 Task: Find connections with filter location Kaimori with filter topic #Lifechangewith filter profile language French with filter current company Mercedes-Benz Research and Development India with filter school Saintgits College of Engineering (Autonomous) with filter industry Accessible Architecture and Design with filter service category Healthcare Consulting with filter keywords title Professor
Action: Mouse moved to (240, 282)
Screenshot: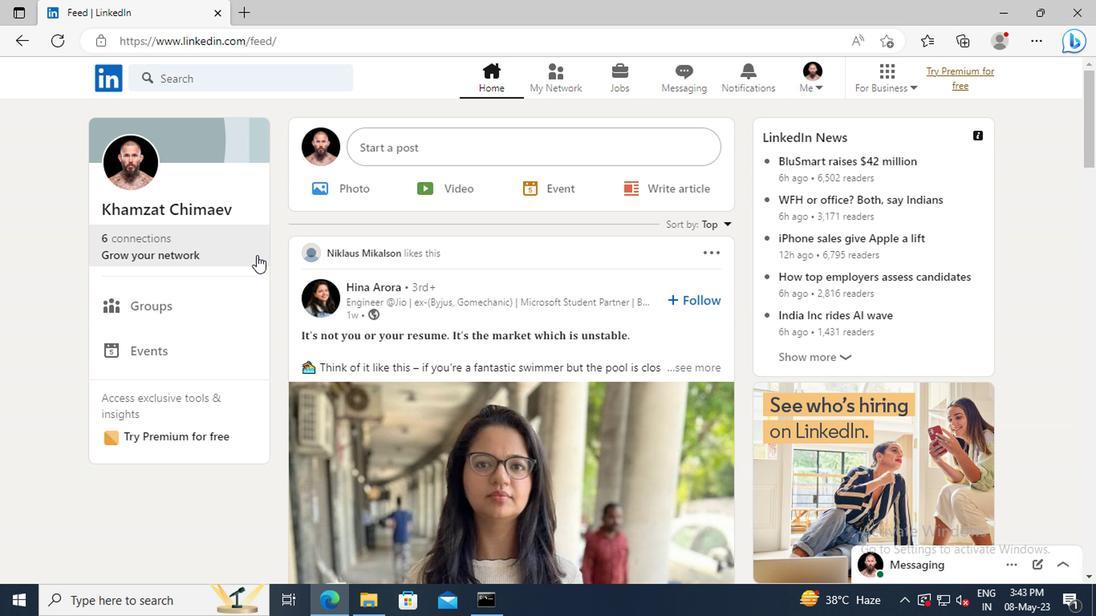 
Action: Mouse pressed left at (240, 282)
Screenshot: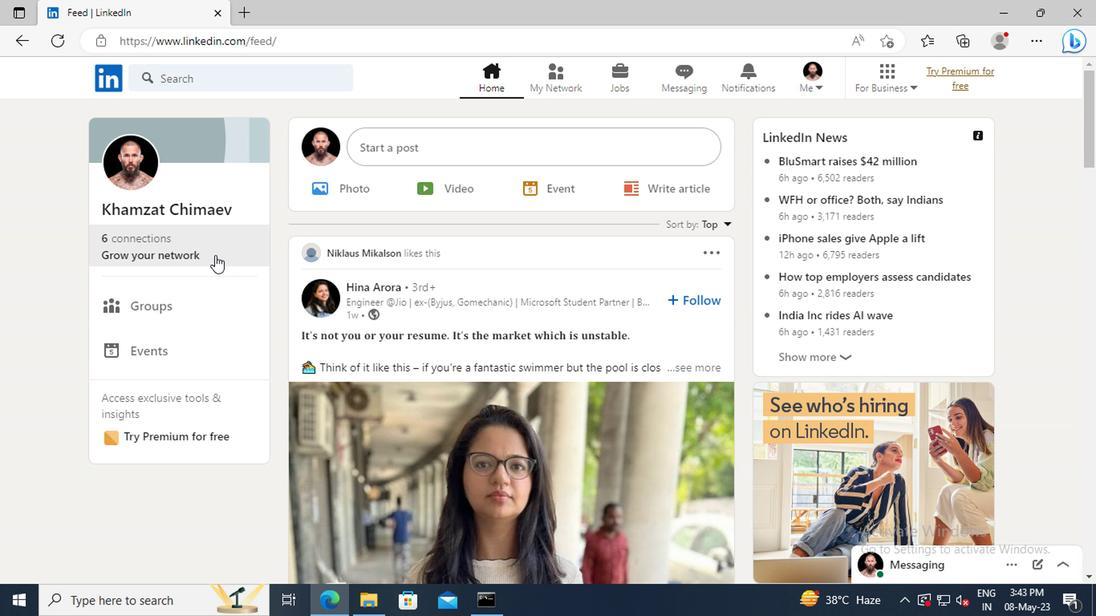 
Action: Mouse moved to (238, 227)
Screenshot: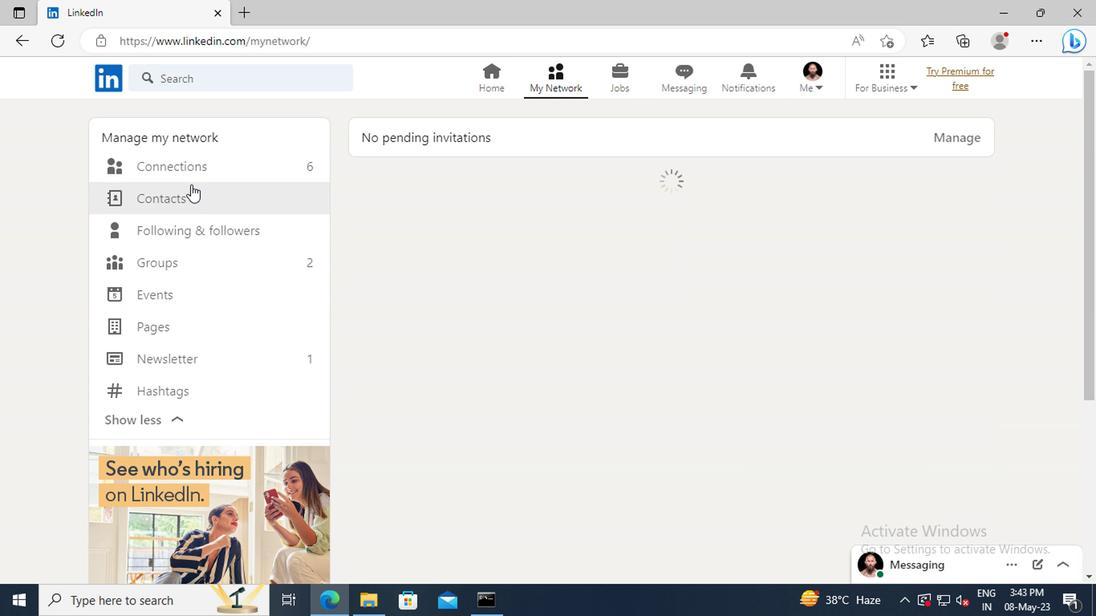 
Action: Mouse pressed left at (238, 227)
Screenshot: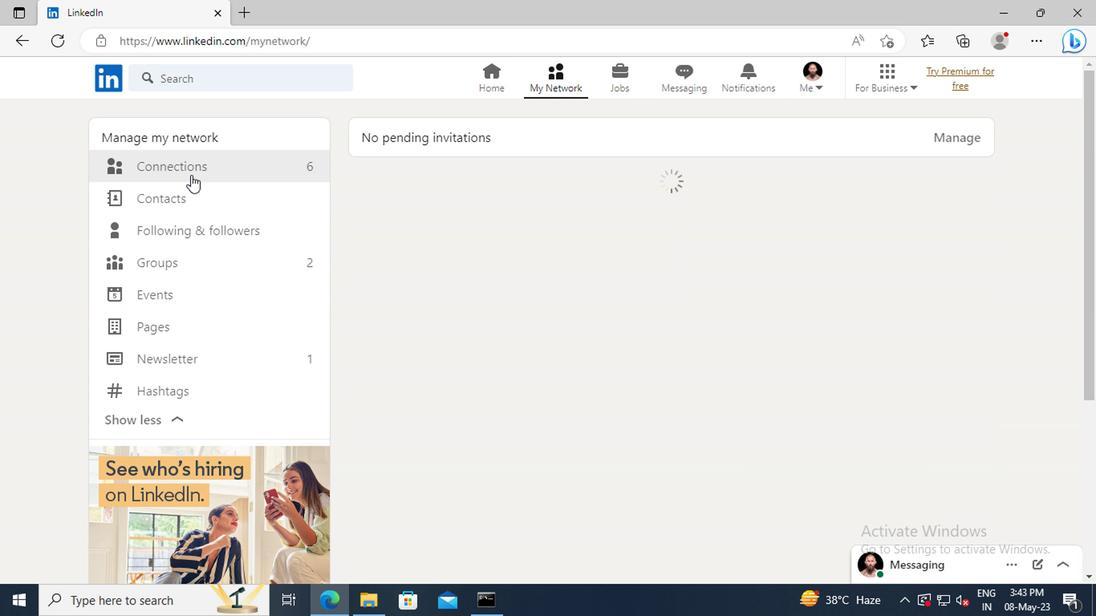 
Action: Mouse moved to (585, 223)
Screenshot: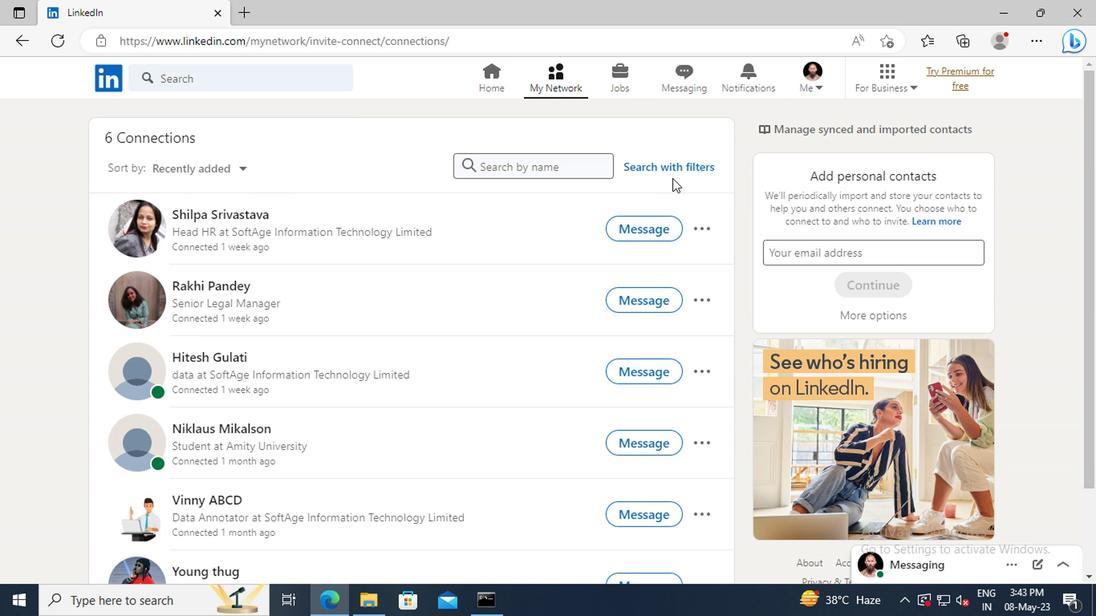 
Action: Mouse pressed left at (585, 223)
Screenshot: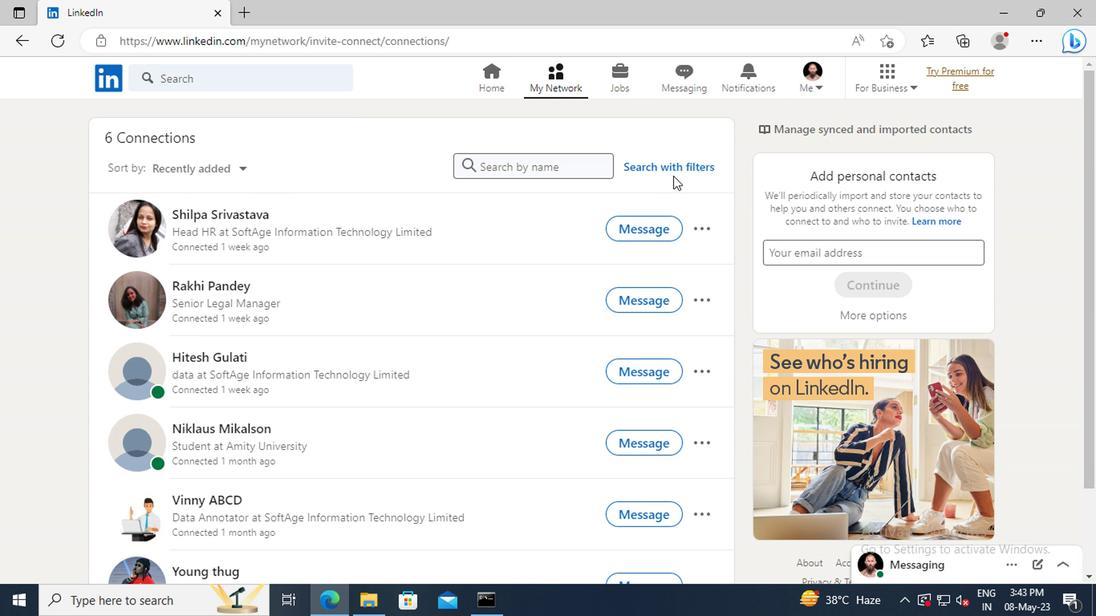 
Action: Mouse moved to (530, 191)
Screenshot: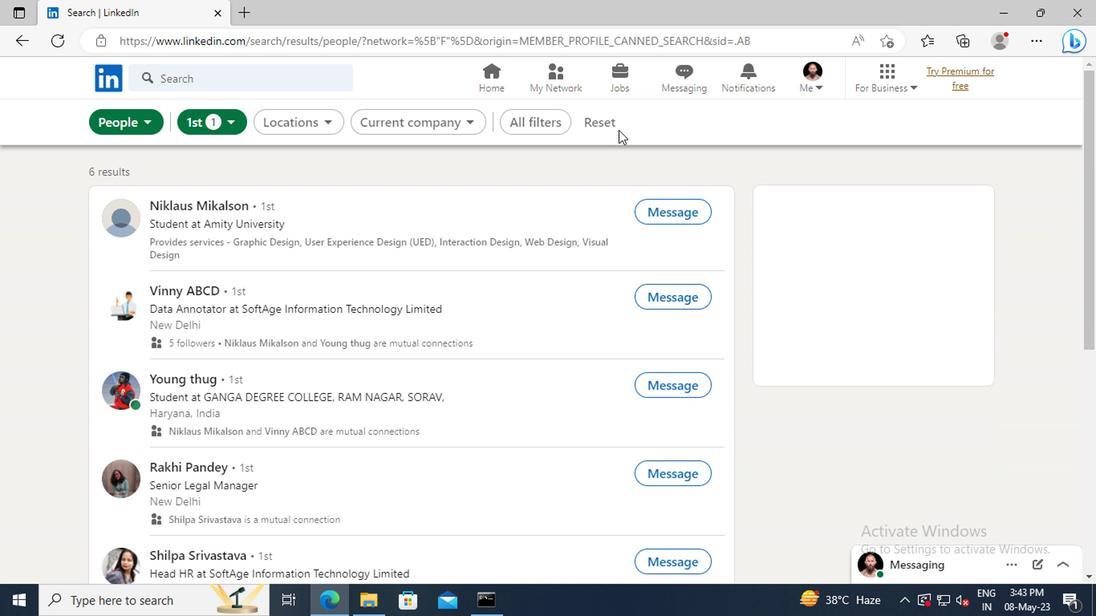 
Action: Mouse pressed left at (530, 191)
Screenshot: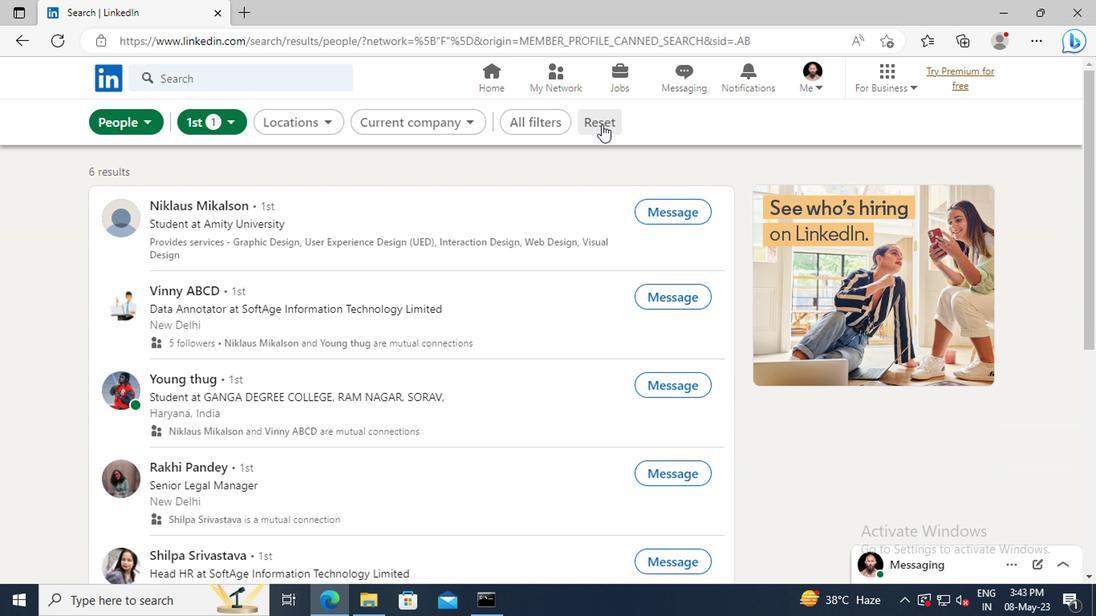 
Action: Mouse moved to (510, 192)
Screenshot: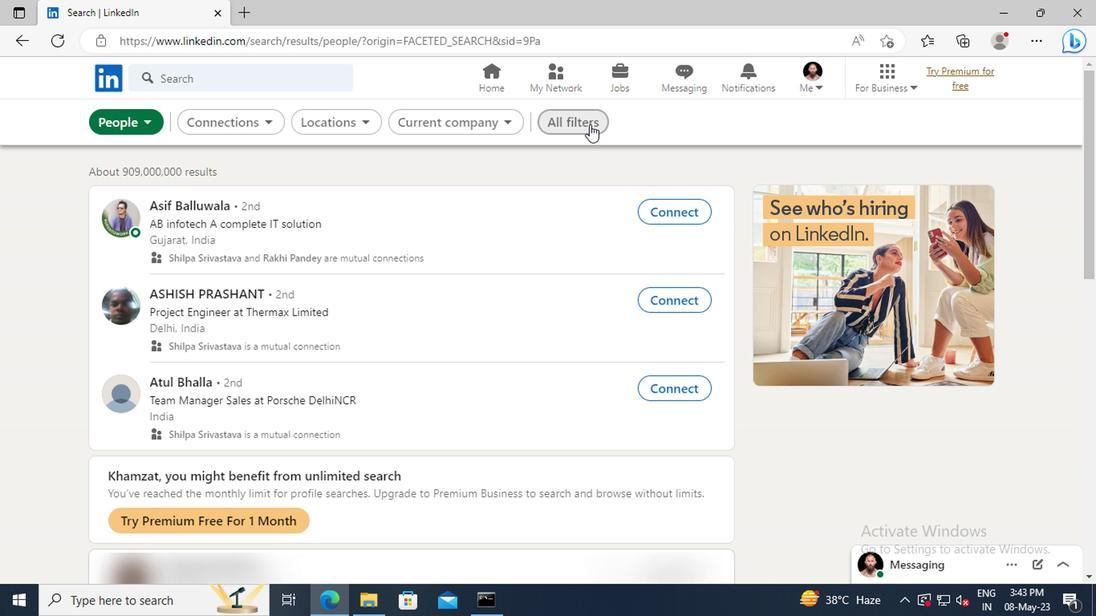 
Action: Mouse pressed left at (510, 192)
Screenshot: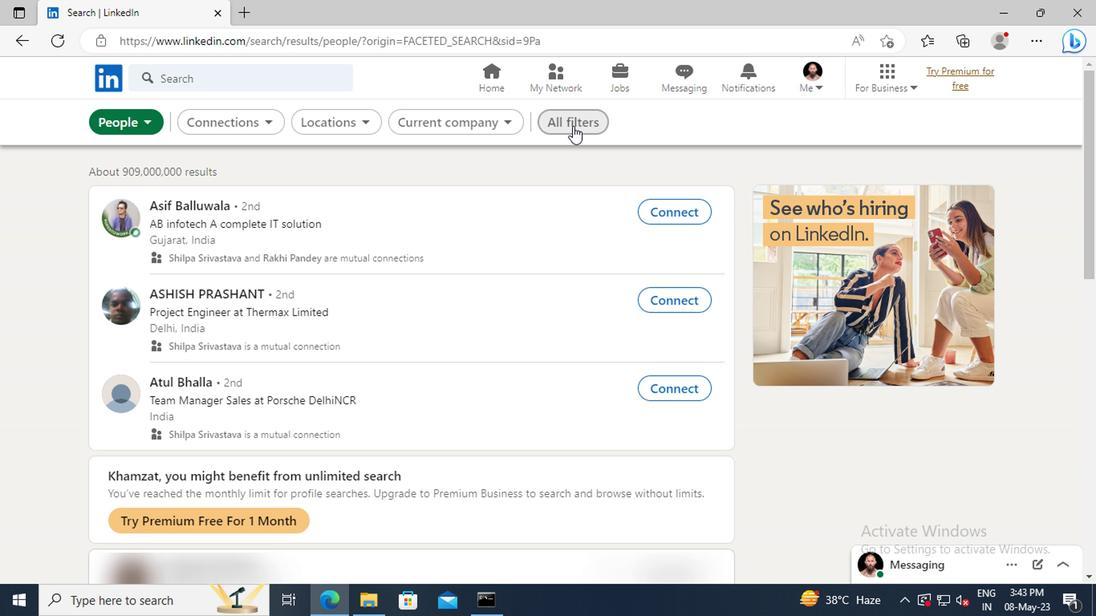 
Action: Mouse moved to (753, 307)
Screenshot: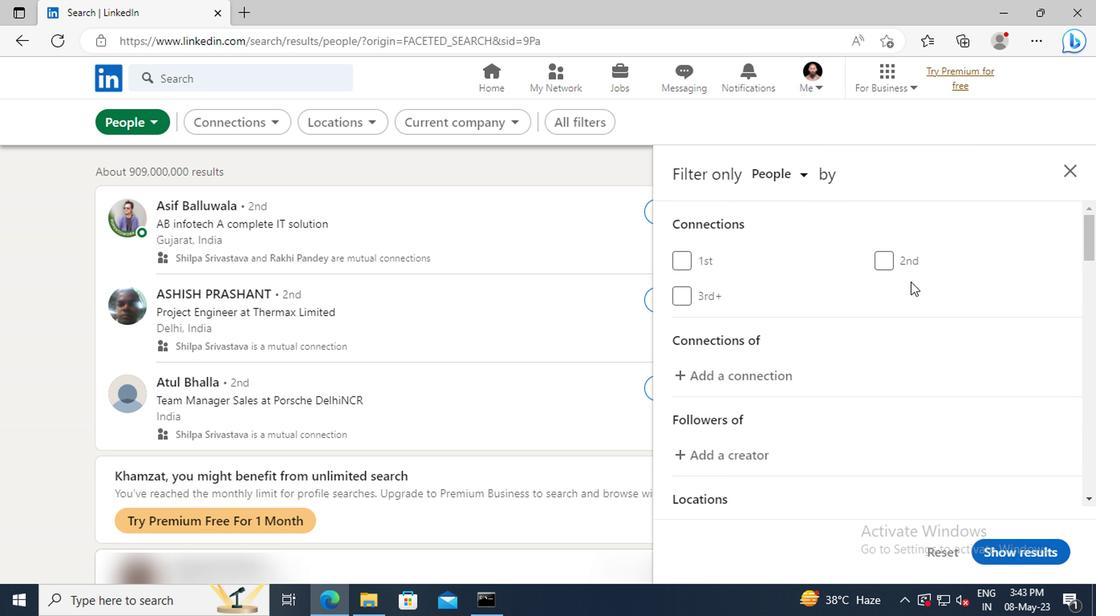 
Action: Mouse scrolled (753, 307) with delta (0, 0)
Screenshot: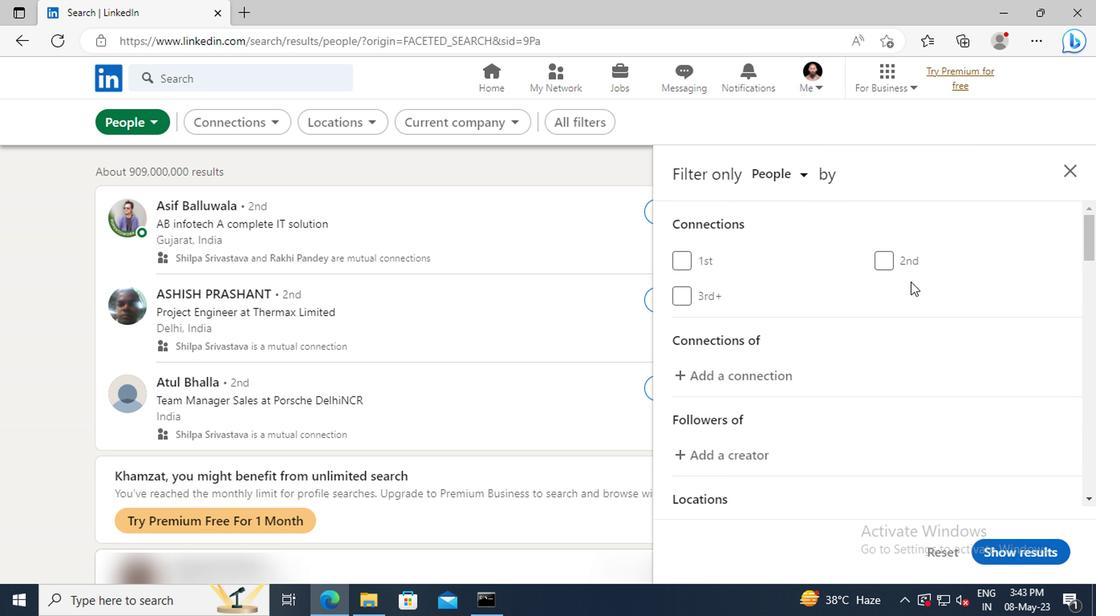 
Action: Mouse scrolled (753, 307) with delta (0, 0)
Screenshot: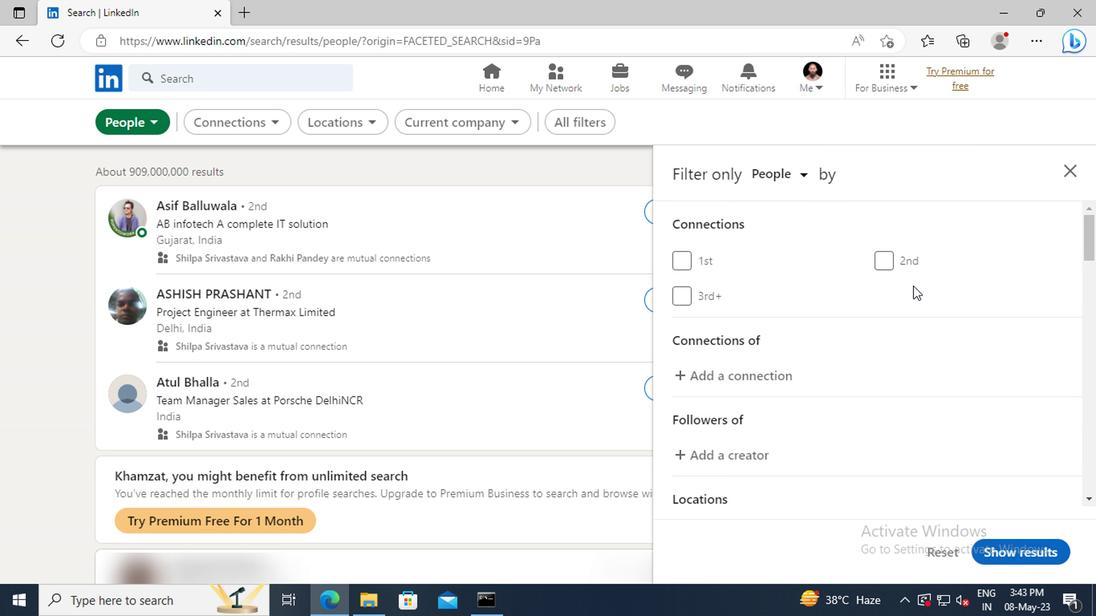 
Action: Mouse scrolled (753, 307) with delta (0, 0)
Screenshot: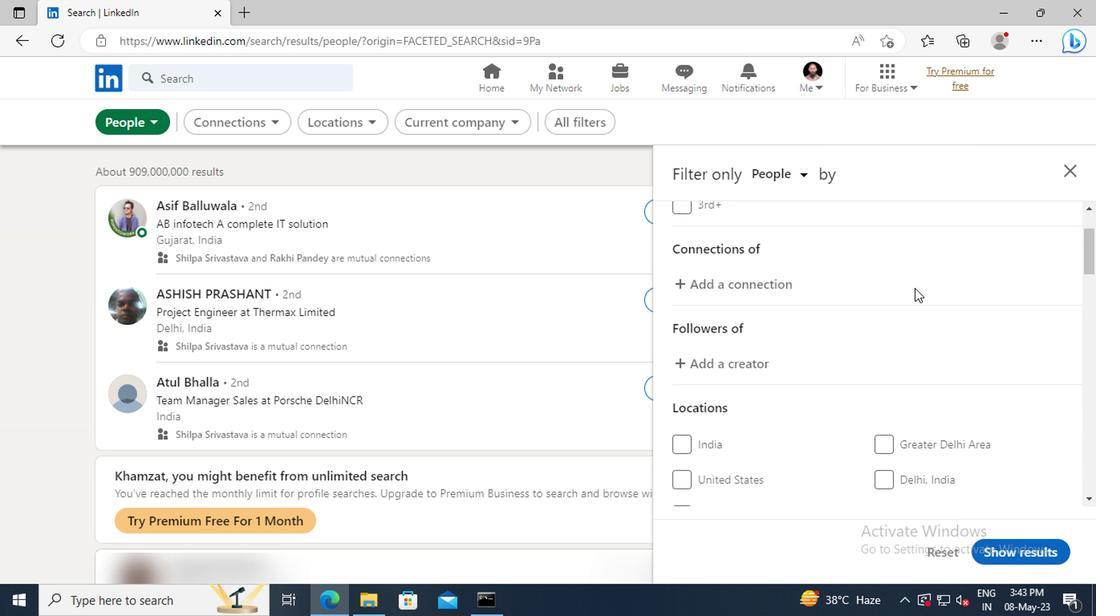 
Action: Mouse scrolled (753, 307) with delta (0, 0)
Screenshot: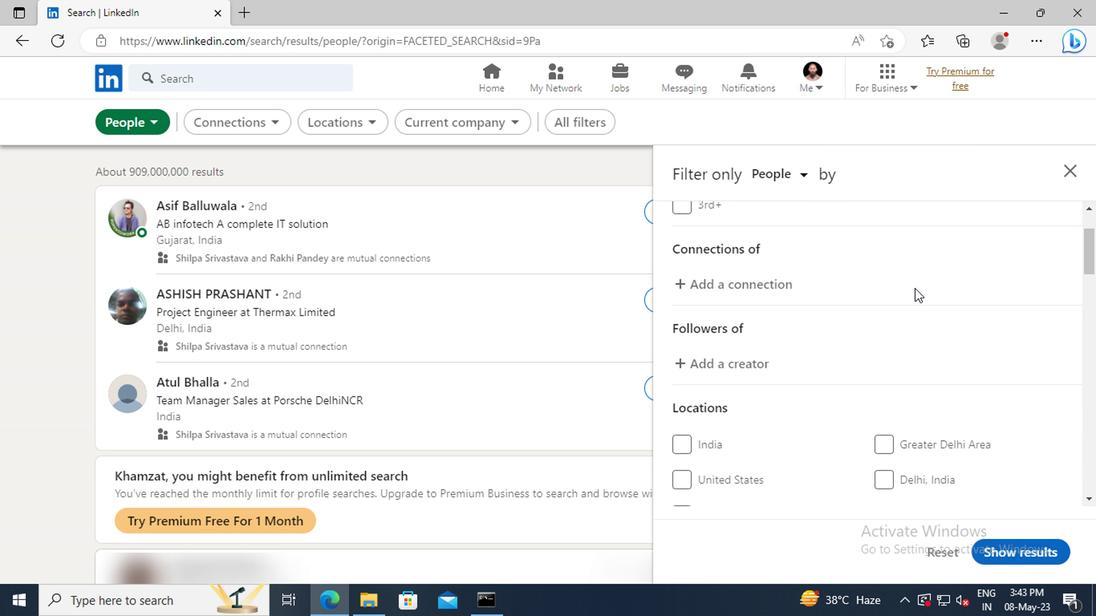 
Action: Mouse scrolled (753, 307) with delta (0, 0)
Screenshot: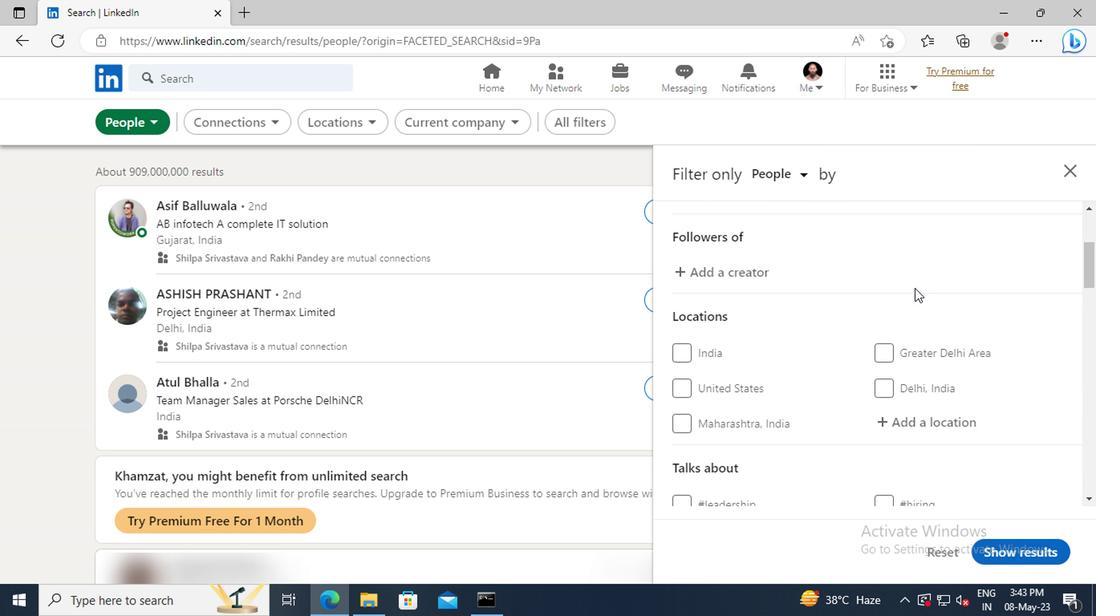 
Action: Mouse scrolled (753, 307) with delta (0, 0)
Screenshot: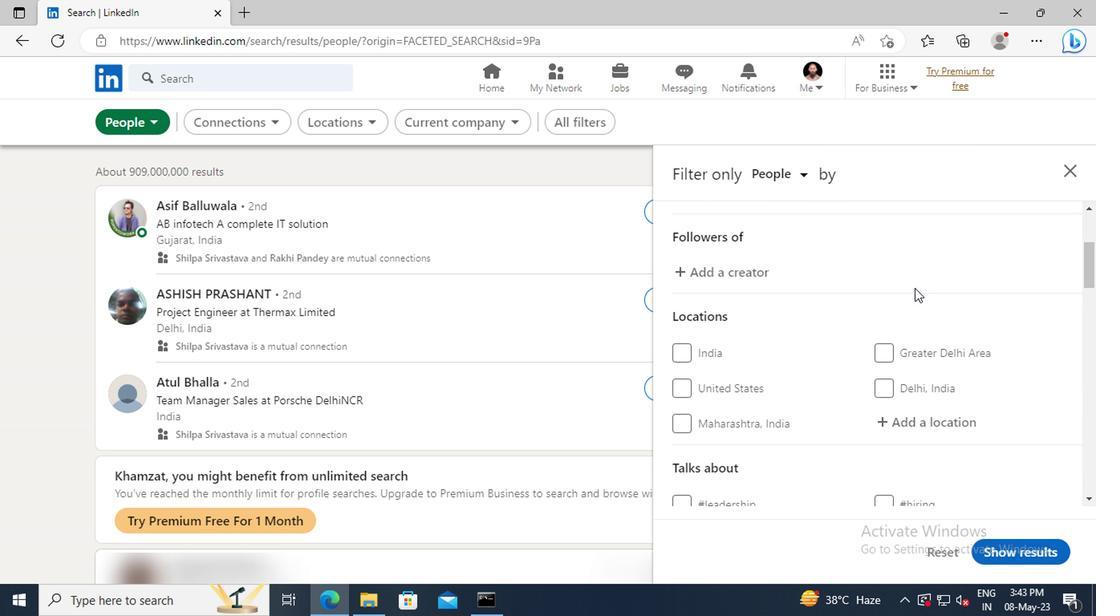 
Action: Mouse moved to (747, 338)
Screenshot: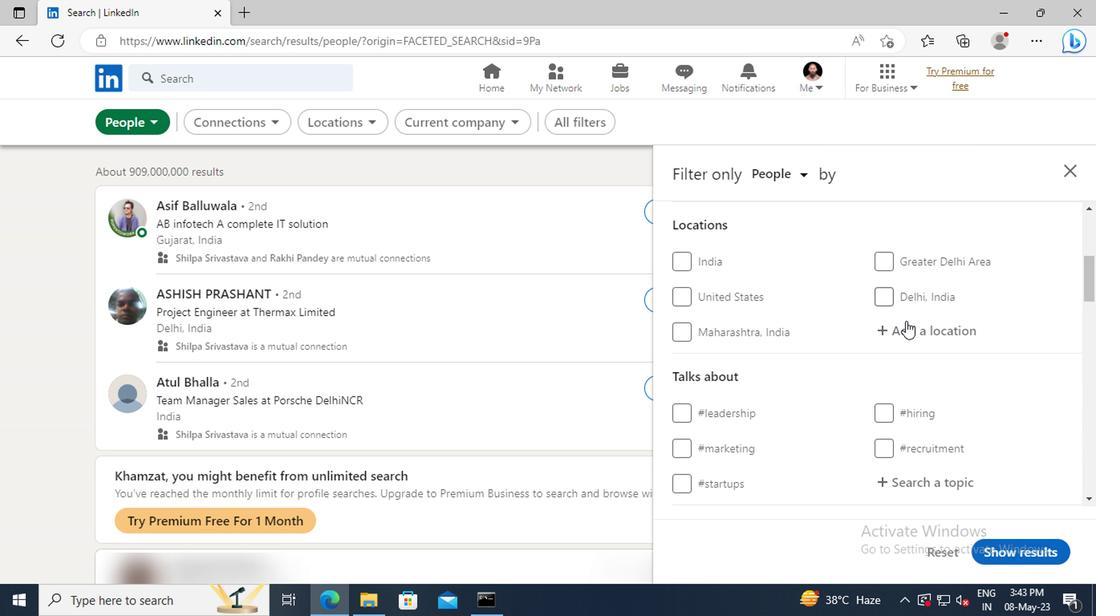 
Action: Mouse pressed left at (747, 338)
Screenshot: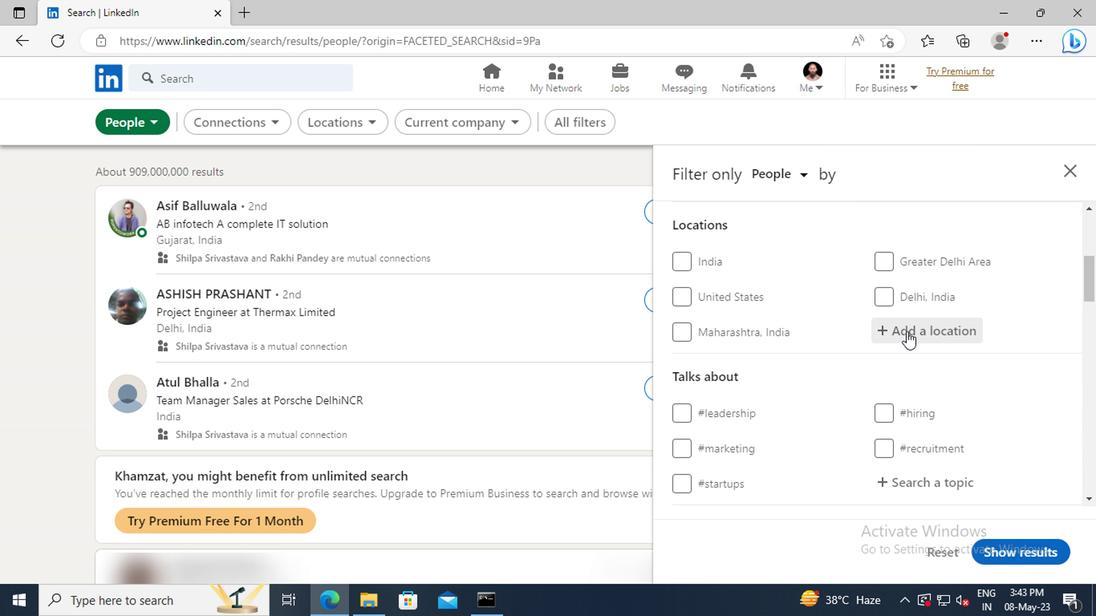 
Action: Mouse moved to (746, 340)
Screenshot: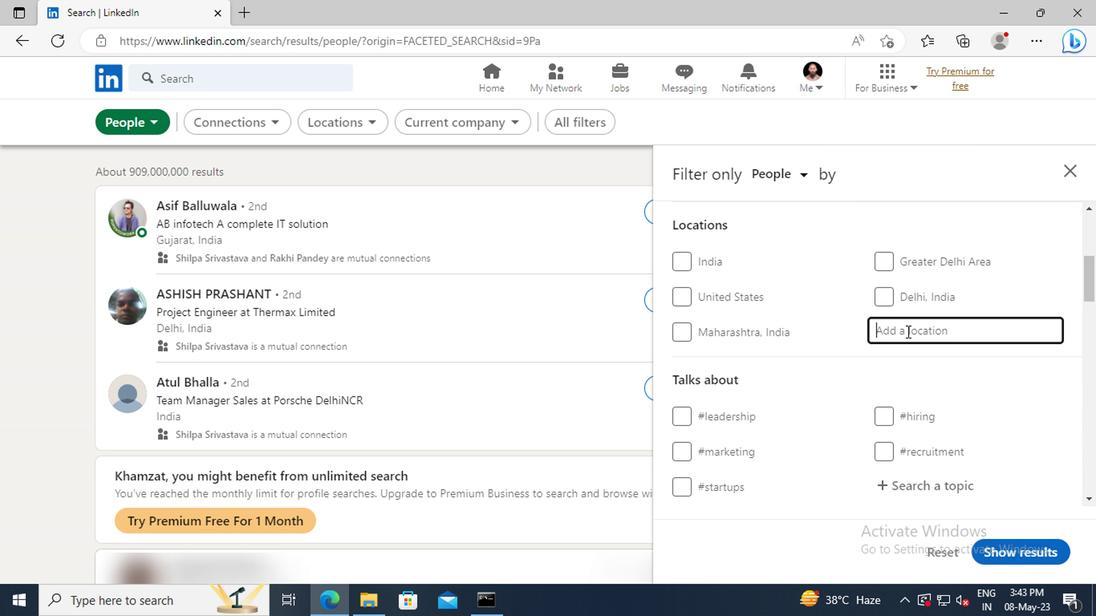 
Action: Key pressed <Key.shift>KAIMORI<Key.enter>
Screenshot: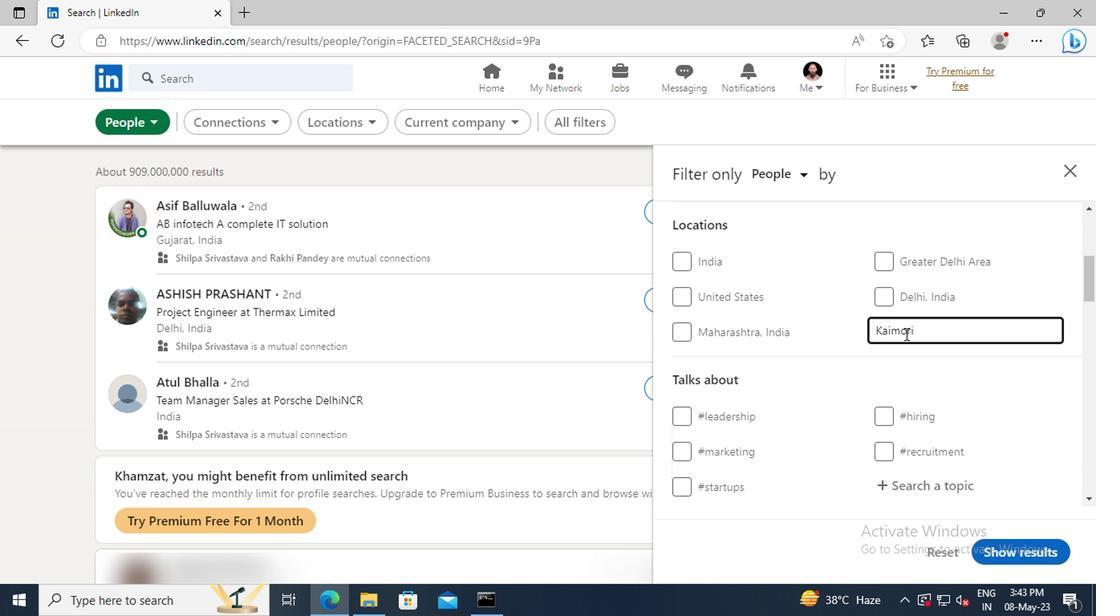 
Action: Mouse scrolled (746, 339) with delta (0, 0)
Screenshot: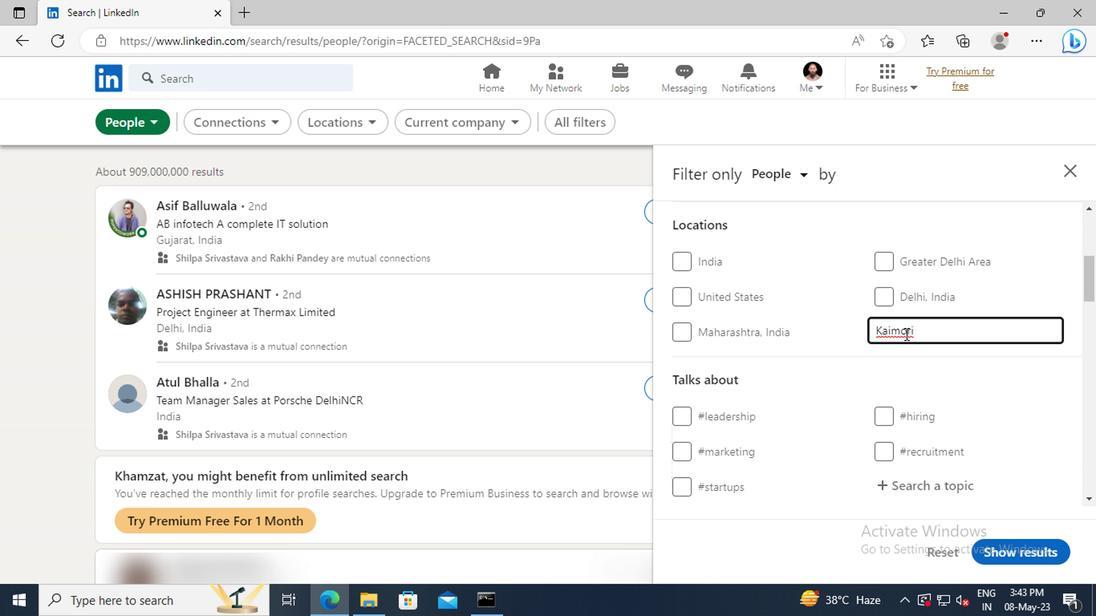 
Action: Mouse scrolled (746, 339) with delta (0, 0)
Screenshot: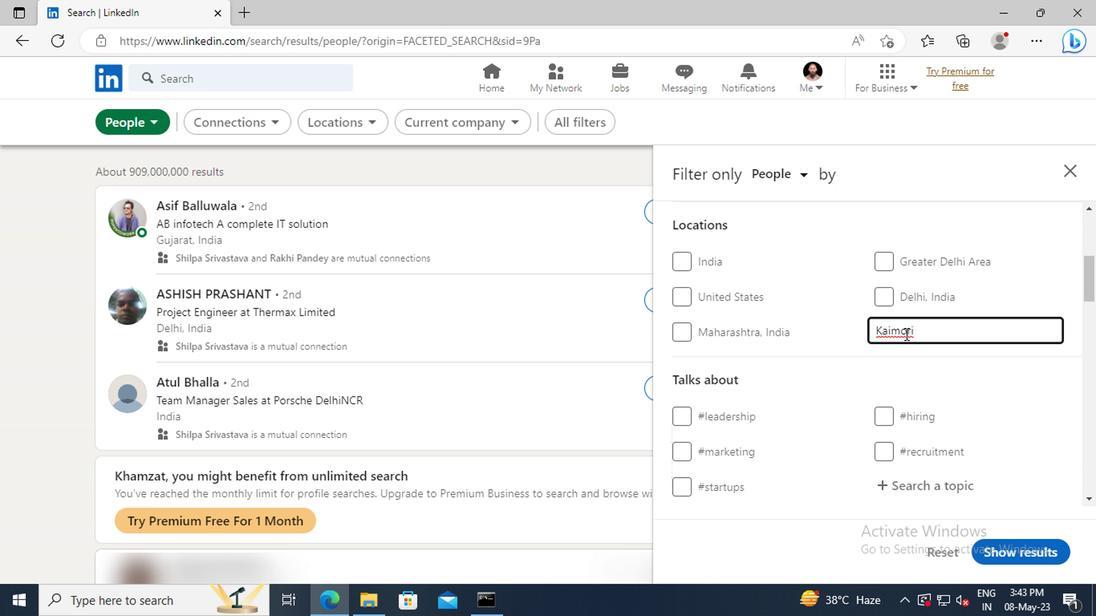 
Action: Mouse scrolled (746, 339) with delta (0, 0)
Screenshot: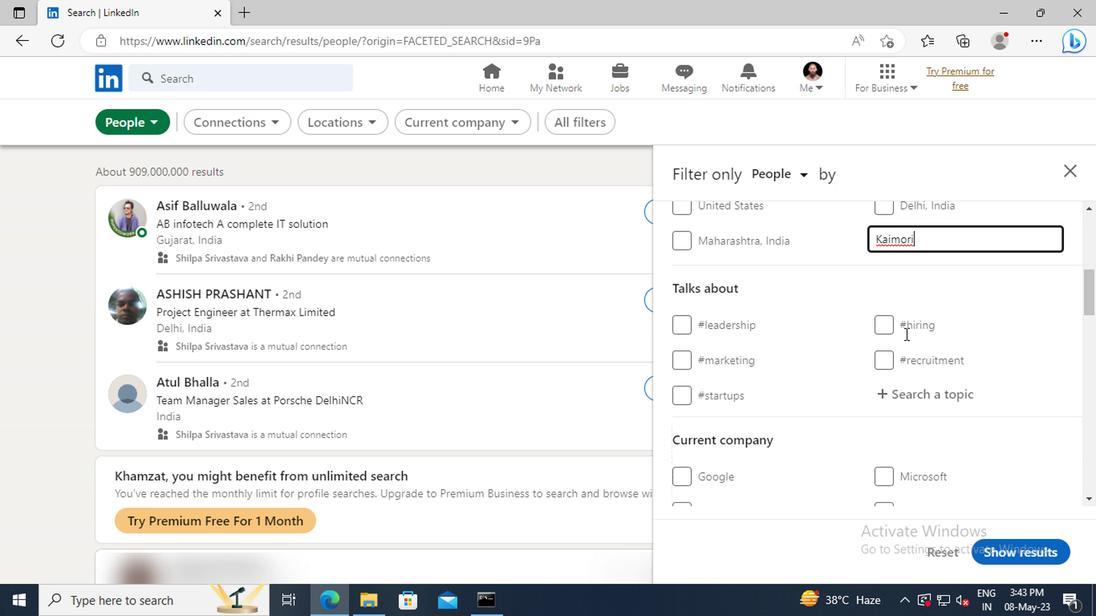 
Action: Mouse moved to (746, 347)
Screenshot: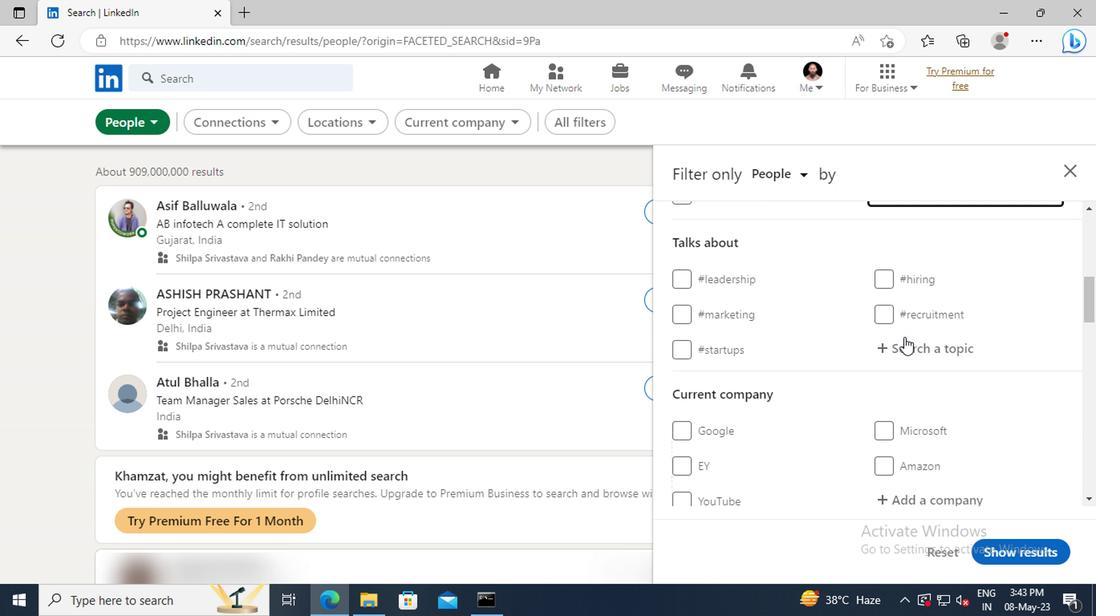 
Action: Mouse pressed left at (746, 347)
Screenshot: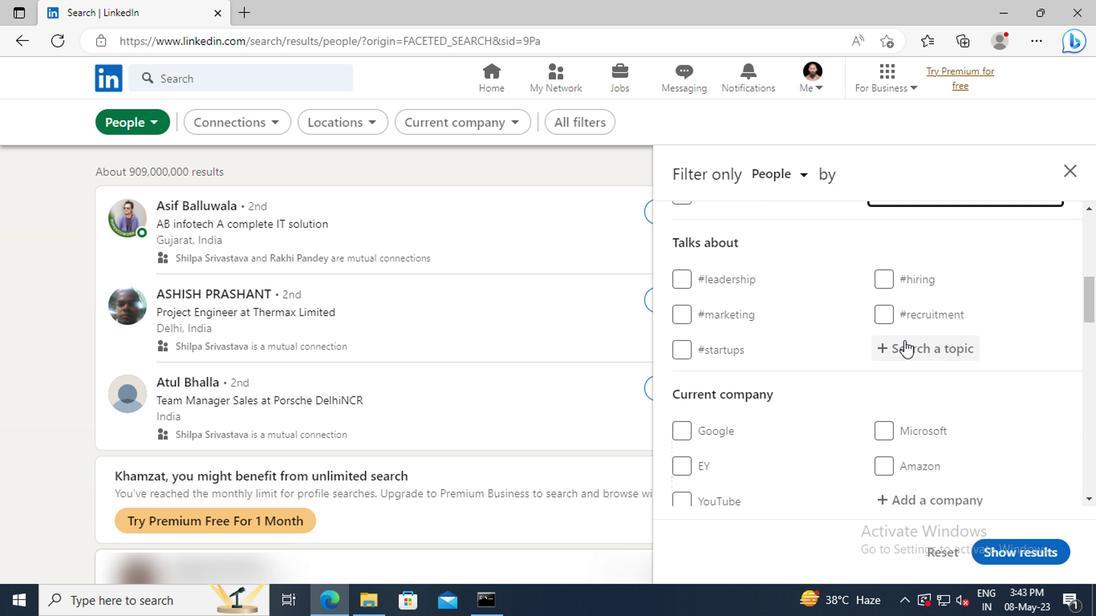 
Action: Key pressed <Key.shift>LIFECH
Screenshot: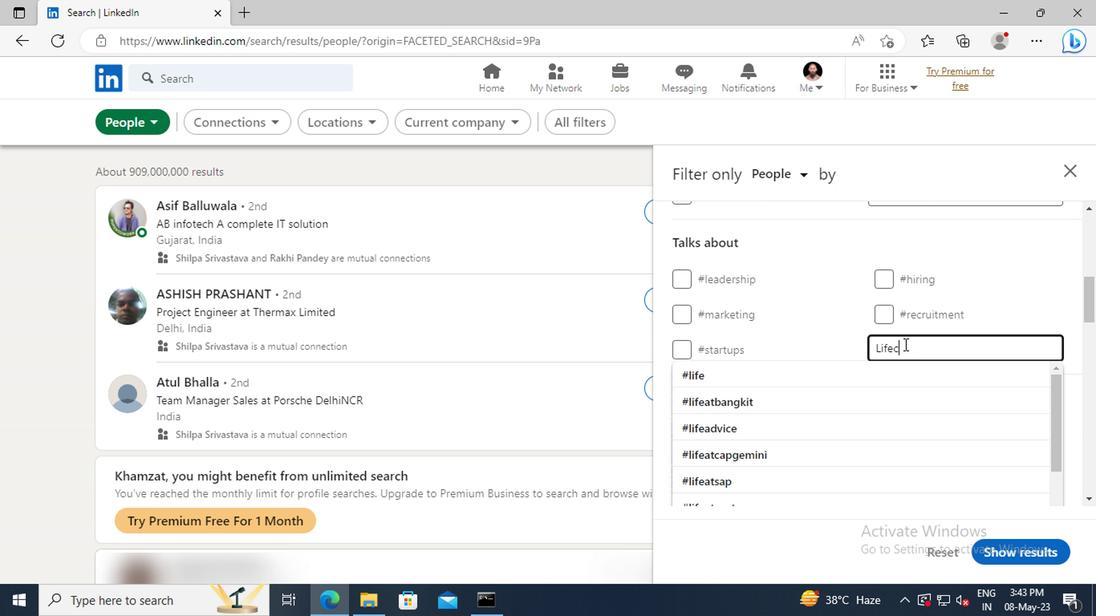 
Action: Mouse moved to (751, 381)
Screenshot: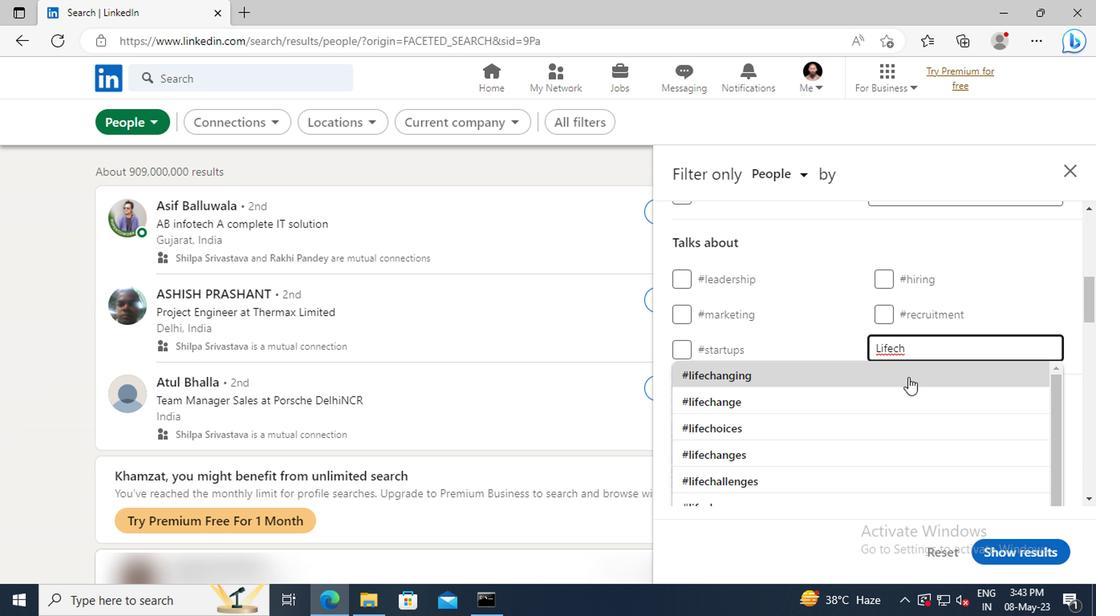 
Action: Mouse pressed left at (751, 381)
Screenshot: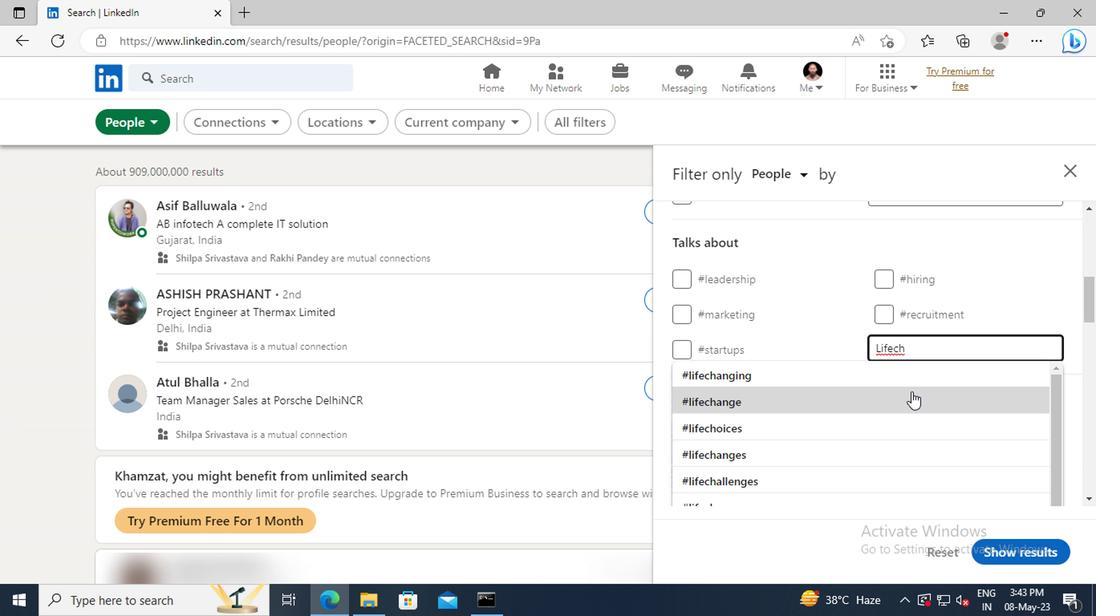
Action: Mouse scrolled (751, 380) with delta (0, 0)
Screenshot: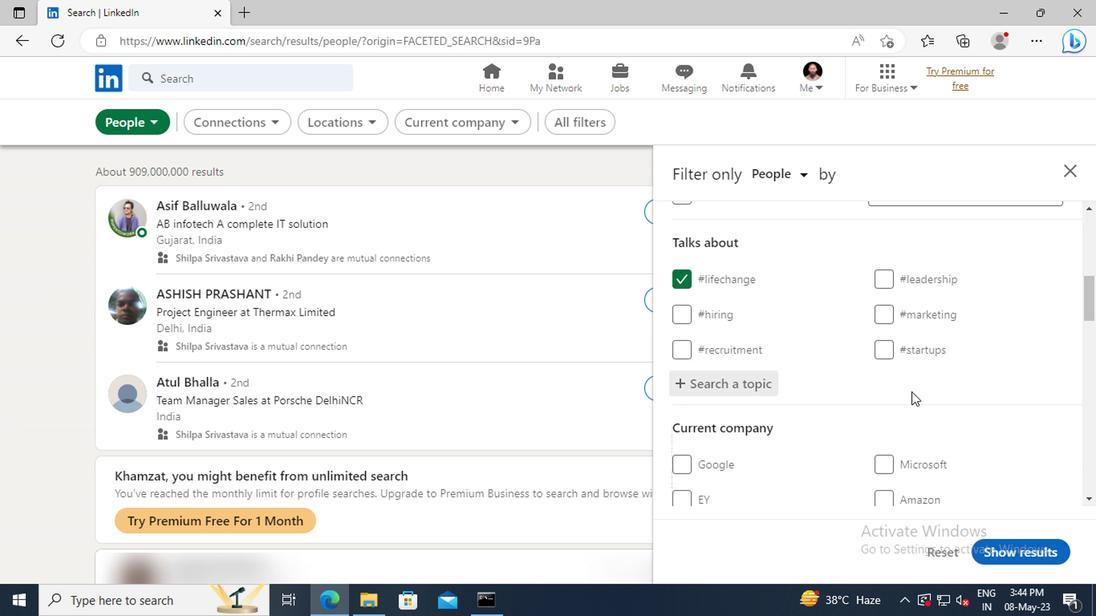 
Action: Mouse scrolled (751, 380) with delta (0, 0)
Screenshot: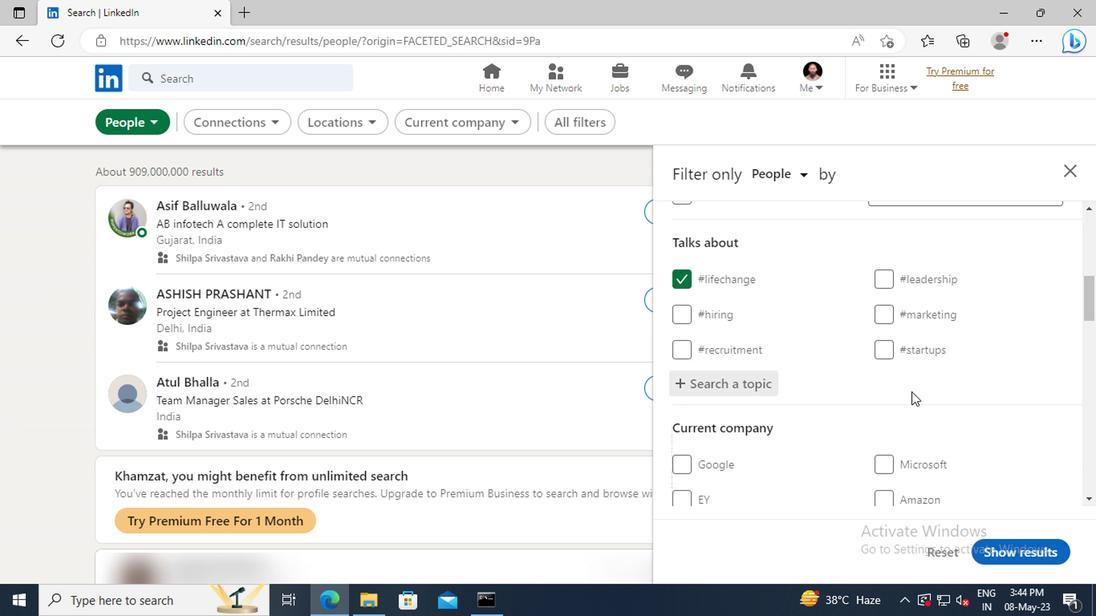 
Action: Mouse scrolled (751, 380) with delta (0, 0)
Screenshot: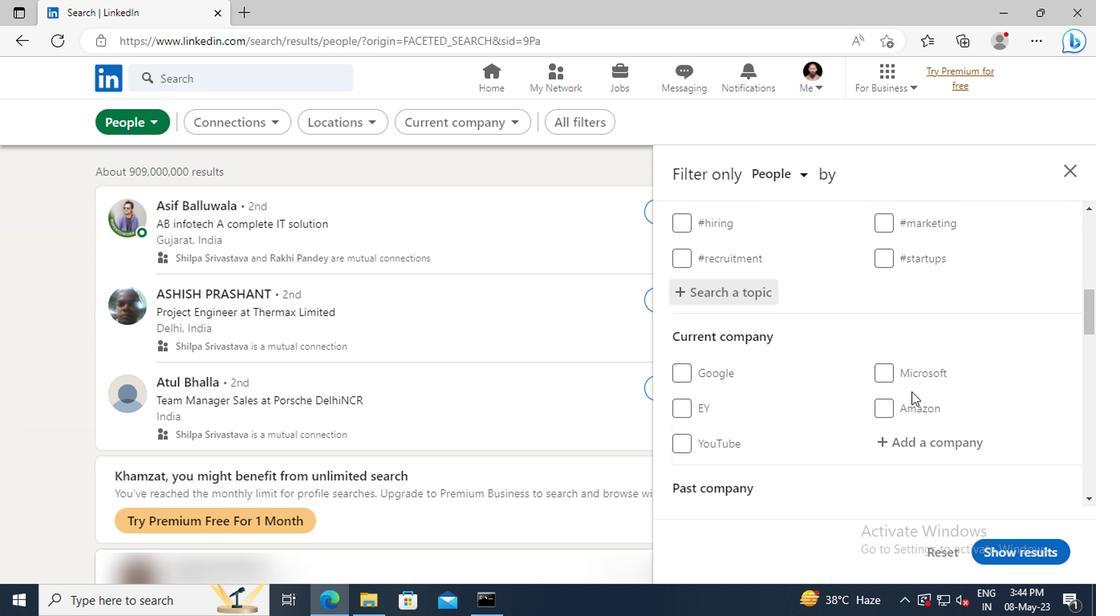 
Action: Mouse scrolled (751, 380) with delta (0, 0)
Screenshot: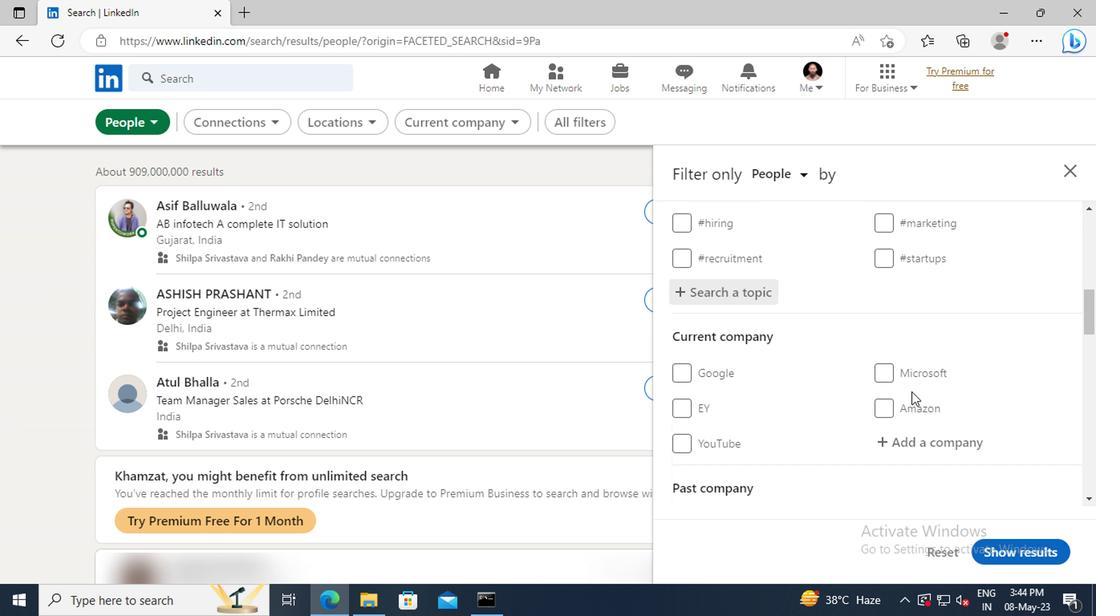 
Action: Mouse scrolled (751, 380) with delta (0, 0)
Screenshot: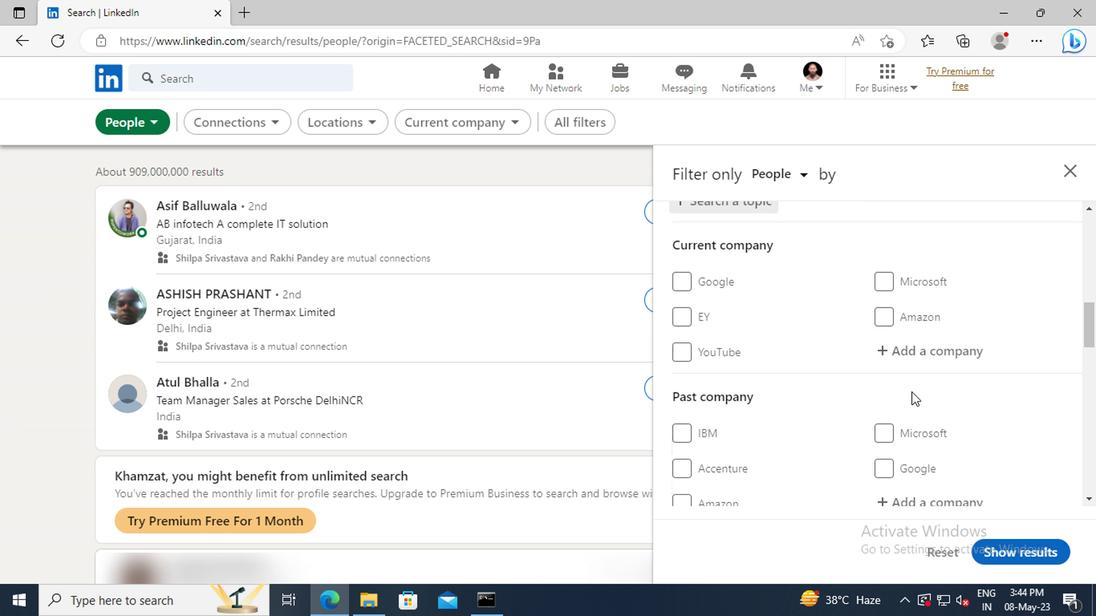 
Action: Mouse scrolled (751, 380) with delta (0, 0)
Screenshot: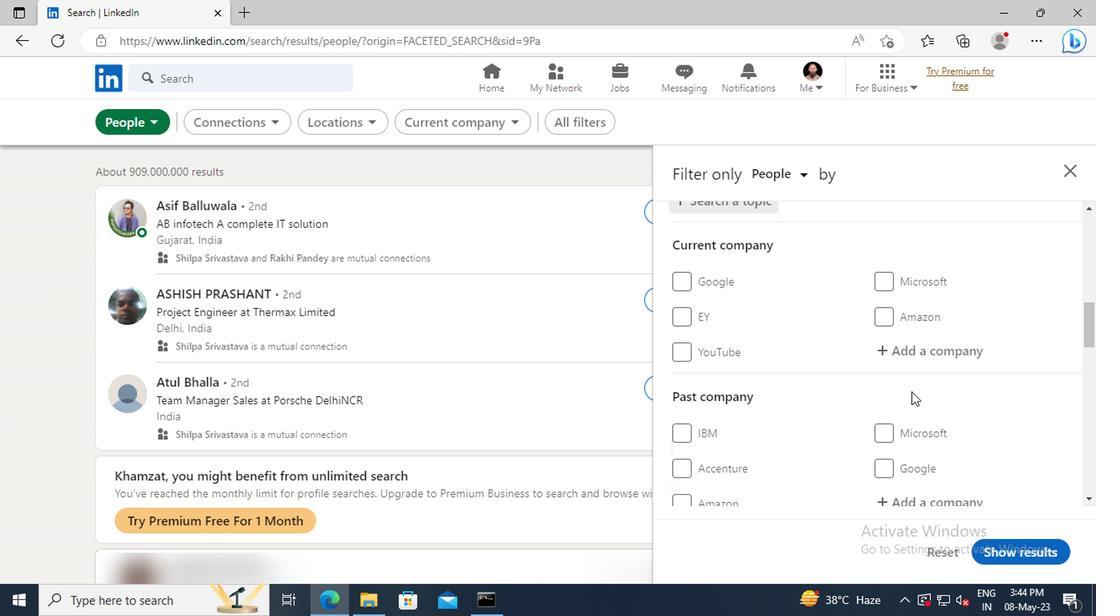 
Action: Mouse scrolled (751, 380) with delta (0, 0)
Screenshot: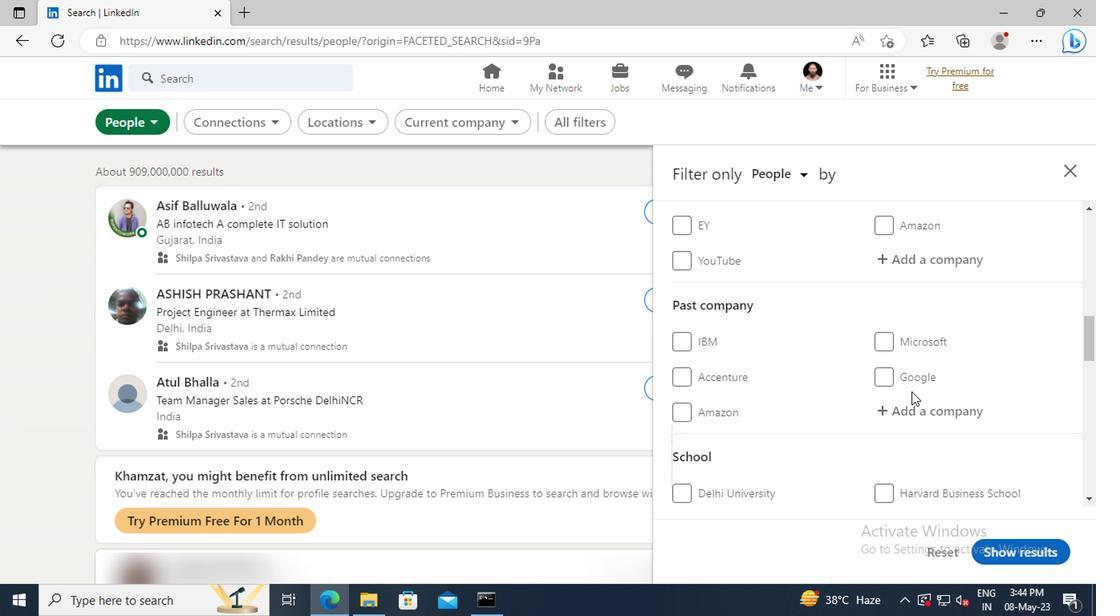 
Action: Mouse scrolled (751, 380) with delta (0, 0)
Screenshot: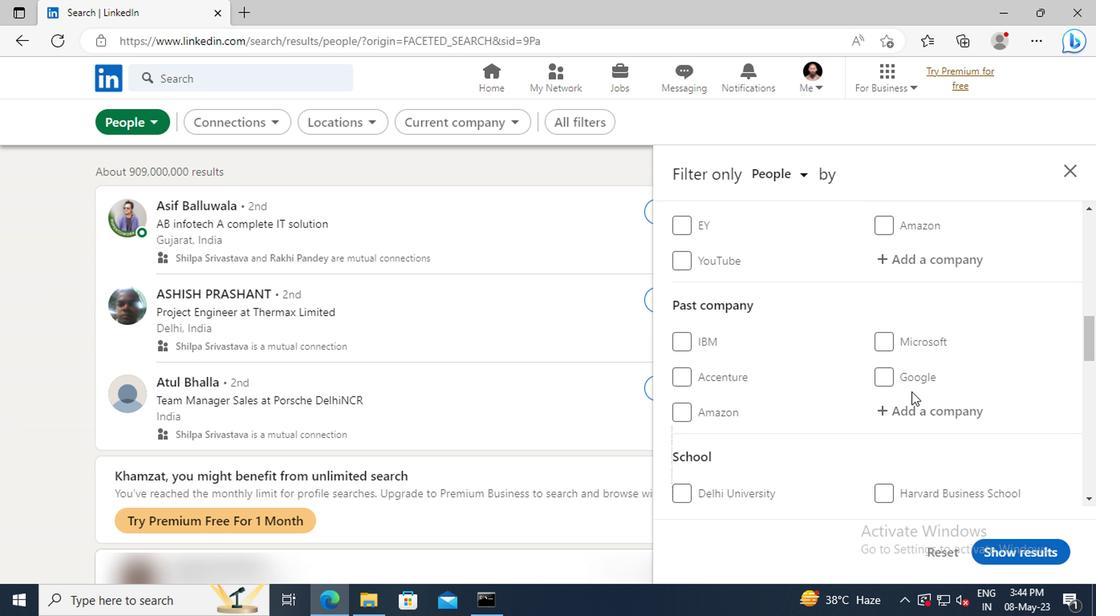 
Action: Mouse scrolled (751, 380) with delta (0, 0)
Screenshot: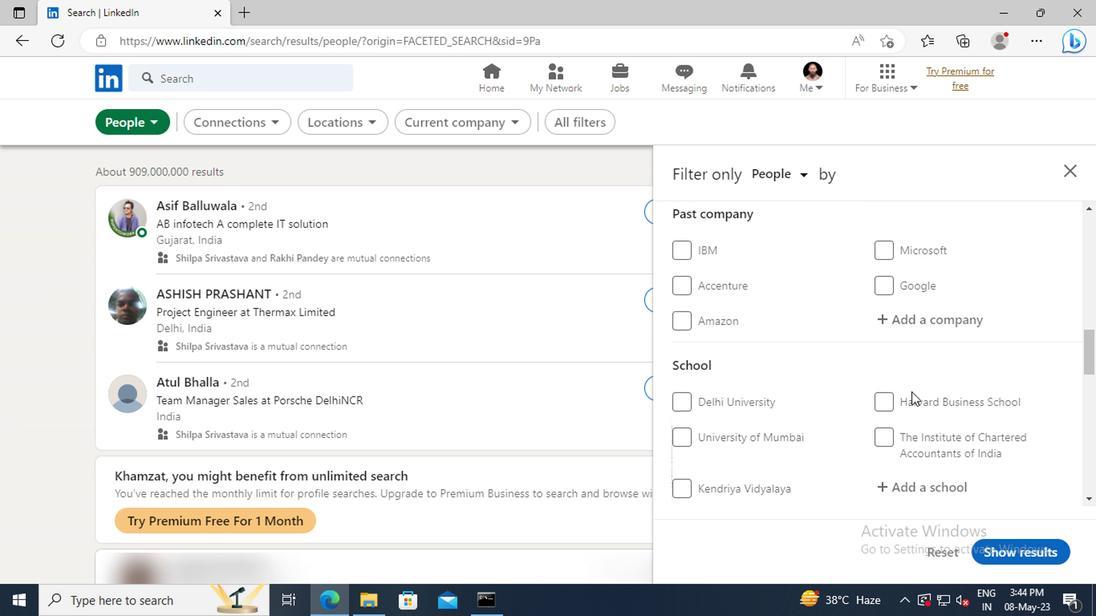 
Action: Mouse scrolled (751, 380) with delta (0, 0)
Screenshot: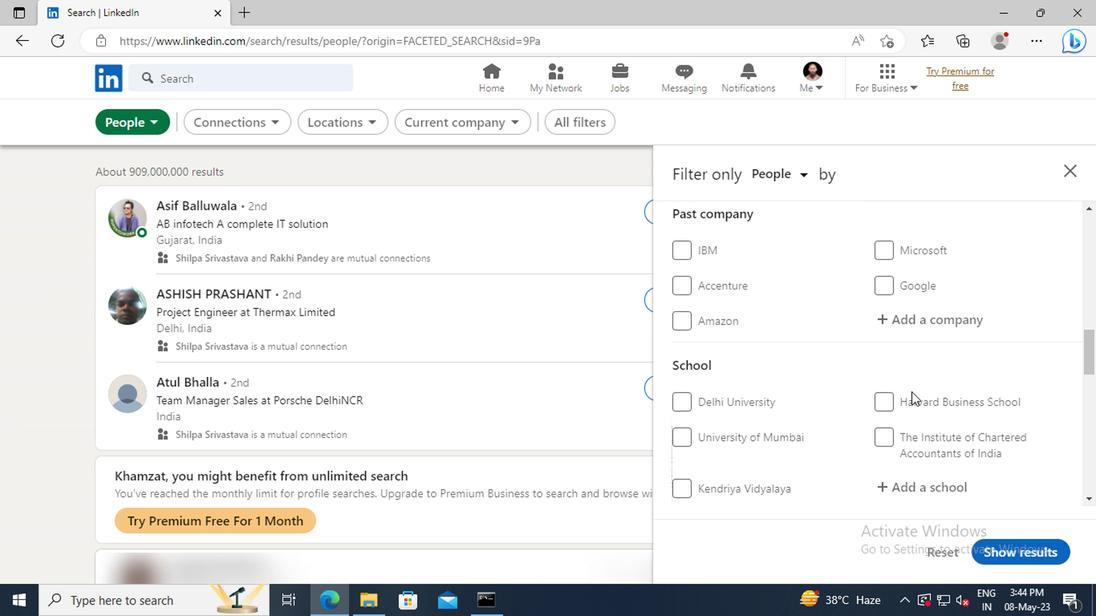 
Action: Mouse scrolled (751, 380) with delta (0, 0)
Screenshot: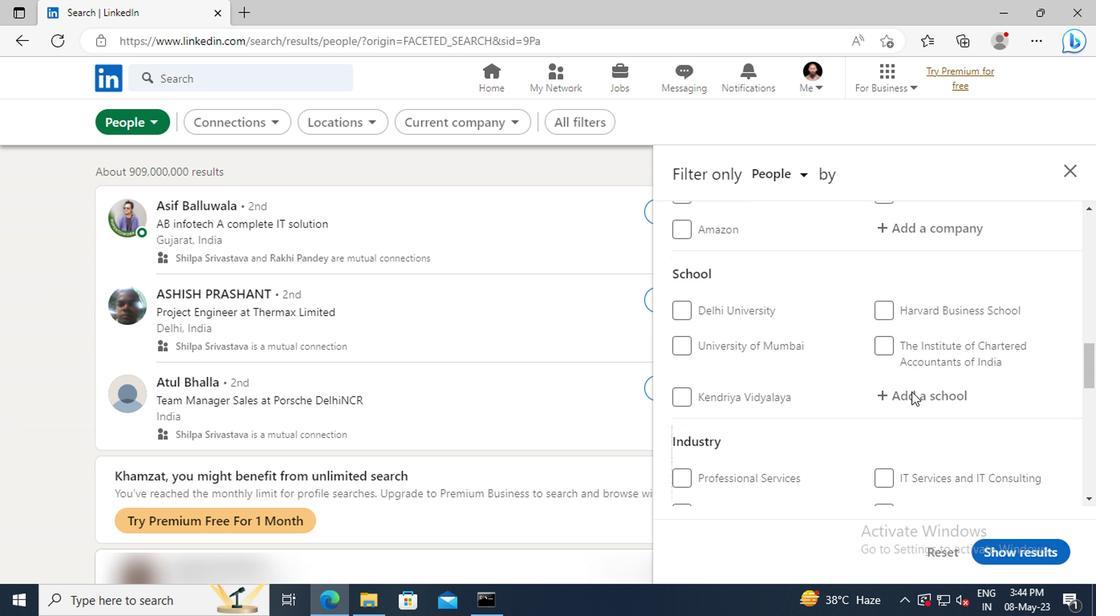 
Action: Mouse scrolled (751, 380) with delta (0, 0)
Screenshot: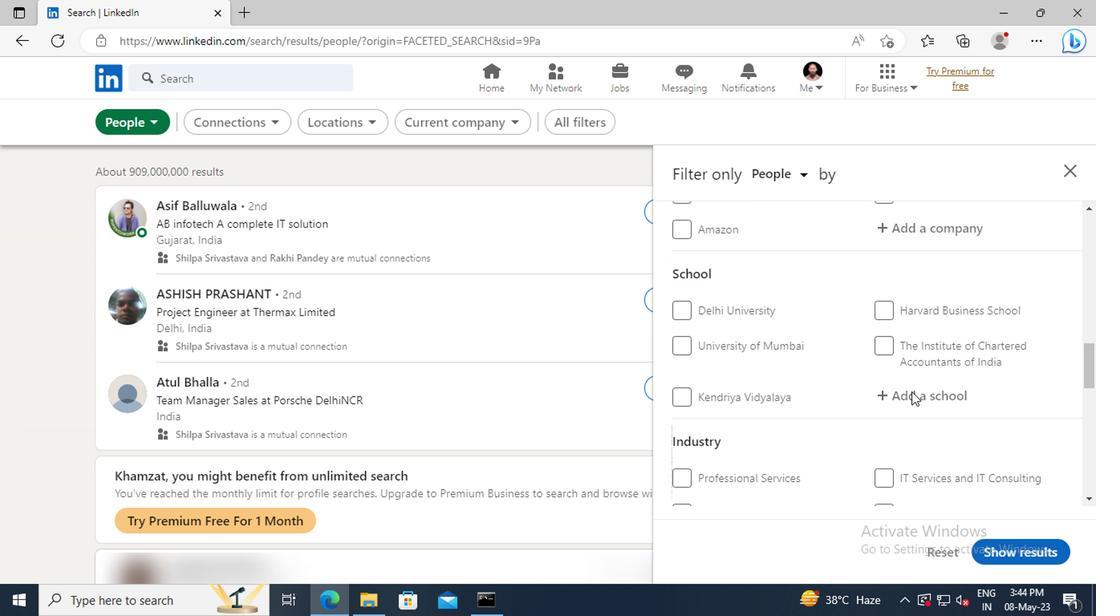 
Action: Mouse scrolled (751, 380) with delta (0, 0)
Screenshot: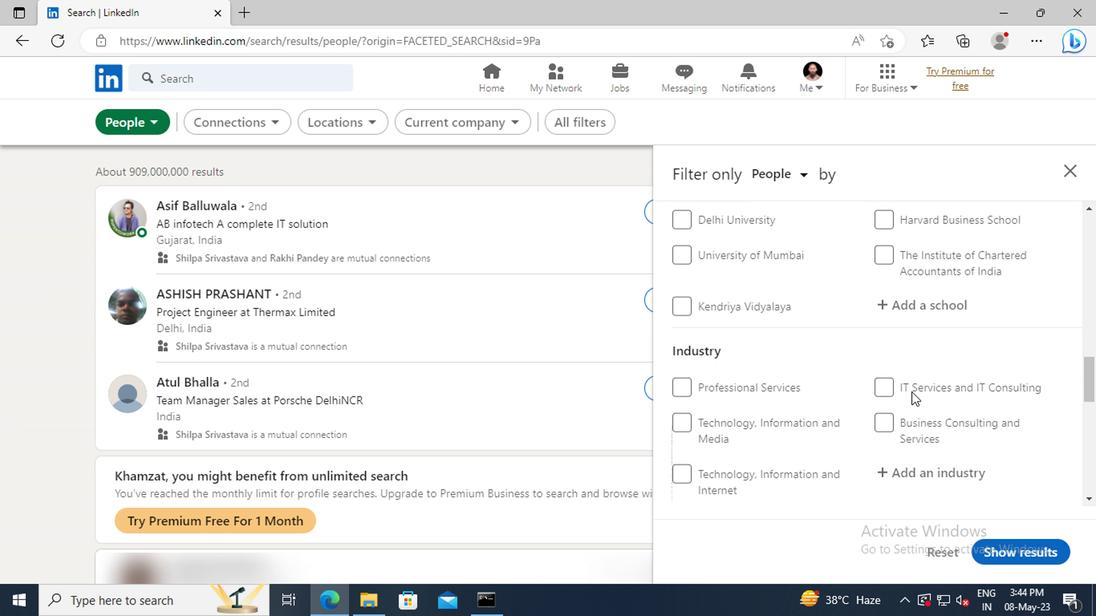 
Action: Mouse scrolled (751, 380) with delta (0, 0)
Screenshot: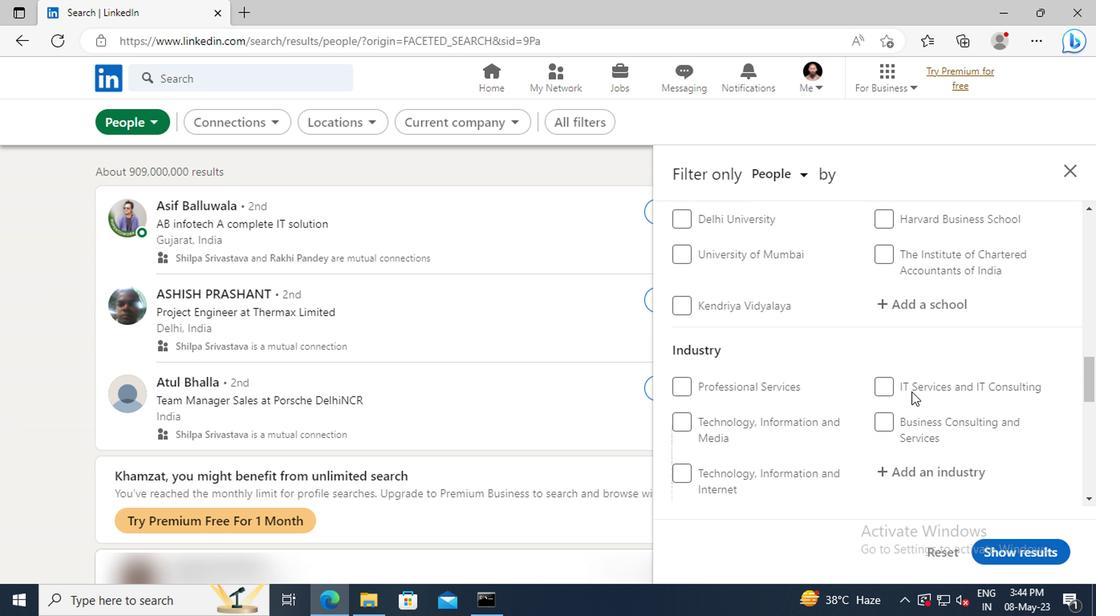 
Action: Mouse moved to (752, 381)
Screenshot: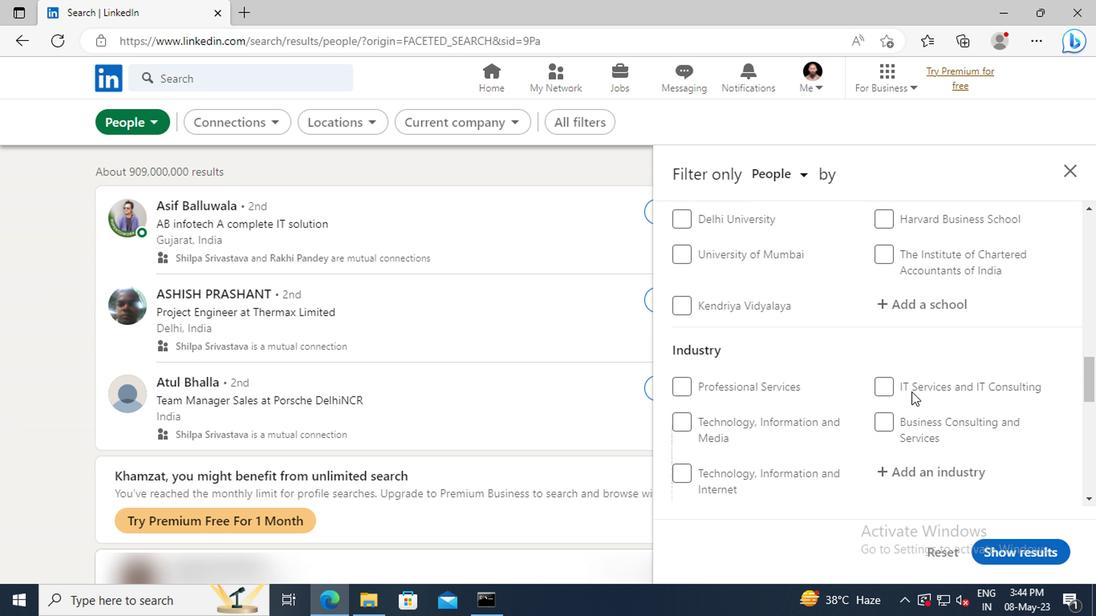 
Action: Mouse scrolled (752, 380) with delta (0, 0)
Screenshot: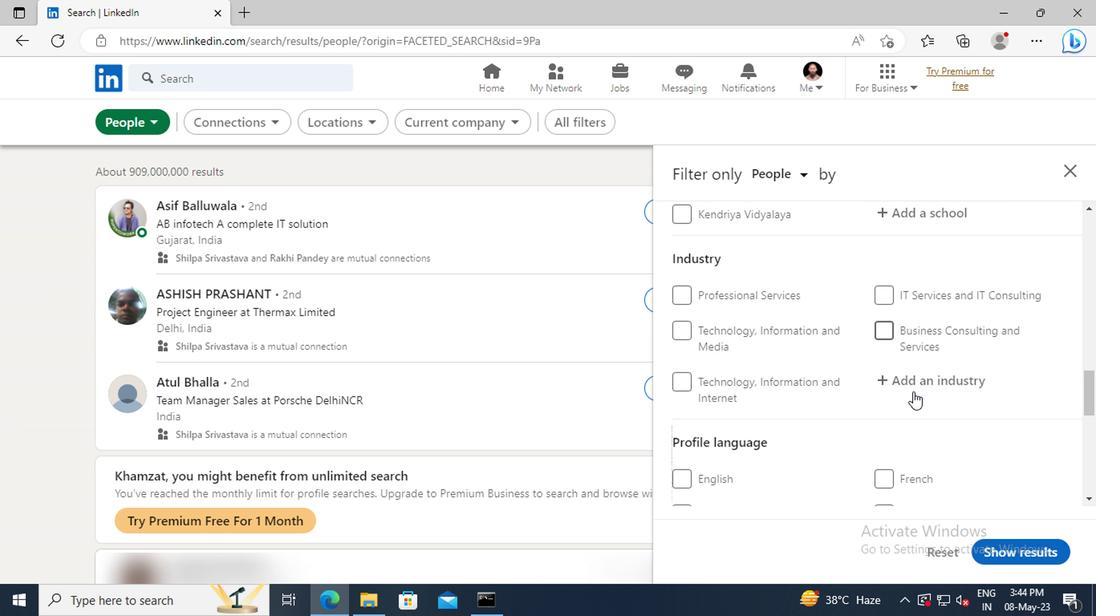 
Action: Mouse scrolled (752, 380) with delta (0, 0)
Screenshot: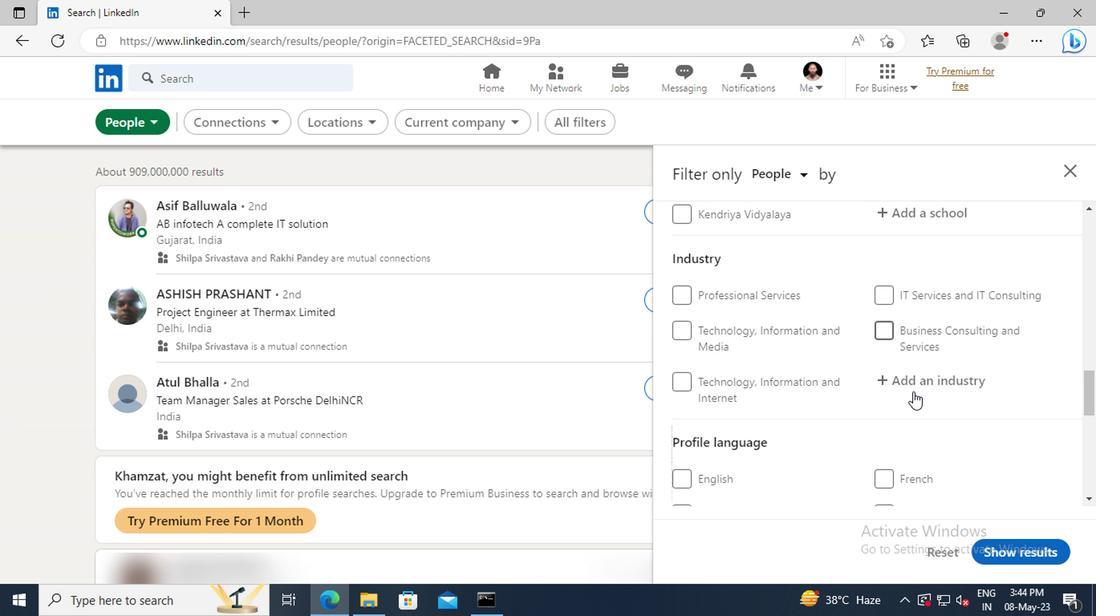 
Action: Mouse moved to (728, 384)
Screenshot: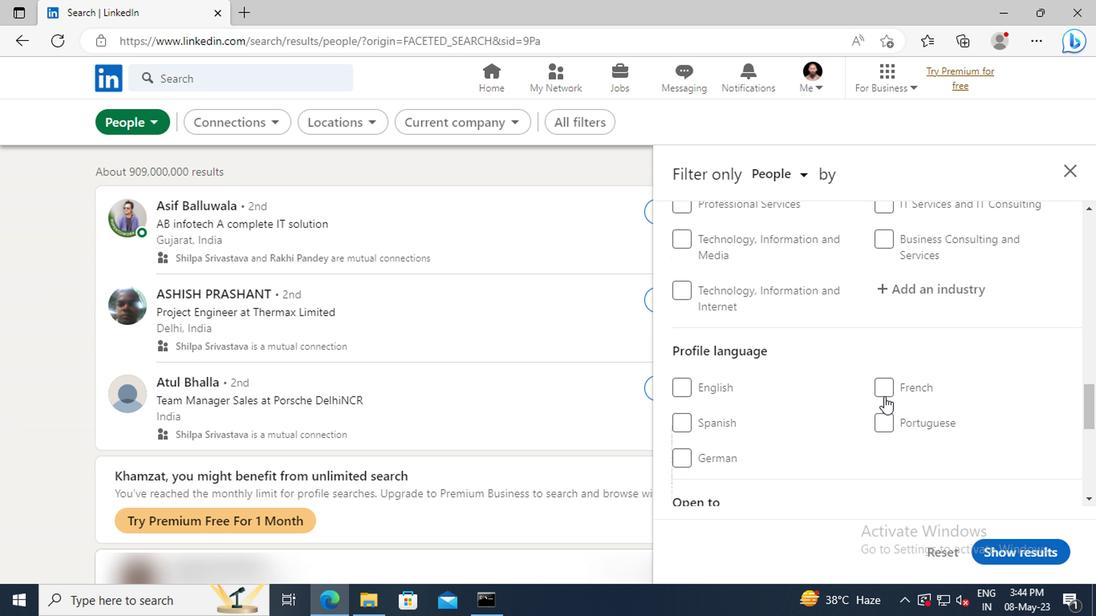 
Action: Mouse pressed left at (728, 384)
Screenshot: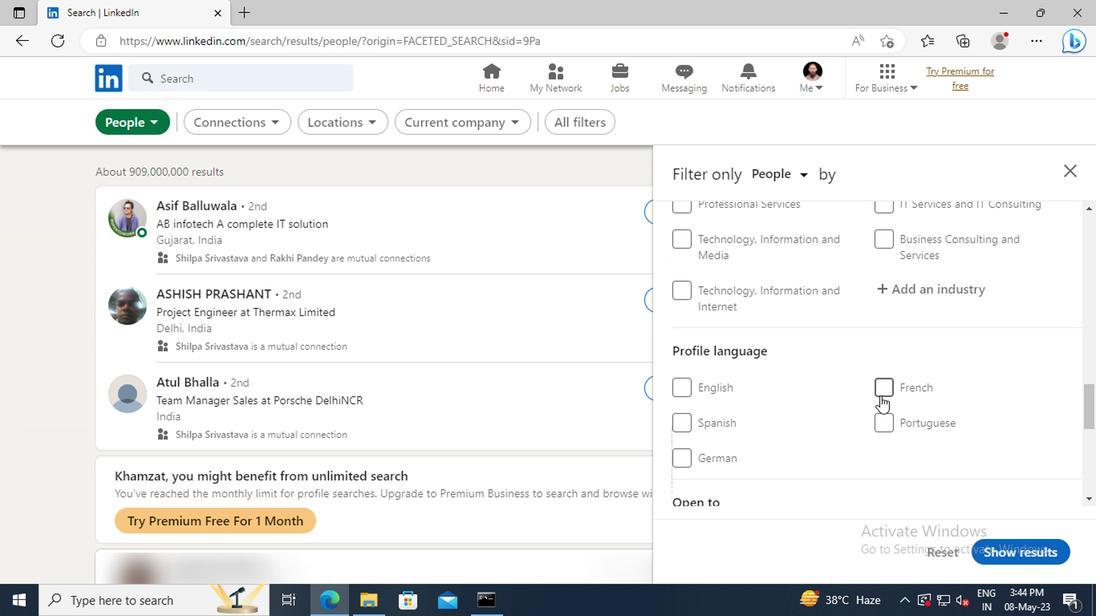 
Action: Mouse moved to (755, 373)
Screenshot: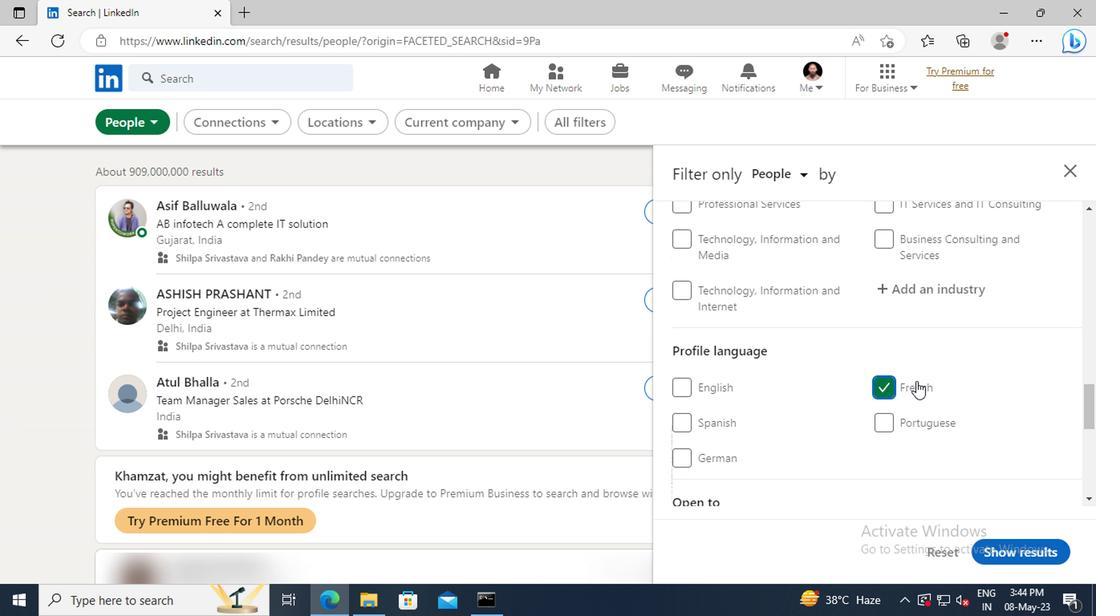 
Action: Mouse scrolled (755, 373) with delta (0, 0)
Screenshot: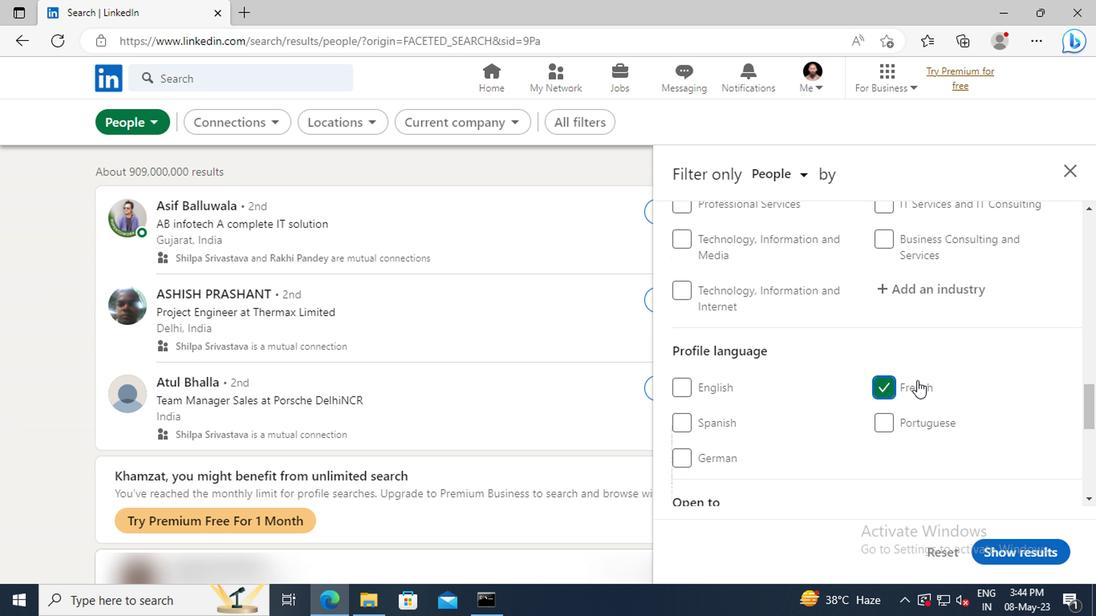 
Action: Mouse scrolled (755, 373) with delta (0, 0)
Screenshot: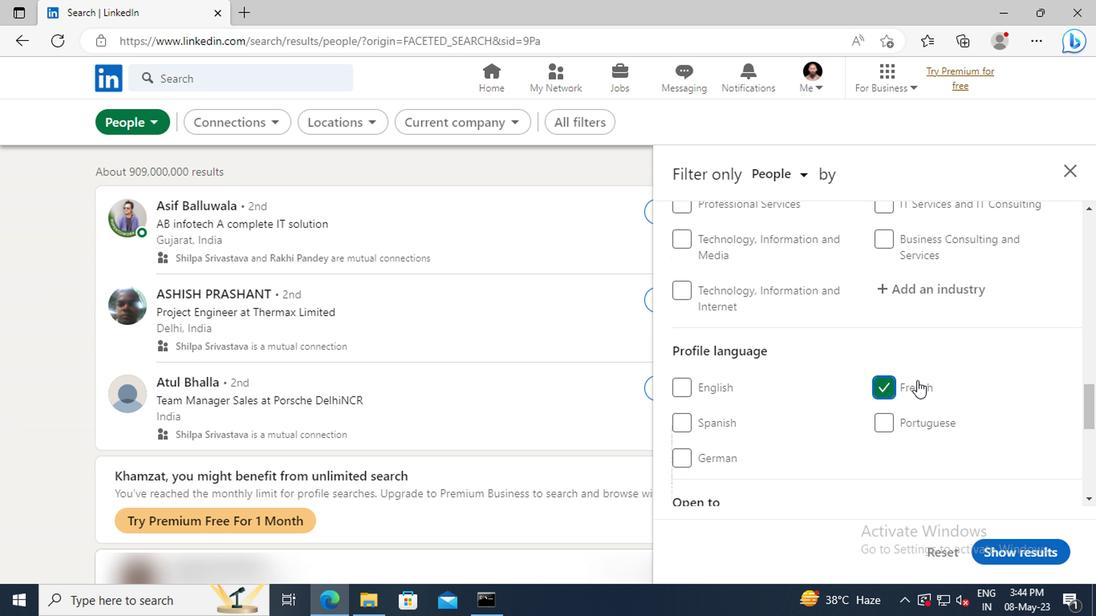 
Action: Mouse scrolled (755, 373) with delta (0, 0)
Screenshot: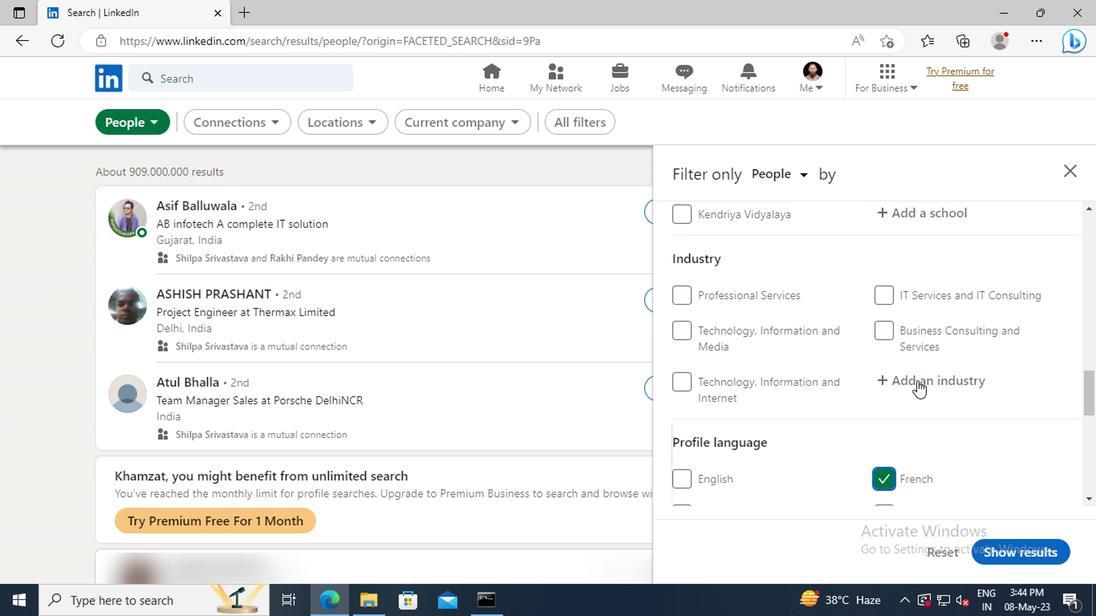 
Action: Mouse scrolled (755, 373) with delta (0, 0)
Screenshot: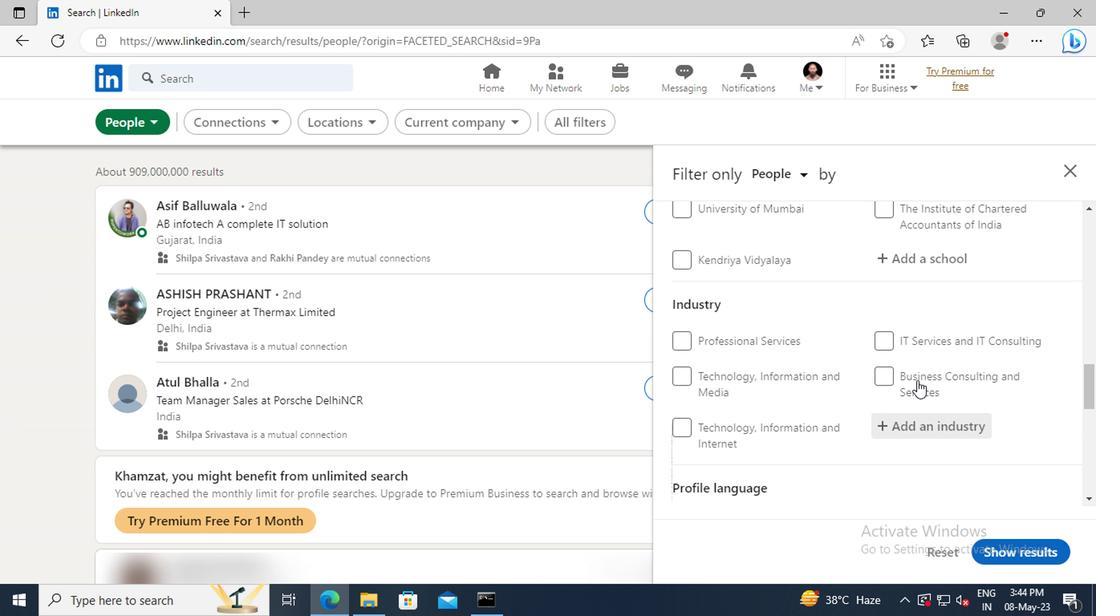 
Action: Mouse scrolled (755, 373) with delta (0, 0)
Screenshot: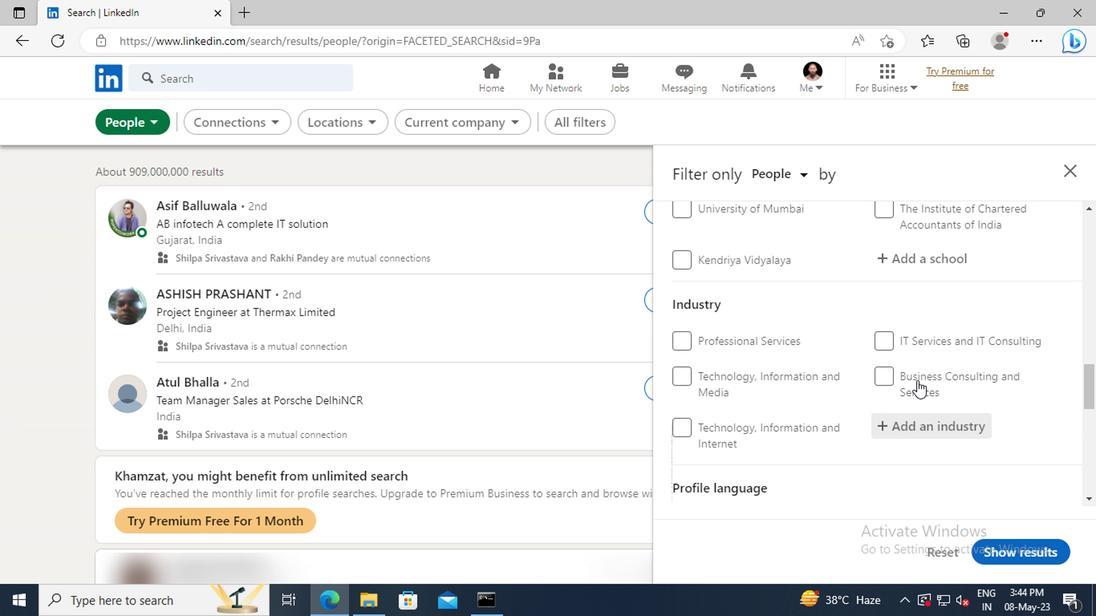 
Action: Mouse scrolled (755, 373) with delta (0, 0)
Screenshot: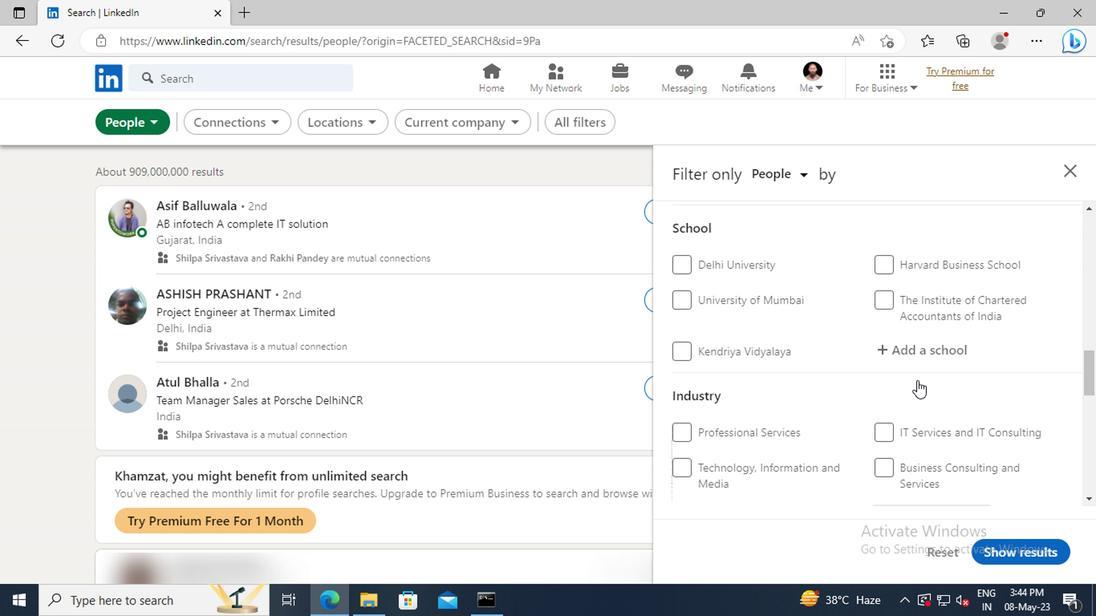 
Action: Mouse scrolled (755, 373) with delta (0, 0)
Screenshot: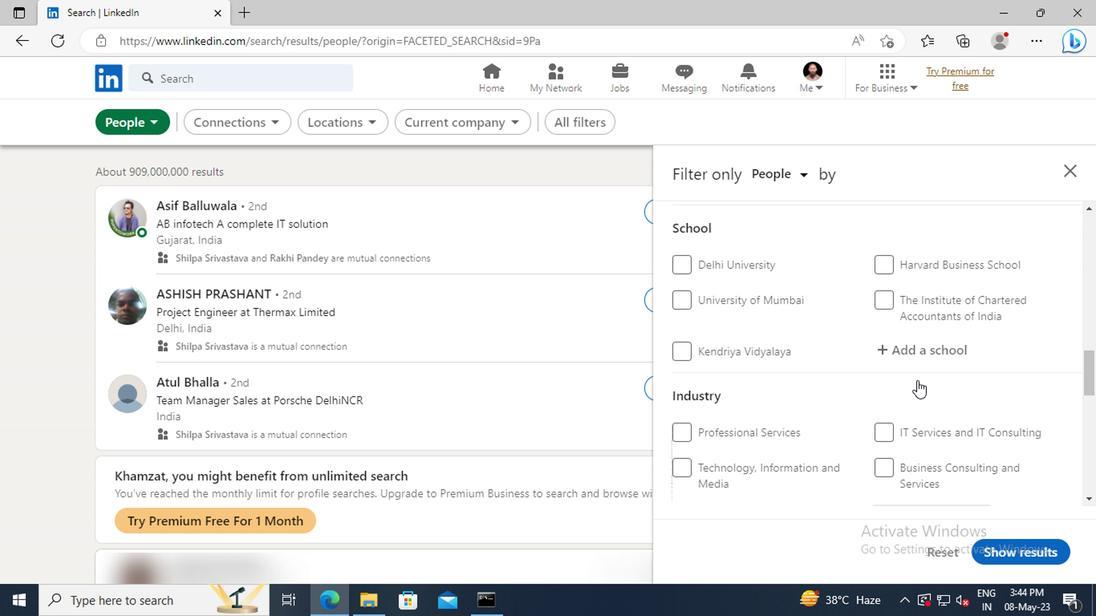 
Action: Mouse scrolled (755, 373) with delta (0, 0)
Screenshot: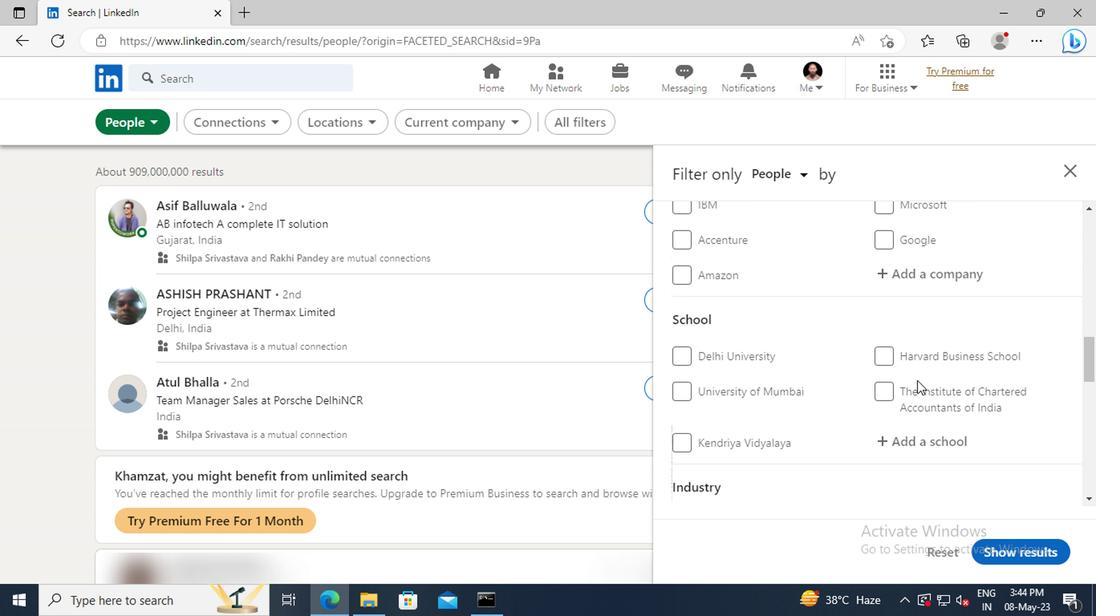 
Action: Mouse scrolled (755, 373) with delta (0, 0)
Screenshot: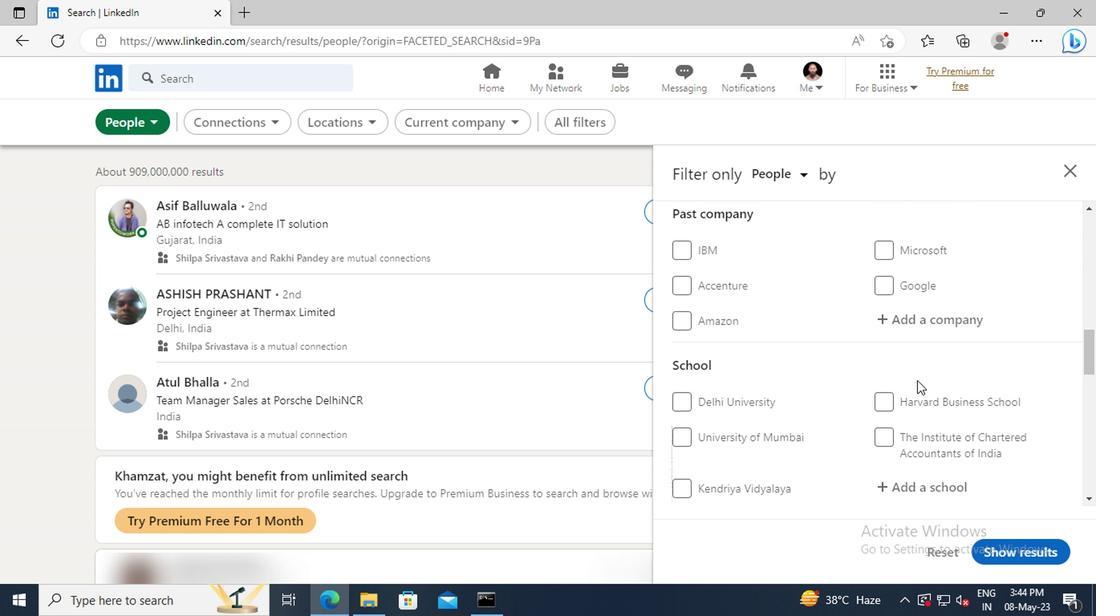 
Action: Mouse scrolled (755, 373) with delta (0, 0)
Screenshot: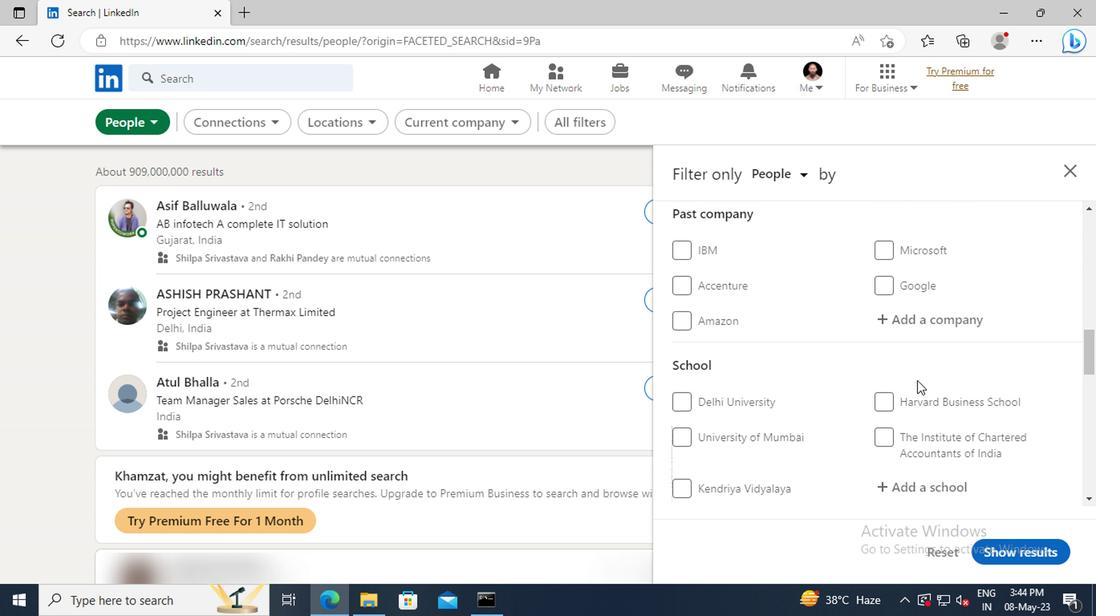 
Action: Mouse scrolled (755, 373) with delta (0, 0)
Screenshot: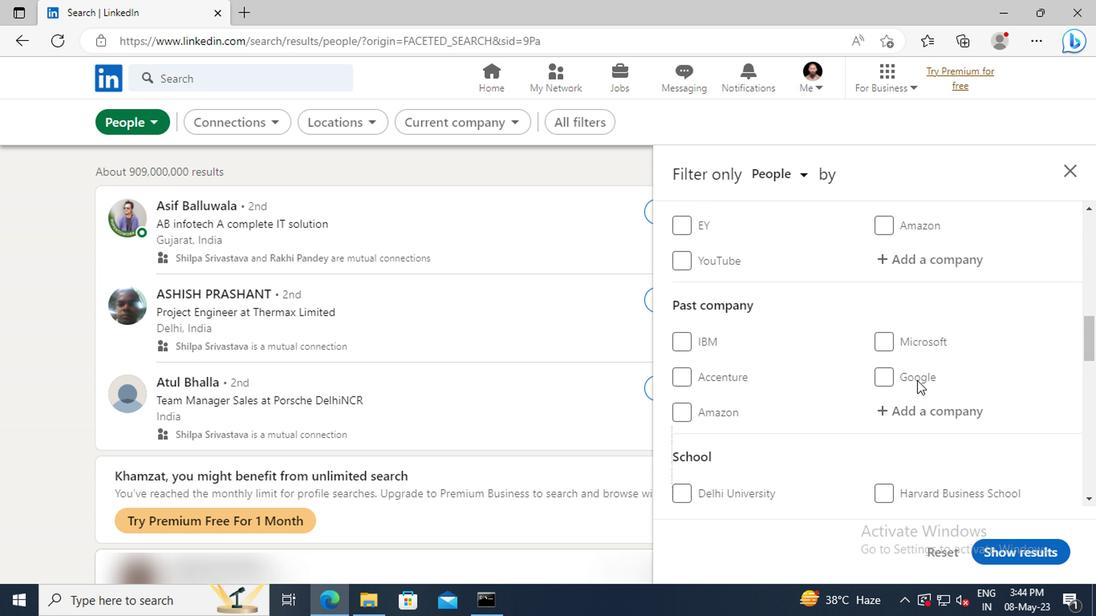 
Action: Mouse scrolled (755, 373) with delta (0, 0)
Screenshot: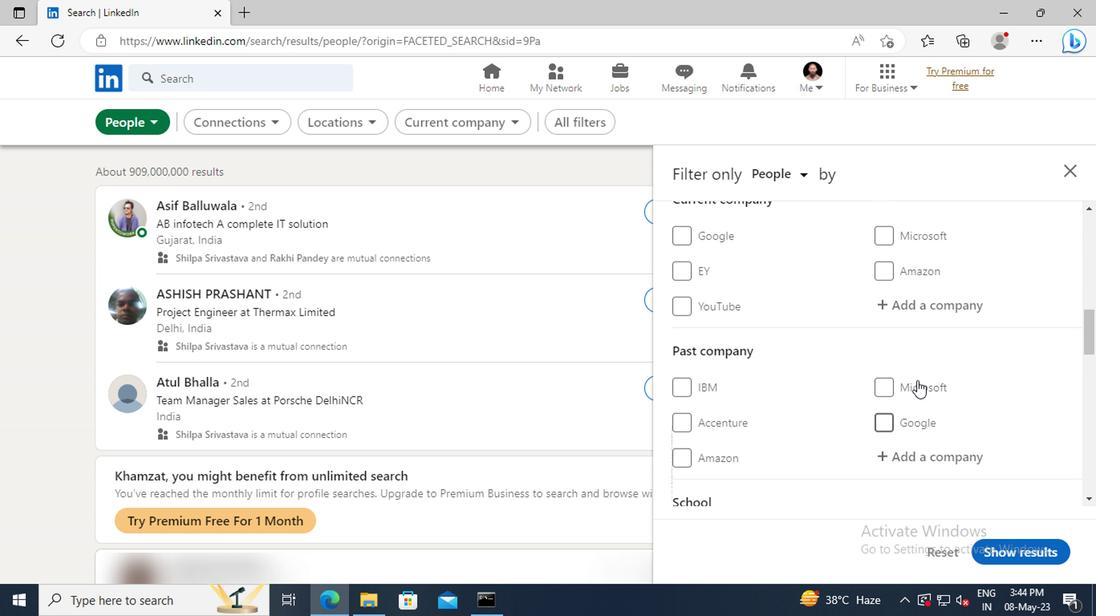 
Action: Mouse moved to (750, 353)
Screenshot: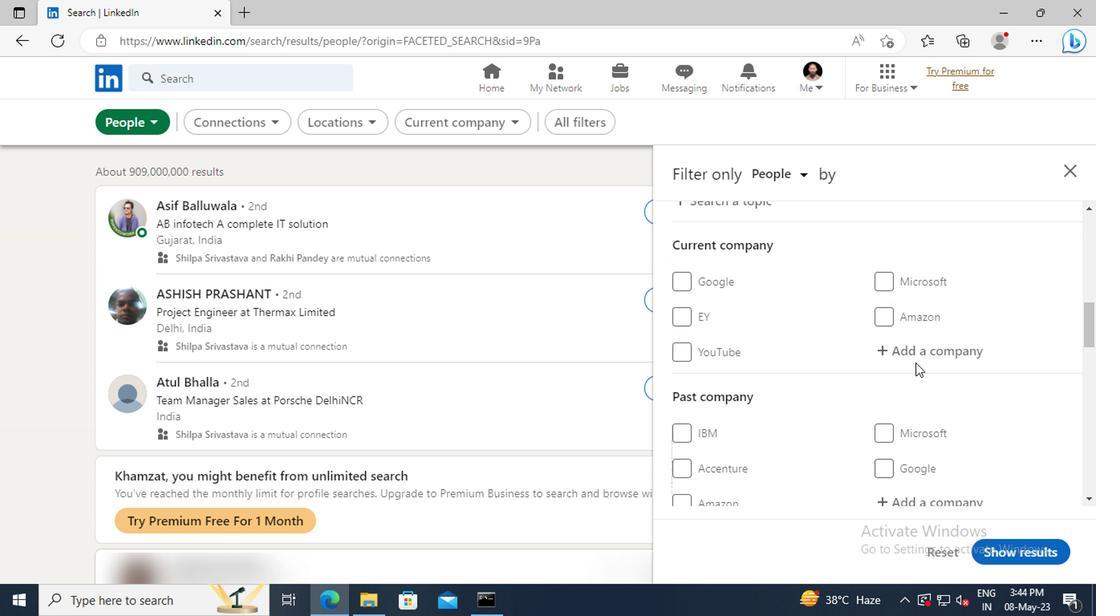 
Action: Mouse pressed left at (750, 353)
Screenshot: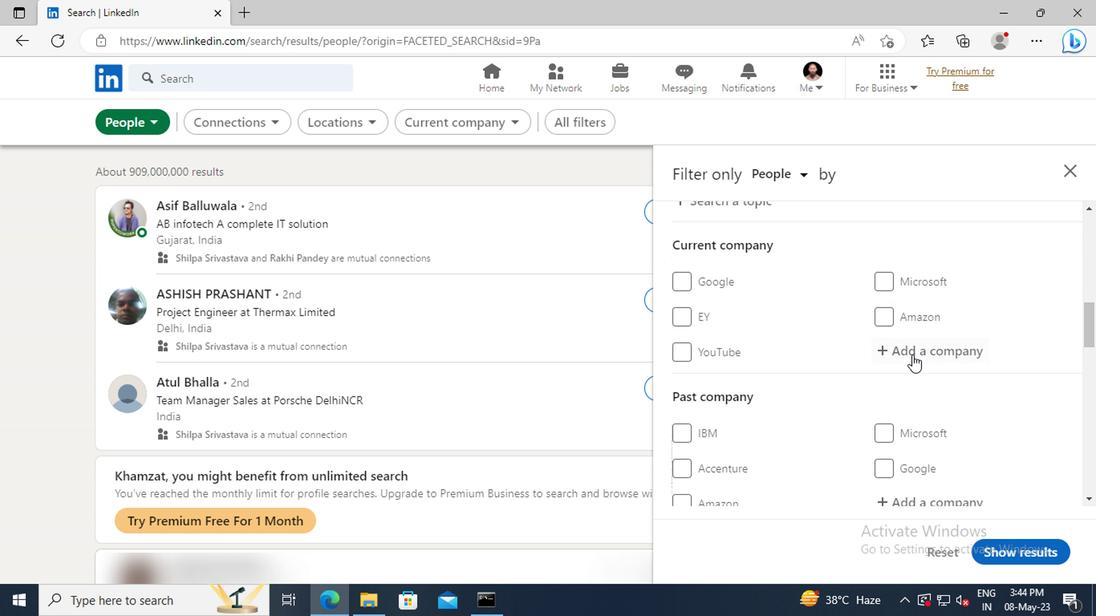 
Action: Mouse moved to (748, 353)
Screenshot: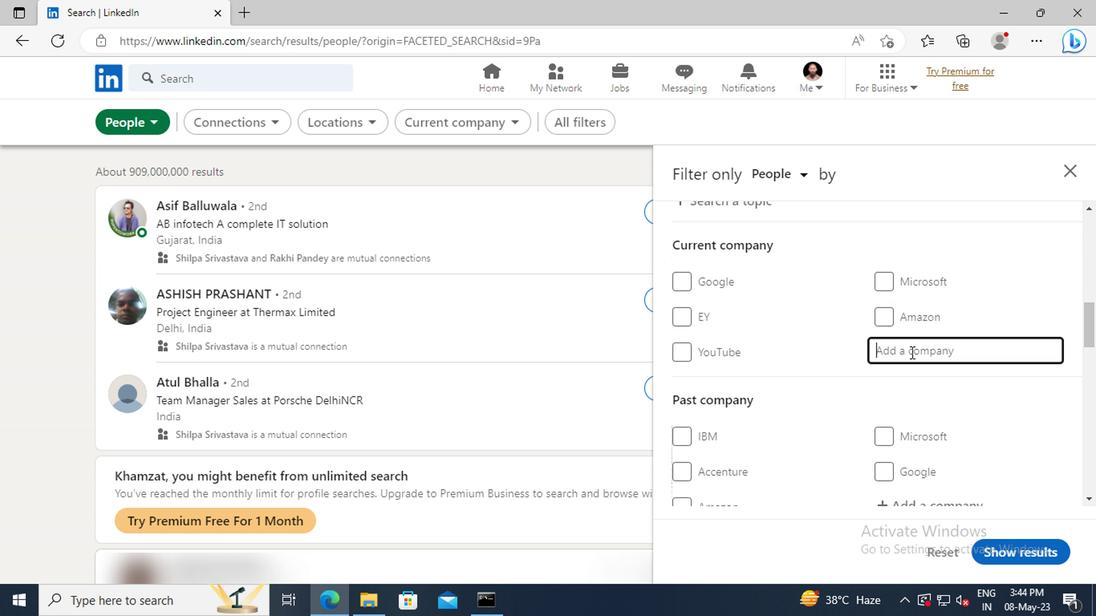 
Action: Key pressed <Key.shift>MERCEDES-<Key.shift>BENZ<Key.space><Key.shift>RES
Screenshot: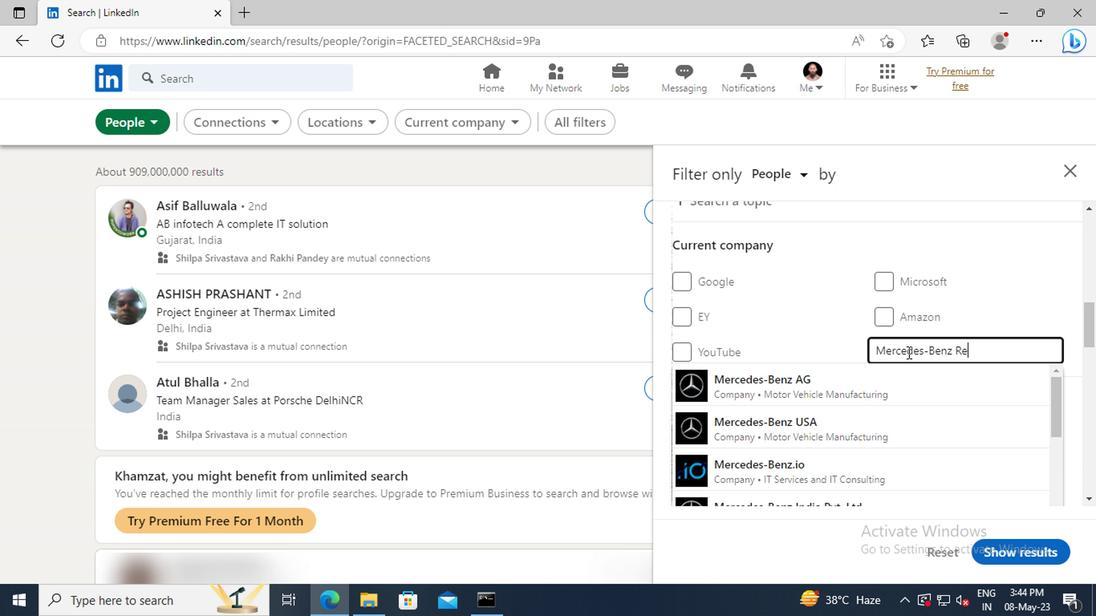 
Action: Mouse moved to (747, 372)
Screenshot: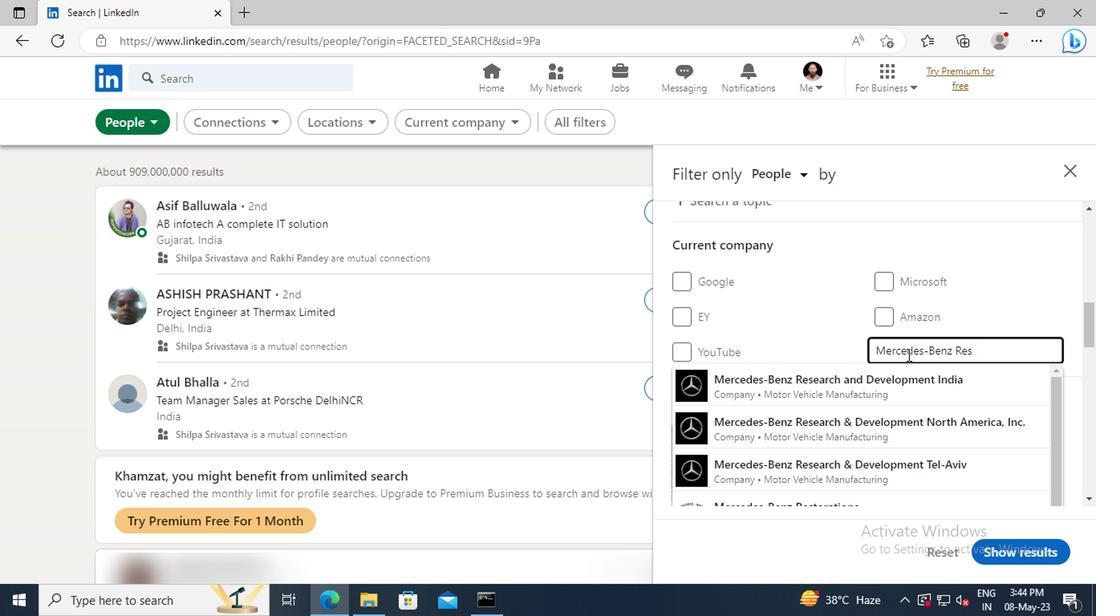 
Action: Mouse pressed left at (747, 372)
Screenshot: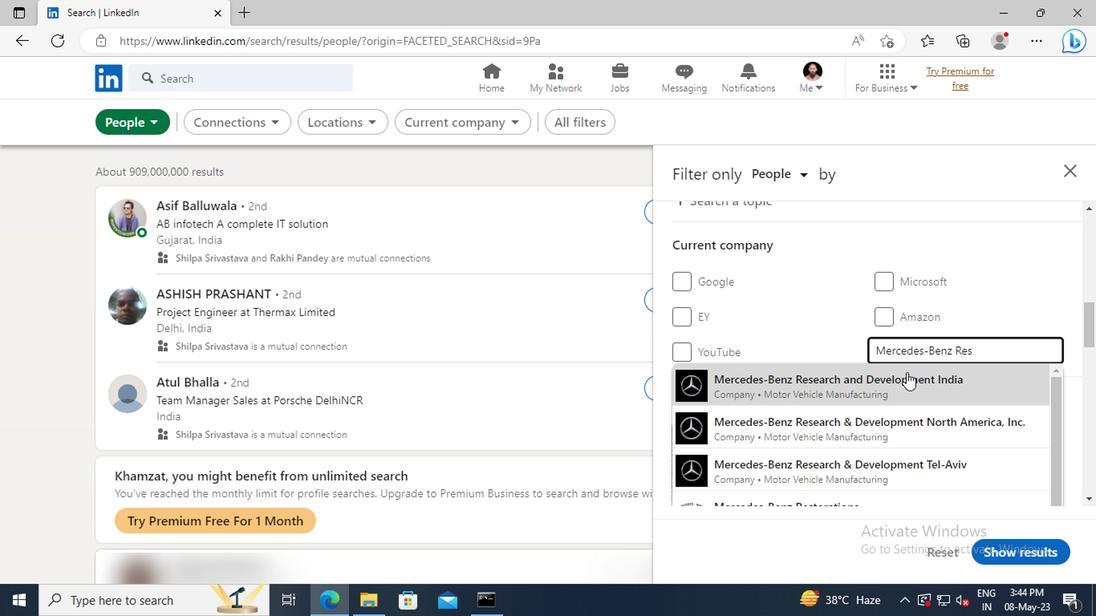 
Action: Mouse scrolled (747, 371) with delta (0, 0)
Screenshot: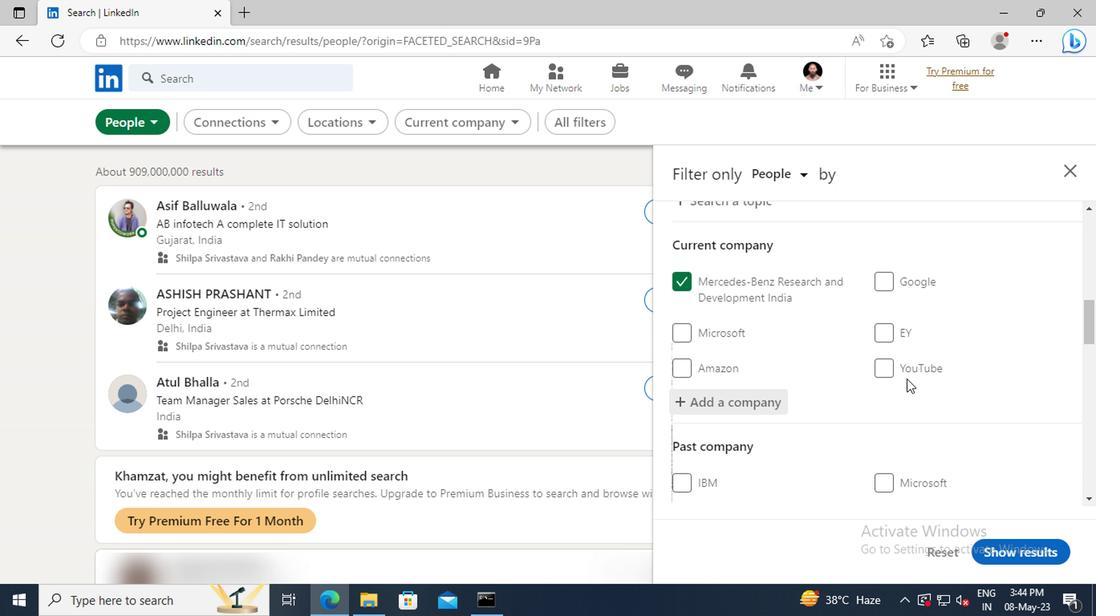
Action: Mouse scrolled (747, 371) with delta (0, 0)
Screenshot: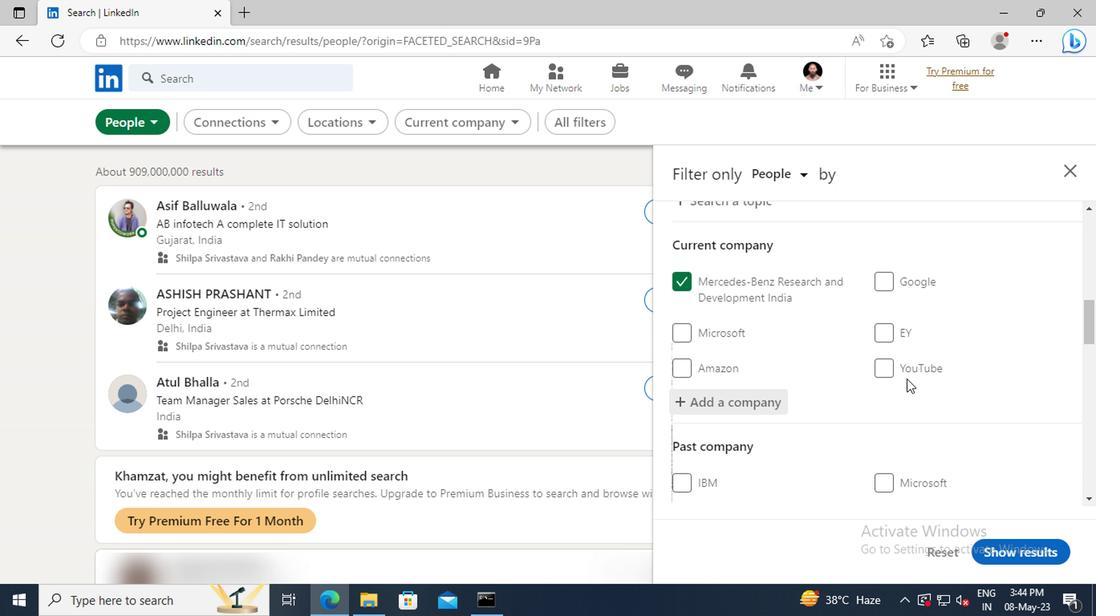 
Action: Mouse moved to (742, 360)
Screenshot: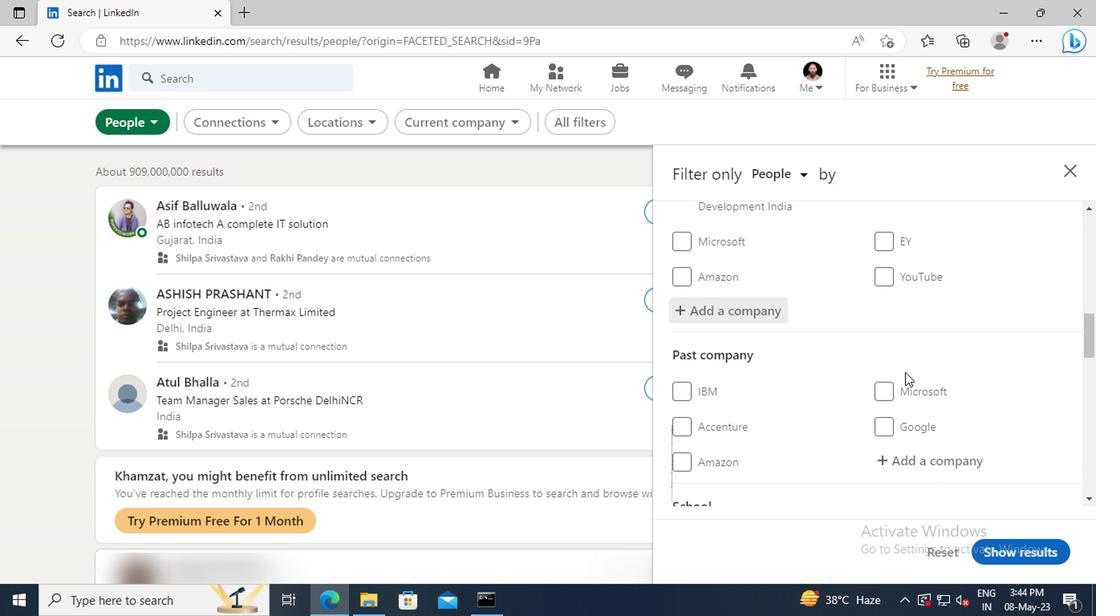 
Action: Mouse scrolled (742, 360) with delta (0, 0)
Screenshot: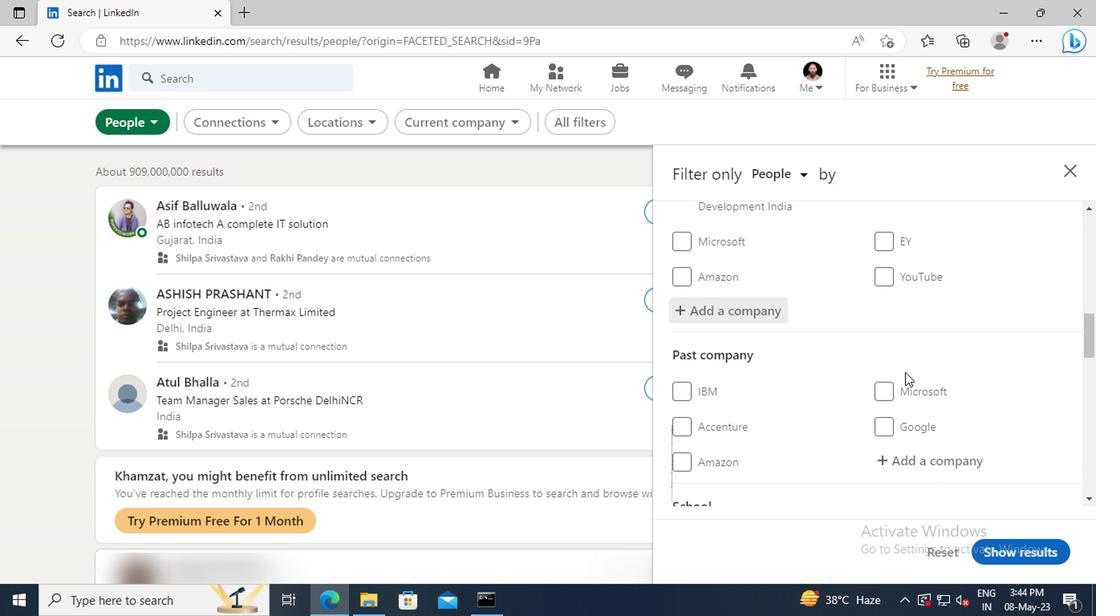 
Action: Mouse moved to (741, 359)
Screenshot: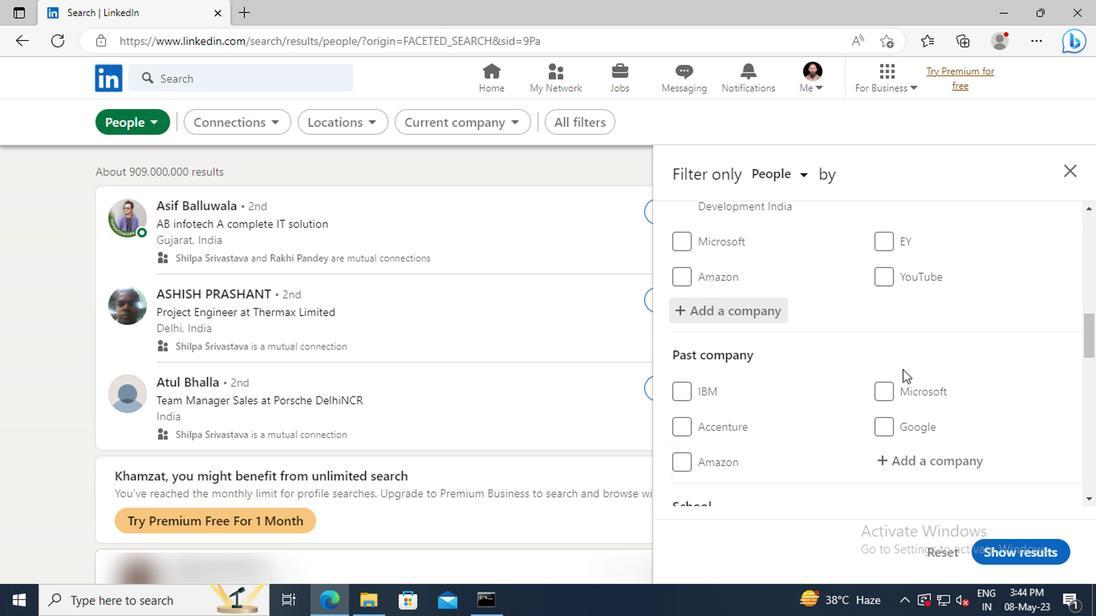 
Action: Mouse scrolled (741, 359) with delta (0, 0)
Screenshot: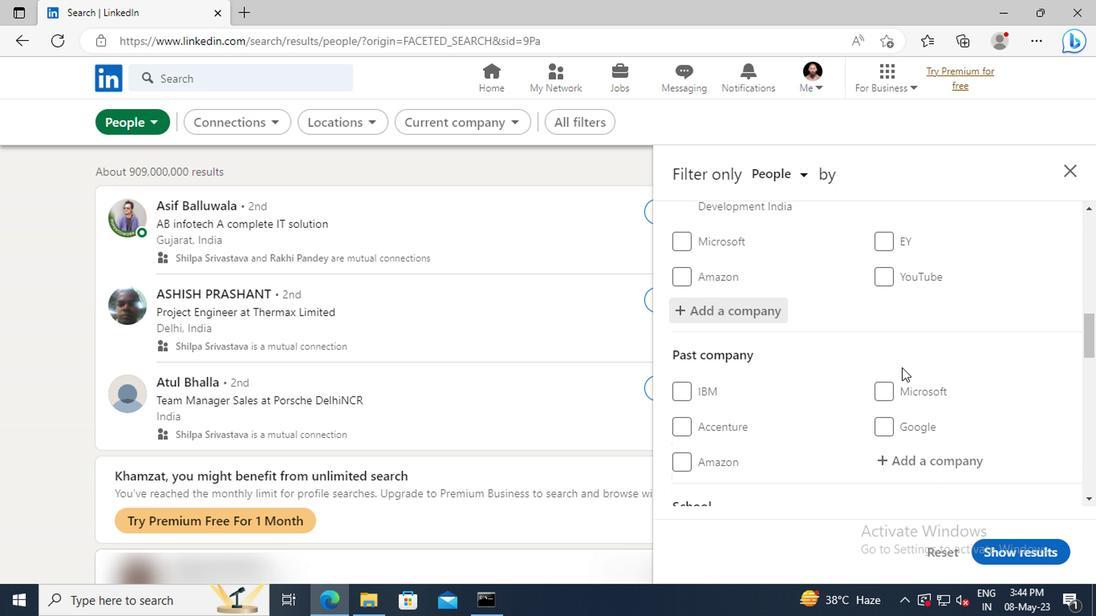 
Action: Mouse moved to (741, 358)
Screenshot: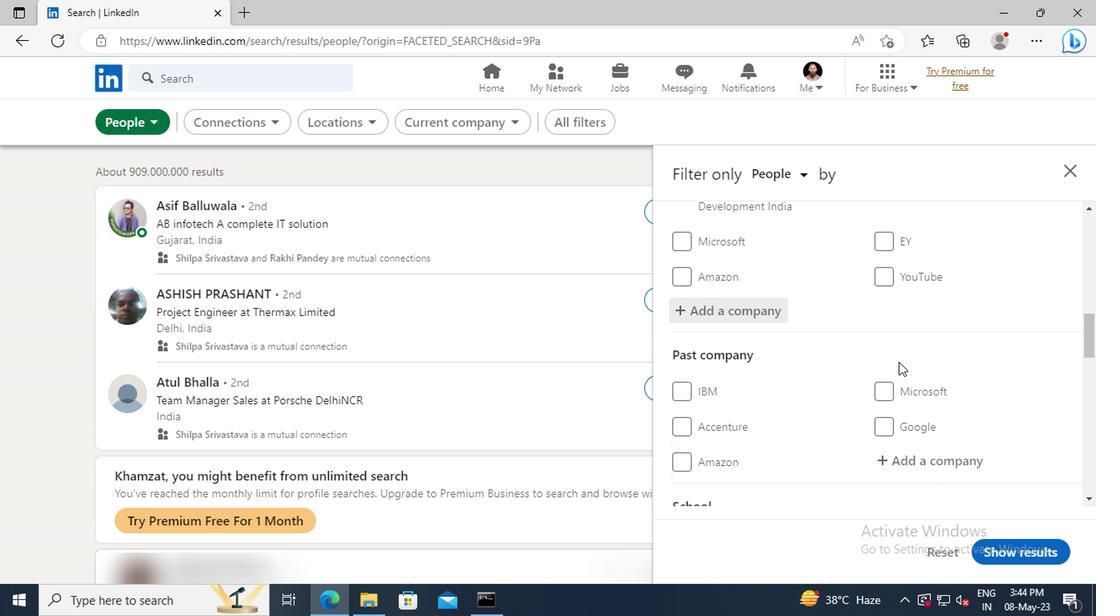 
Action: Mouse scrolled (741, 357) with delta (0, 0)
Screenshot: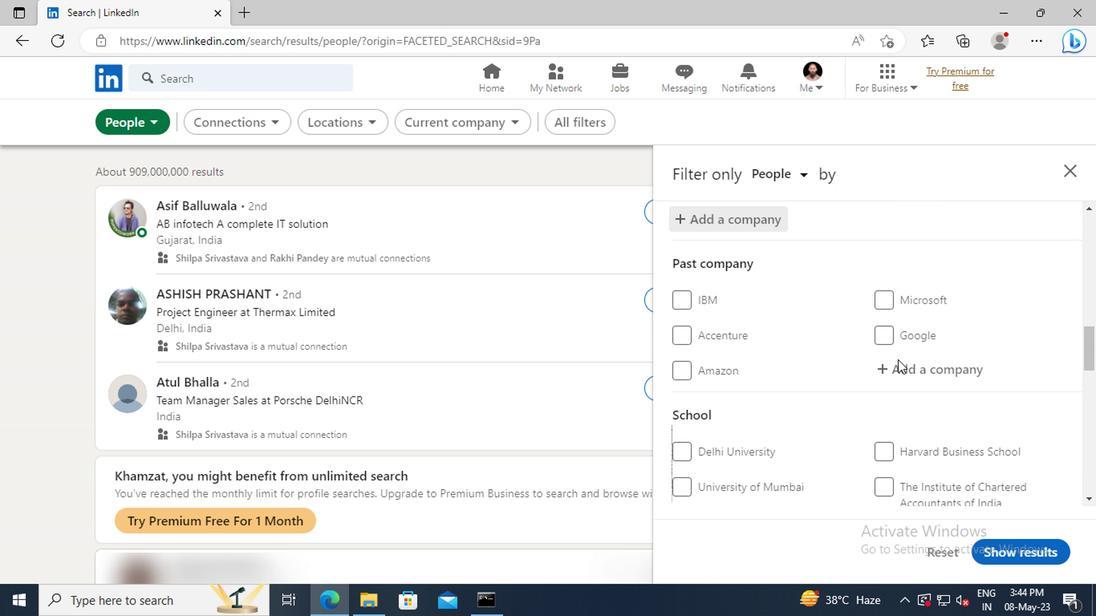 
Action: Mouse scrolled (741, 357) with delta (0, 0)
Screenshot: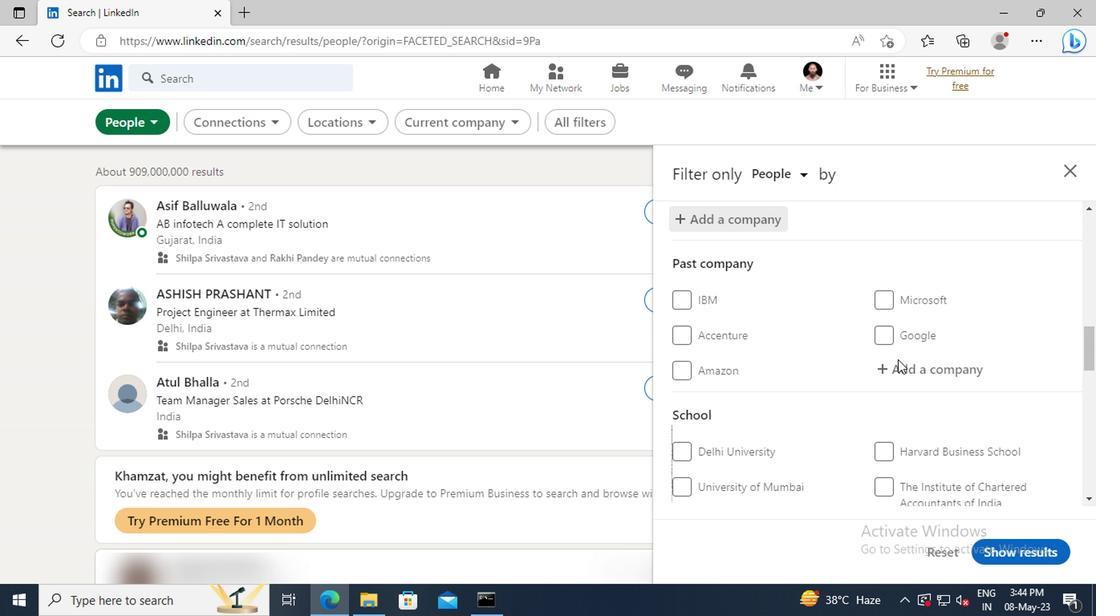 
Action: Mouse scrolled (741, 357) with delta (0, 0)
Screenshot: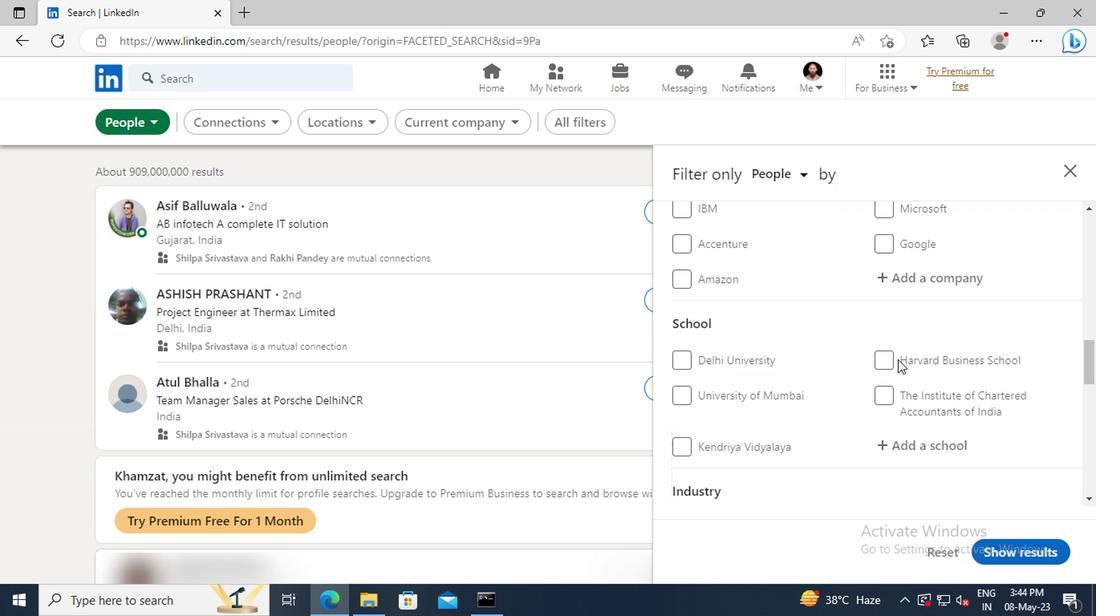 
Action: Mouse scrolled (741, 357) with delta (0, 0)
Screenshot: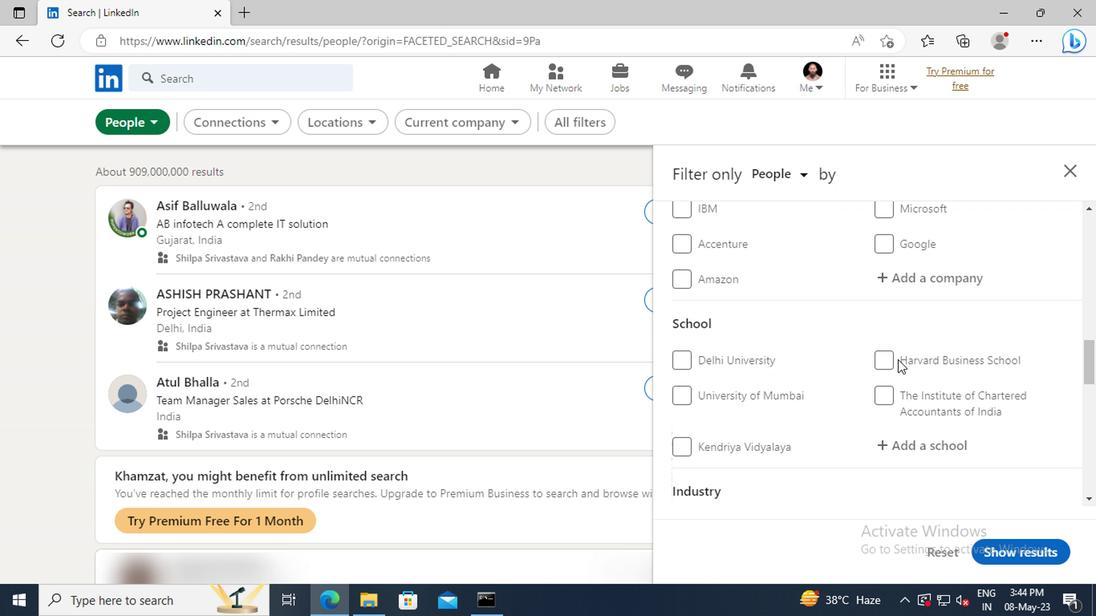 
Action: Mouse moved to (743, 356)
Screenshot: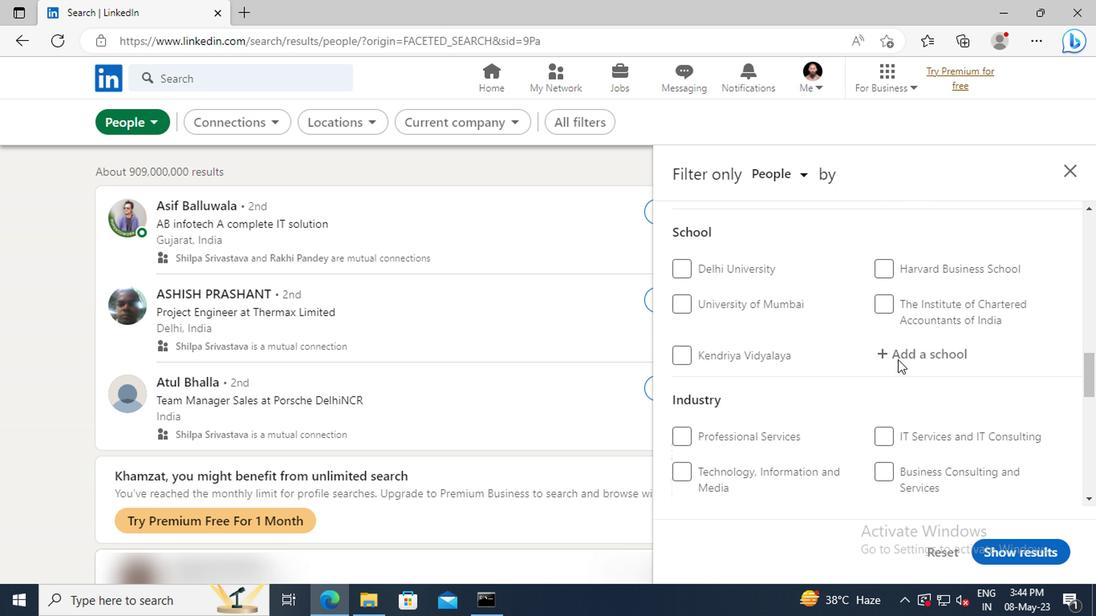 
Action: Mouse pressed left at (743, 356)
Screenshot: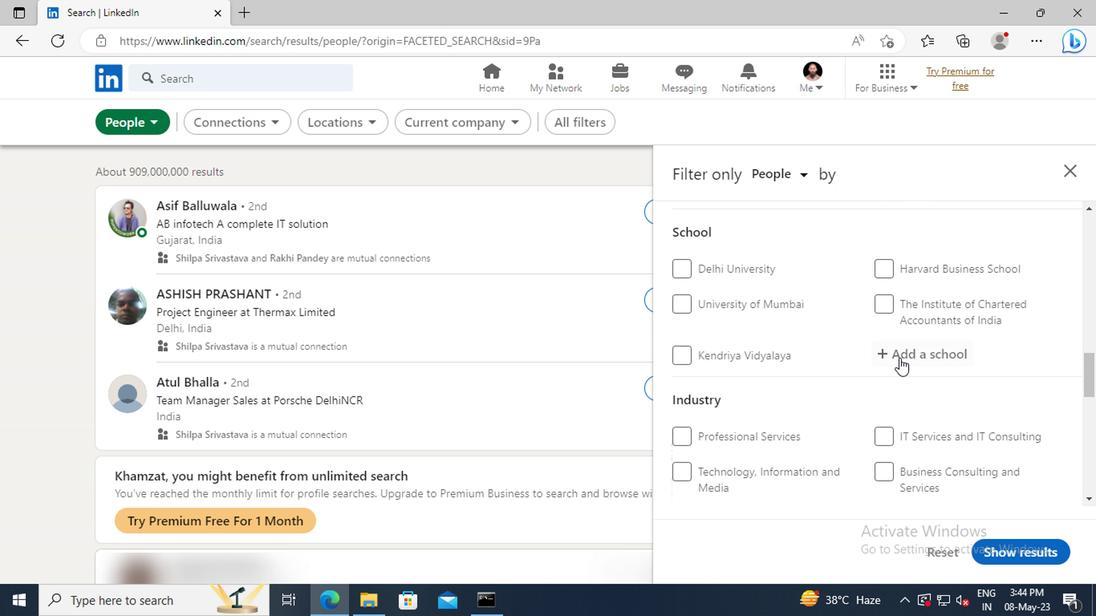 
Action: Key pressed <Key.shift><Key.shift>S
Screenshot: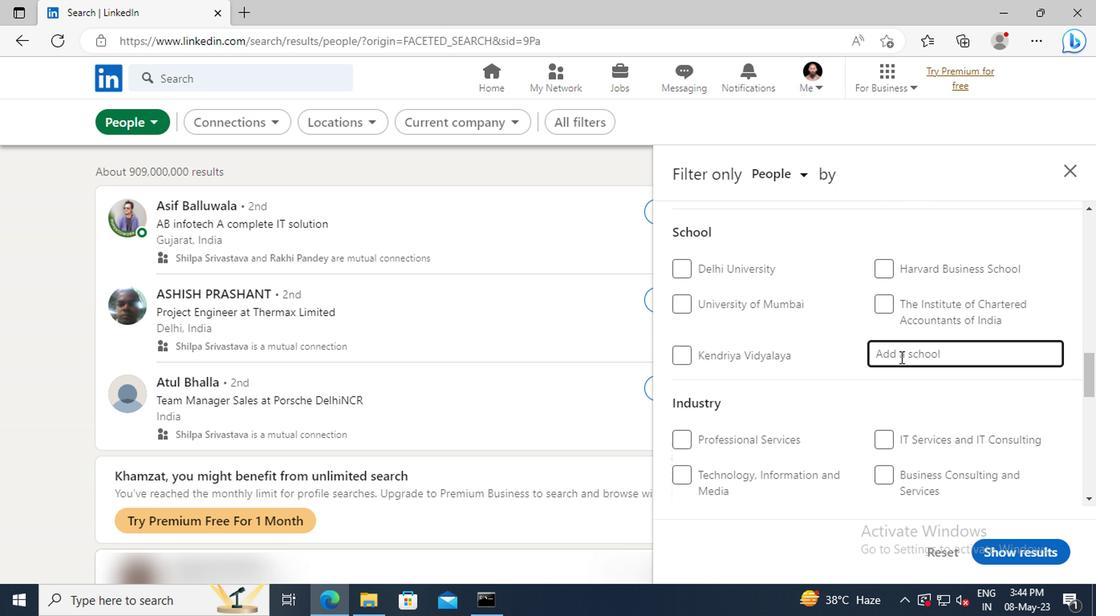 
Action: Mouse moved to (743, 357)
Screenshot: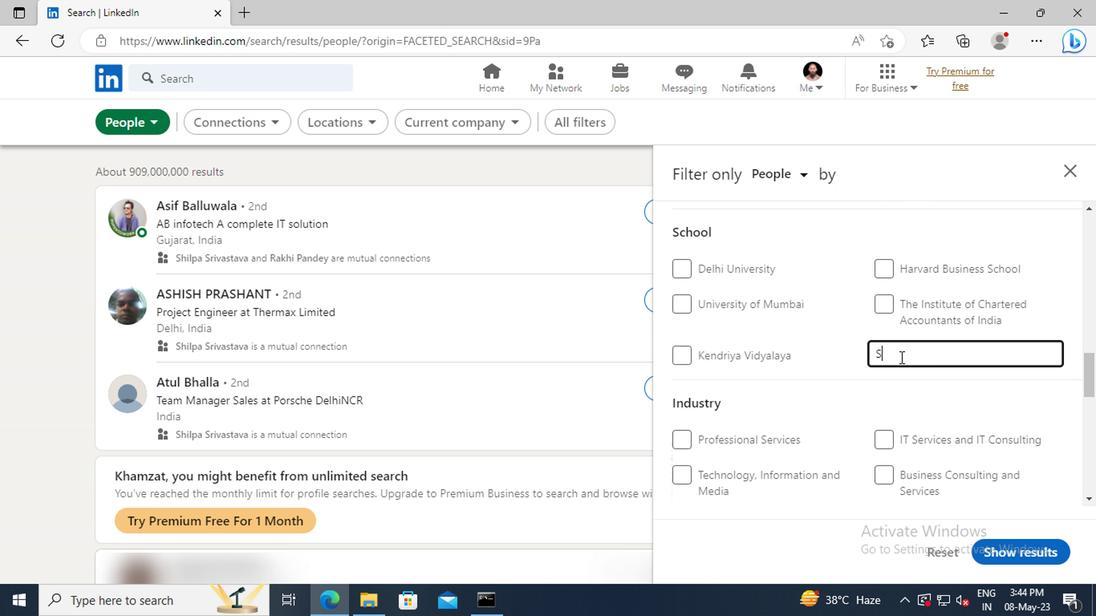 
Action: Key pressed AINTGITS
Screenshot: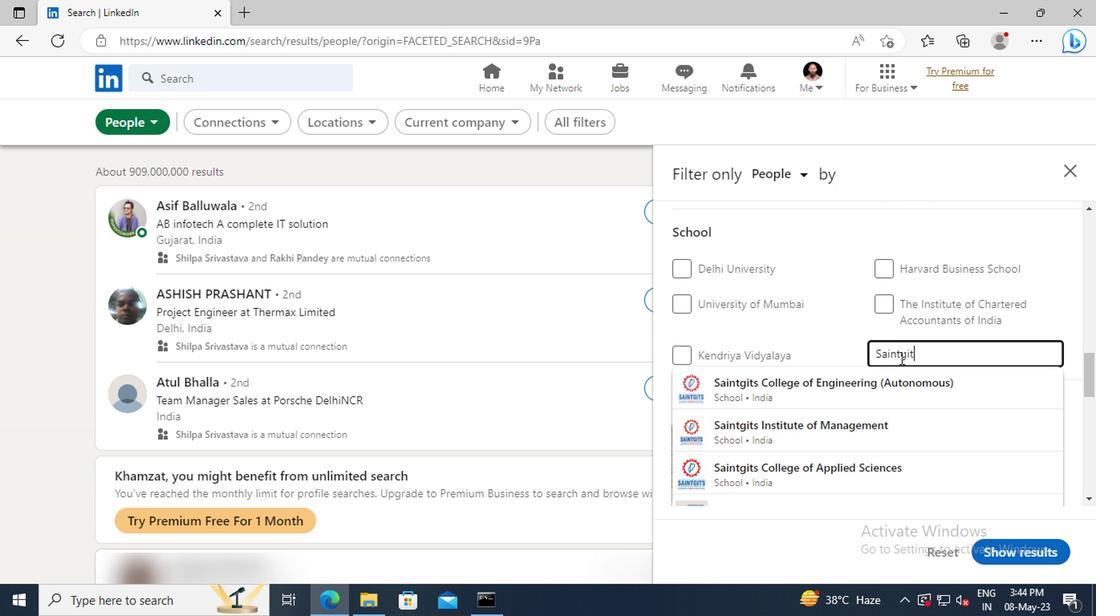 
Action: Mouse moved to (743, 371)
Screenshot: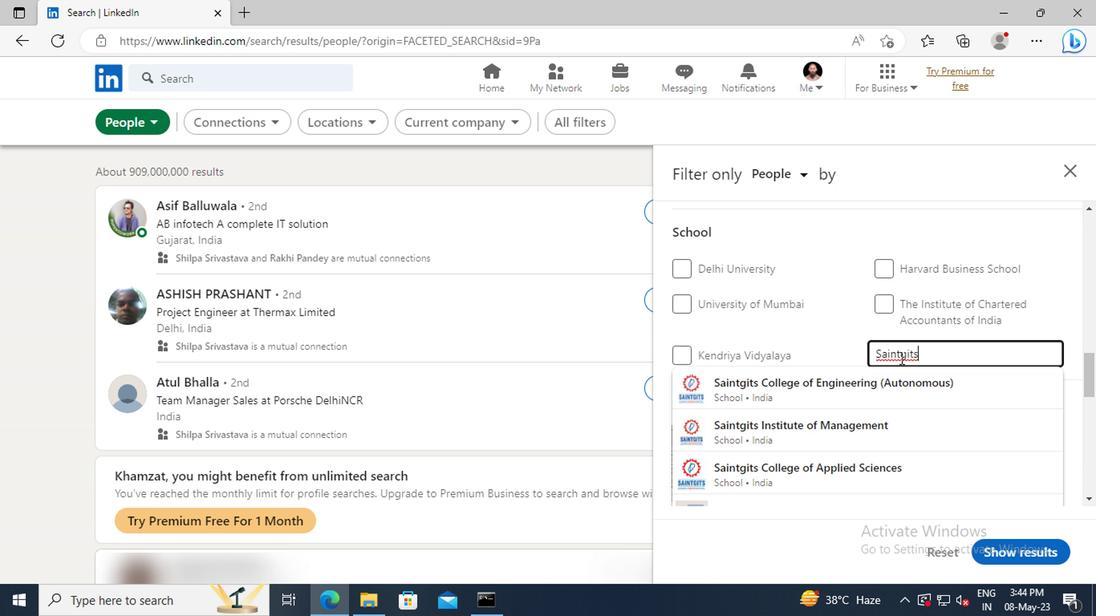 
Action: Mouse pressed left at (743, 371)
Screenshot: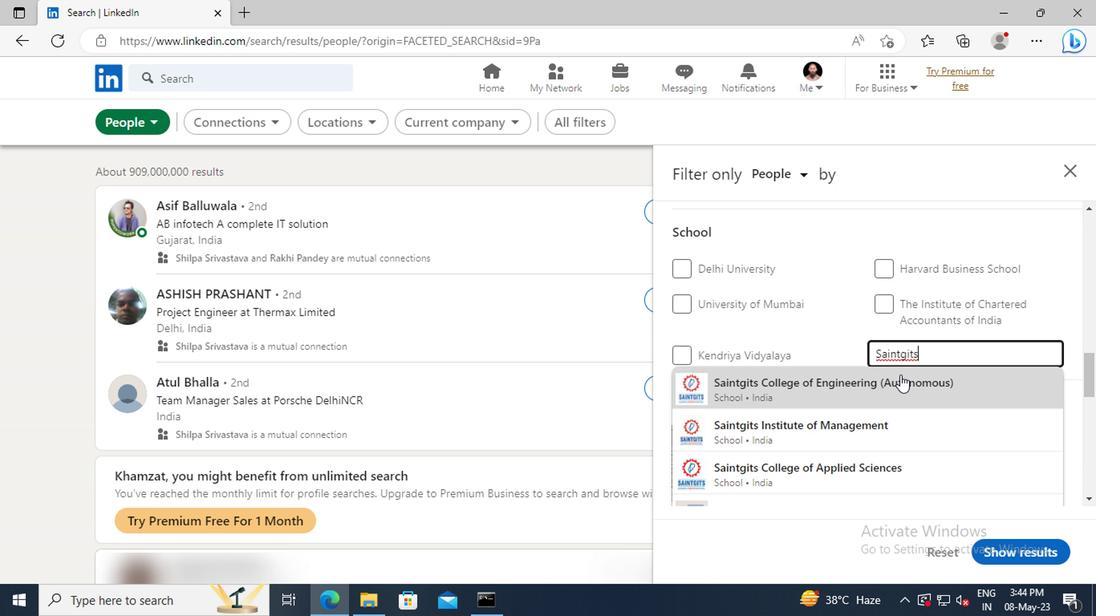 
Action: Mouse scrolled (743, 371) with delta (0, 0)
Screenshot: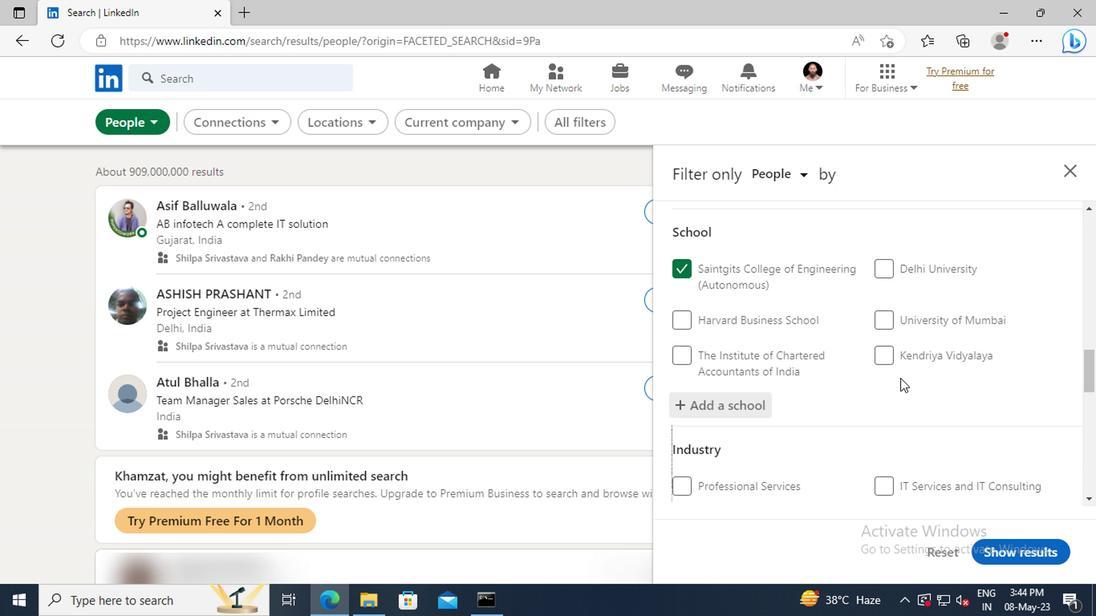 
Action: Mouse scrolled (743, 371) with delta (0, 0)
Screenshot: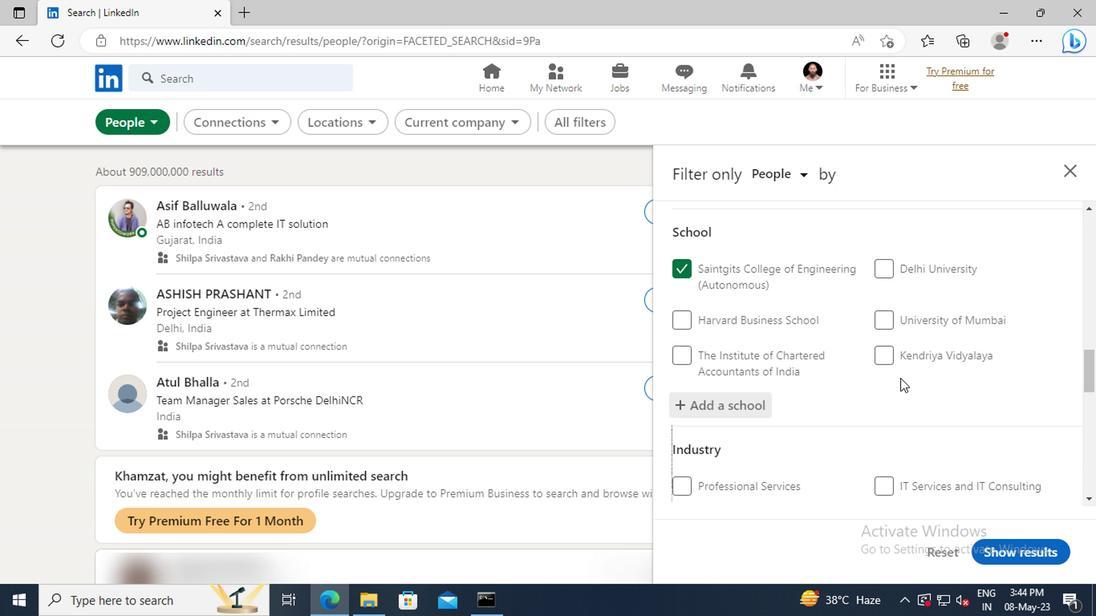 
Action: Mouse moved to (742, 368)
Screenshot: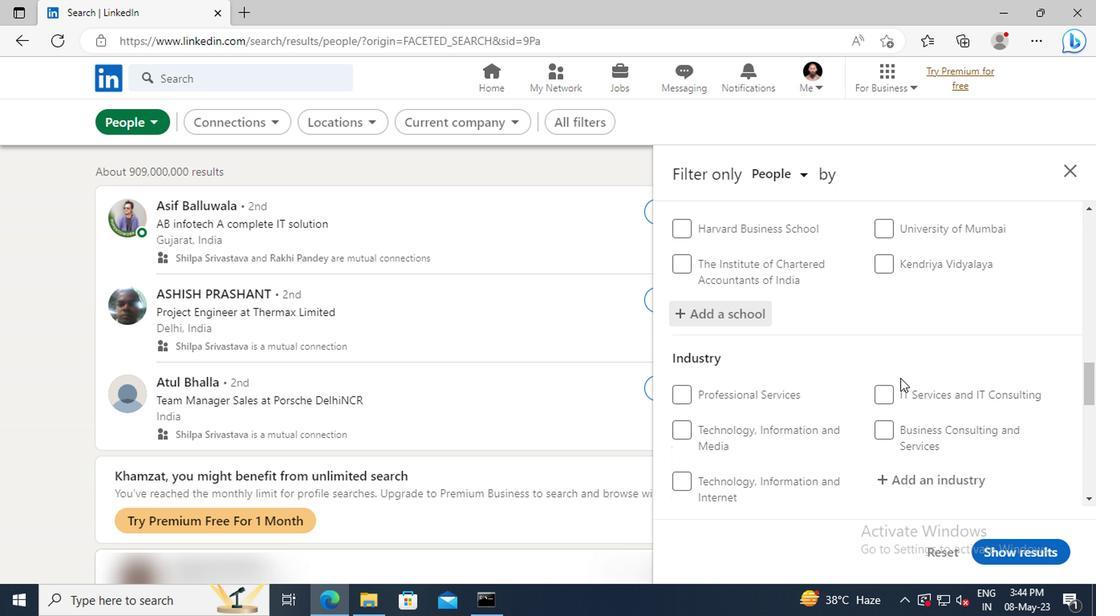 
Action: Mouse scrolled (742, 367) with delta (0, 0)
Screenshot: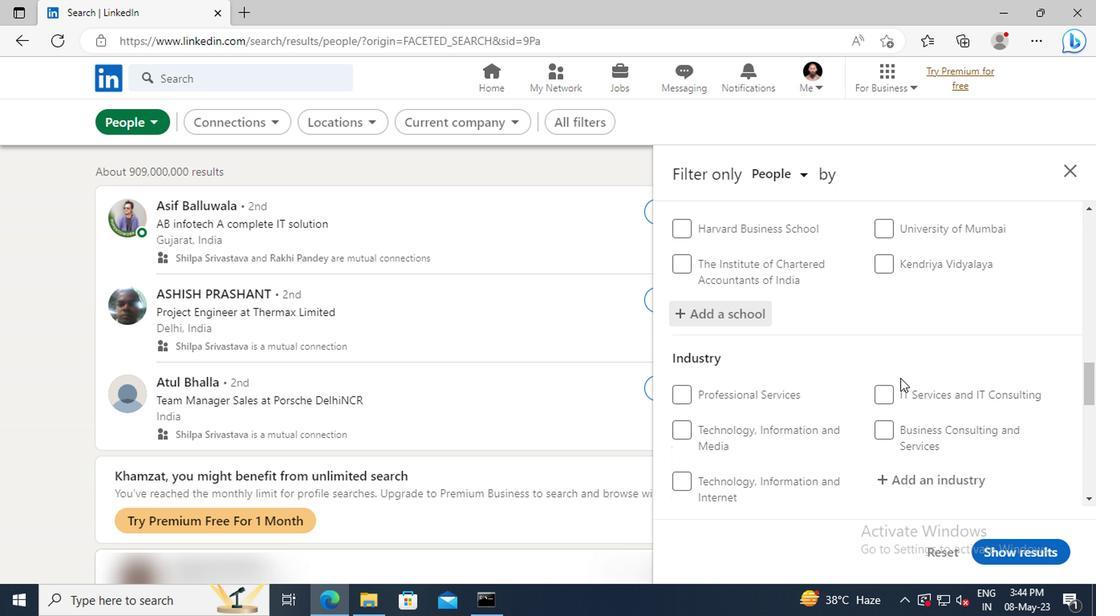 
Action: Mouse moved to (740, 365)
Screenshot: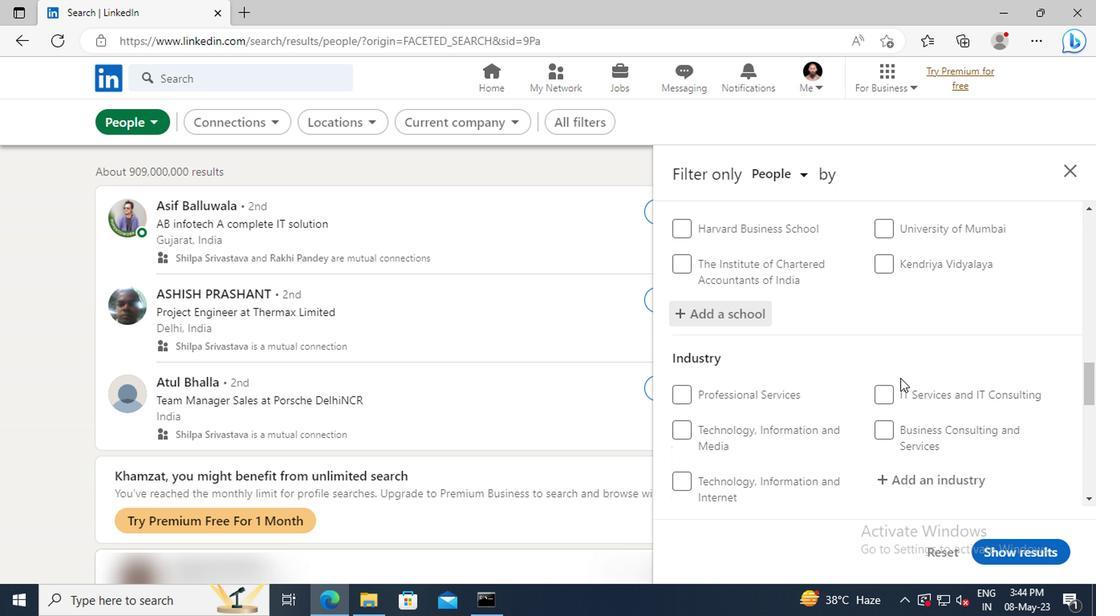 
Action: Mouse scrolled (740, 365) with delta (0, 0)
Screenshot: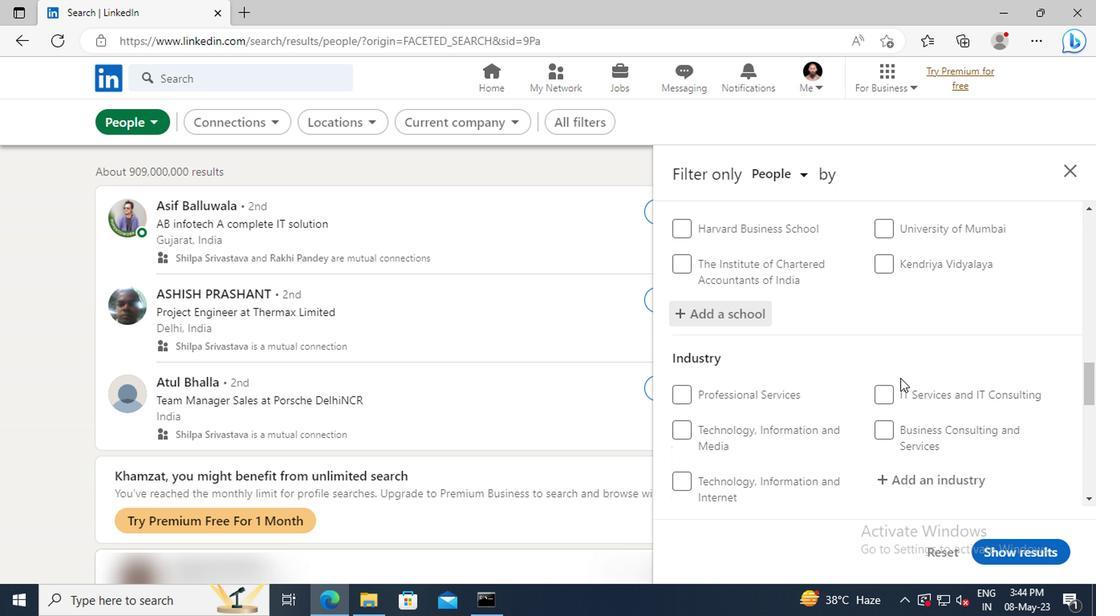 
Action: Mouse moved to (741, 375)
Screenshot: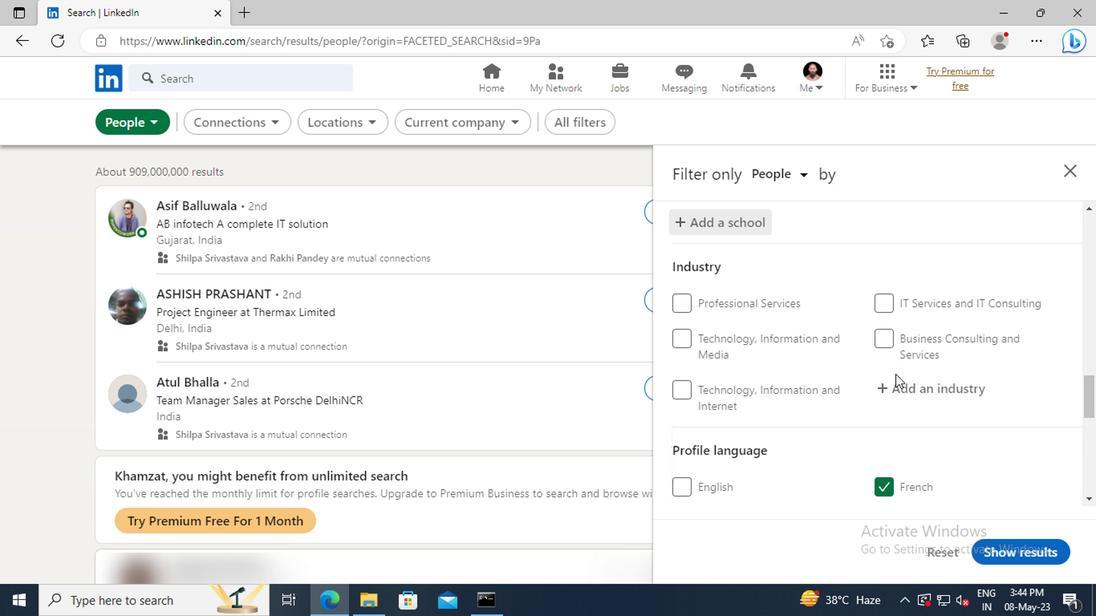 
Action: Mouse pressed left at (741, 375)
Screenshot: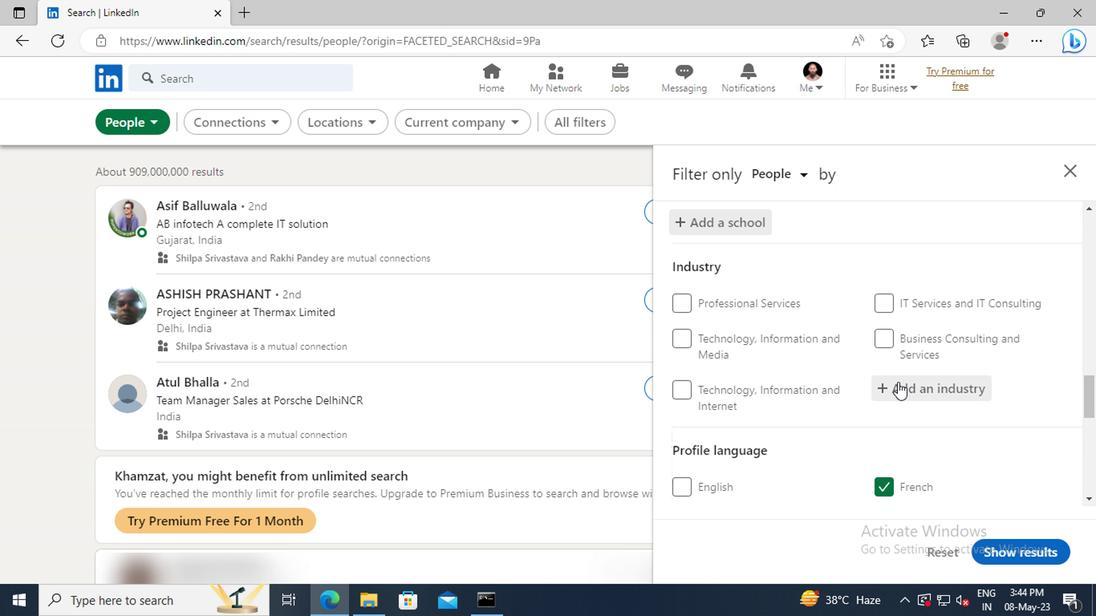 
Action: Key pressed <Key.shift>ACCESSIBLE<Key.space>
Screenshot: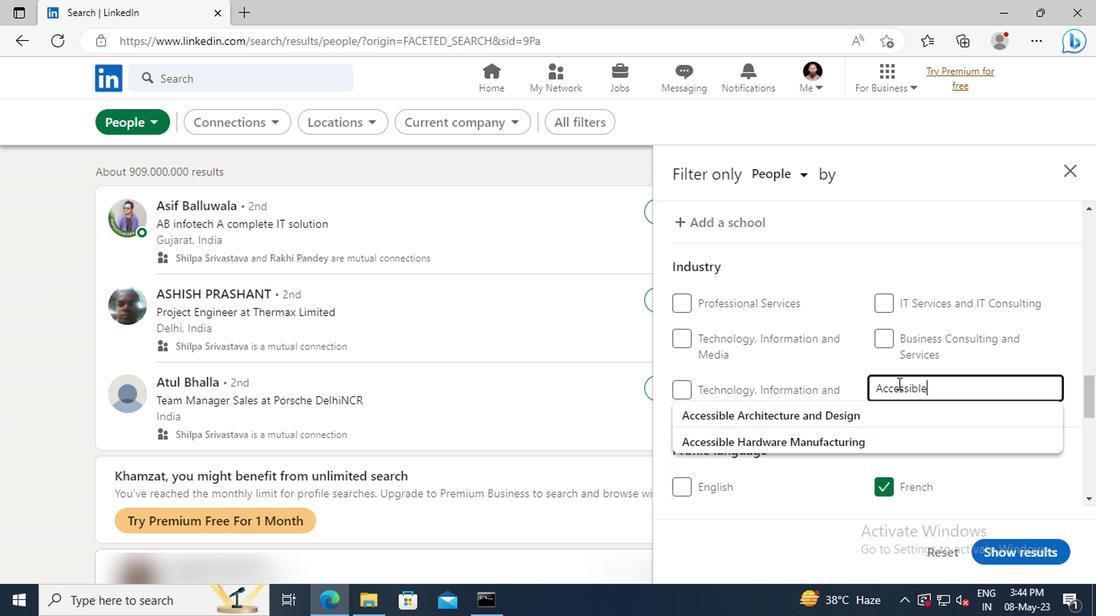 
Action: Mouse moved to (747, 395)
Screenshot: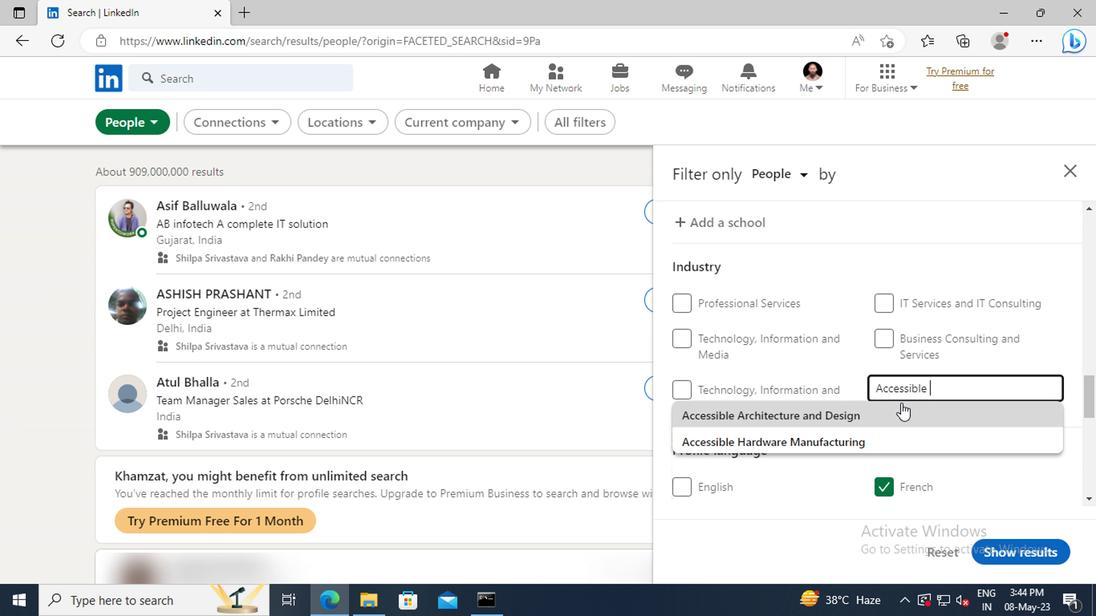 
Action: Mouse pressed left at (747, 395)
Screenshot: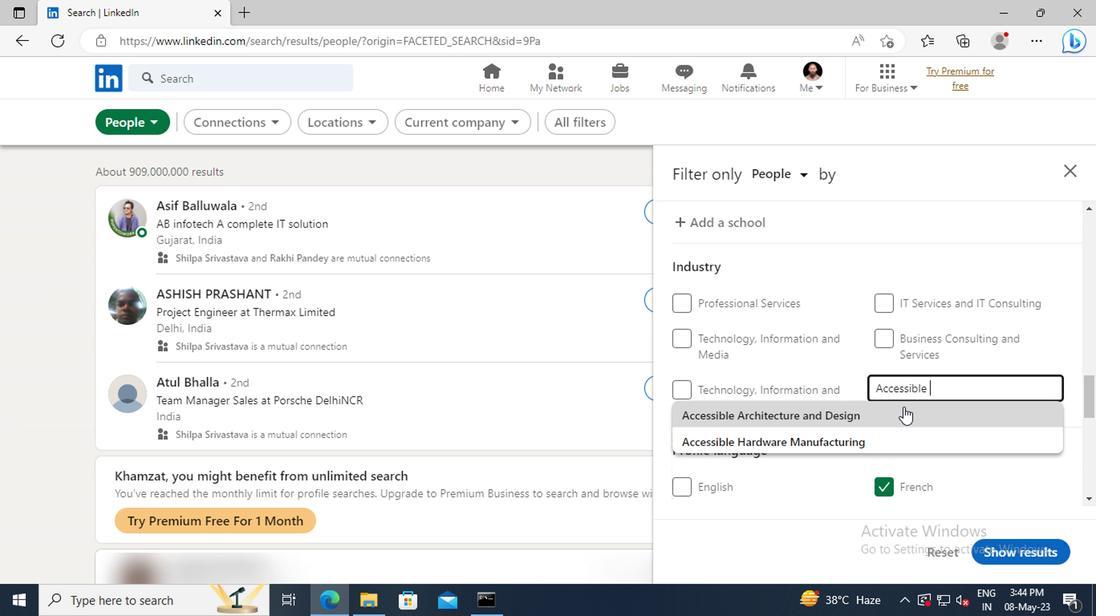 
Action: Mouse scrolled (747, 394) with delta (0, 0)
Screenshot: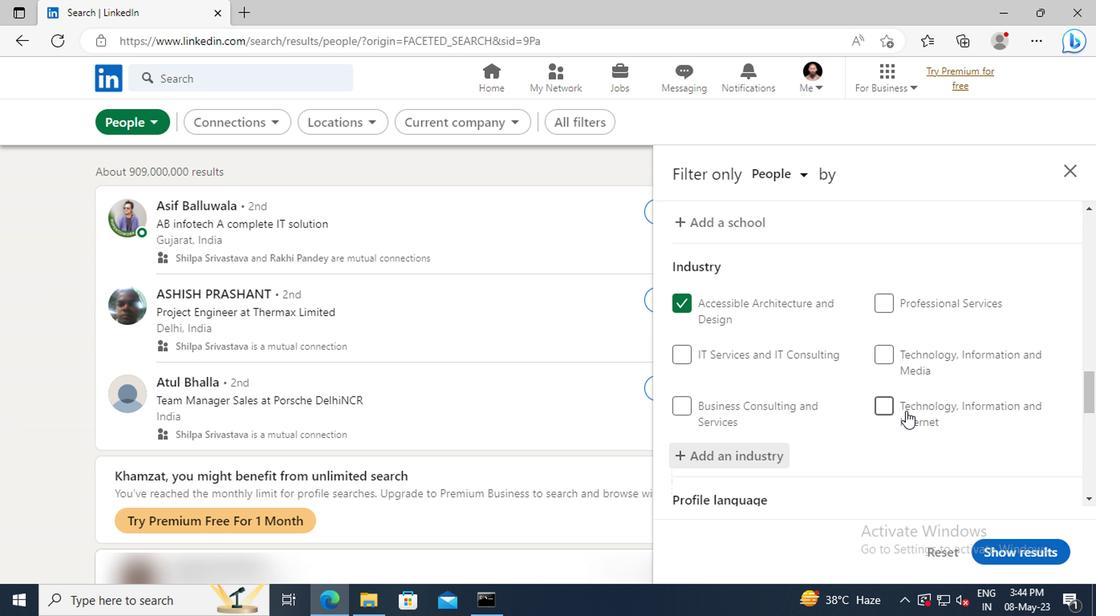 
Action: Mouse scrolled (747, 394) with delta (0, 0)
Screenshot: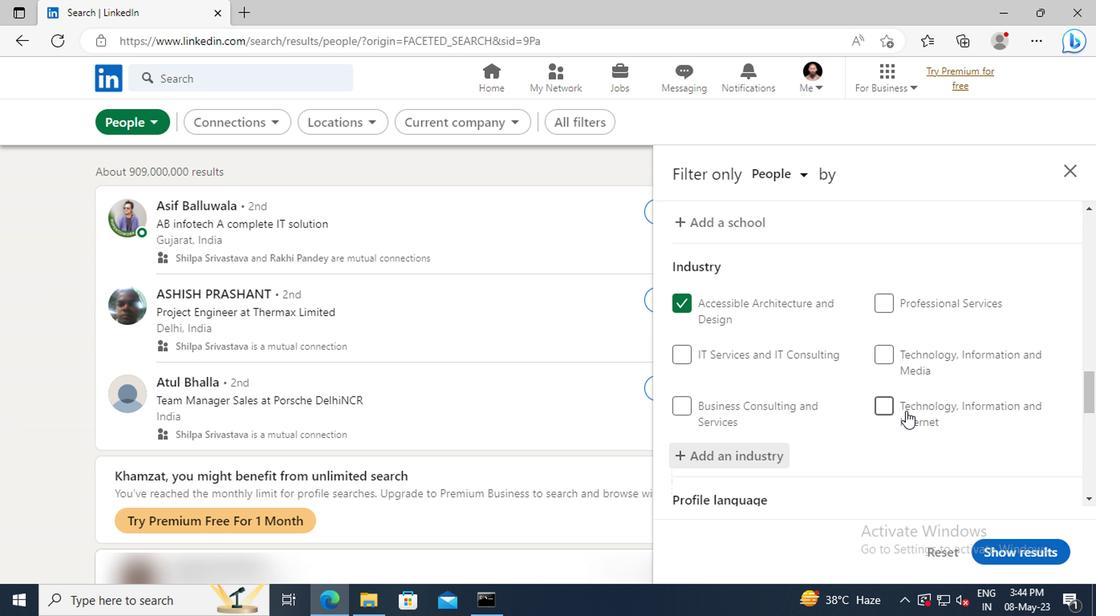
Action: Mouse scrolled (747, 394) with delta (0, 0)
Screenshot: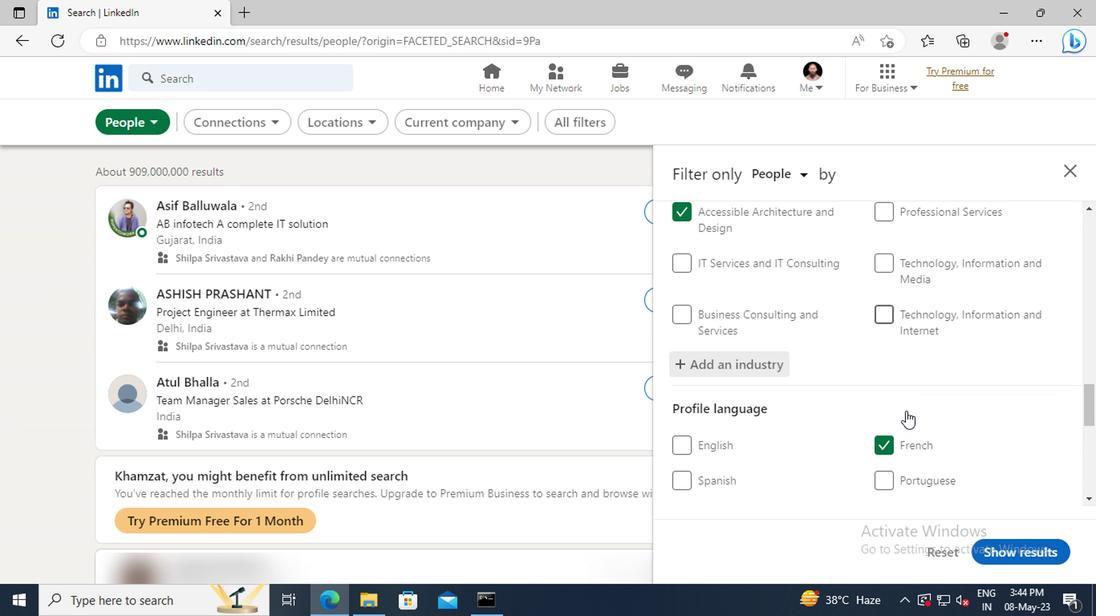 
Action: Mouse scrolled (747, 394) with delta (0, 0)
Screenshot: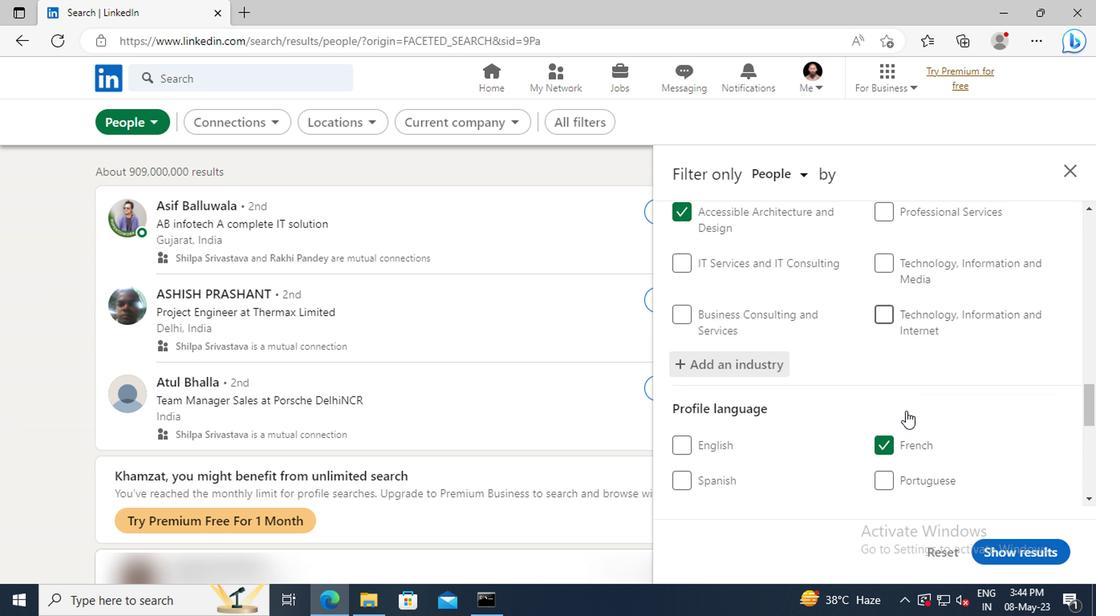 
Action: Mouse moved to (743, 376)
Screenshot: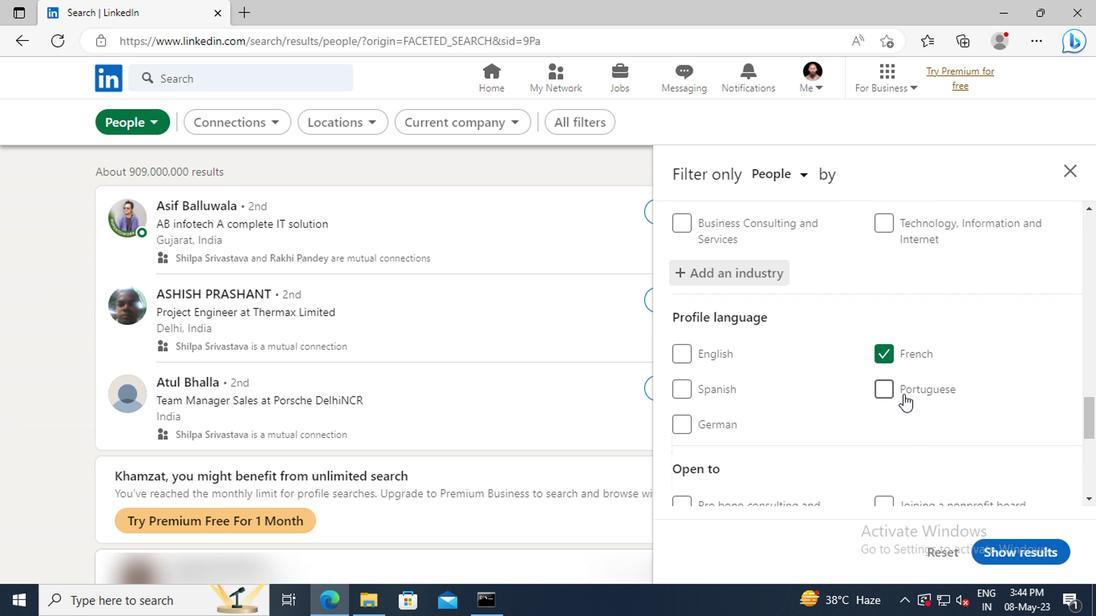 
Action: Mouse scrolled (743, 376) with delta (0, 0)
Screenshot: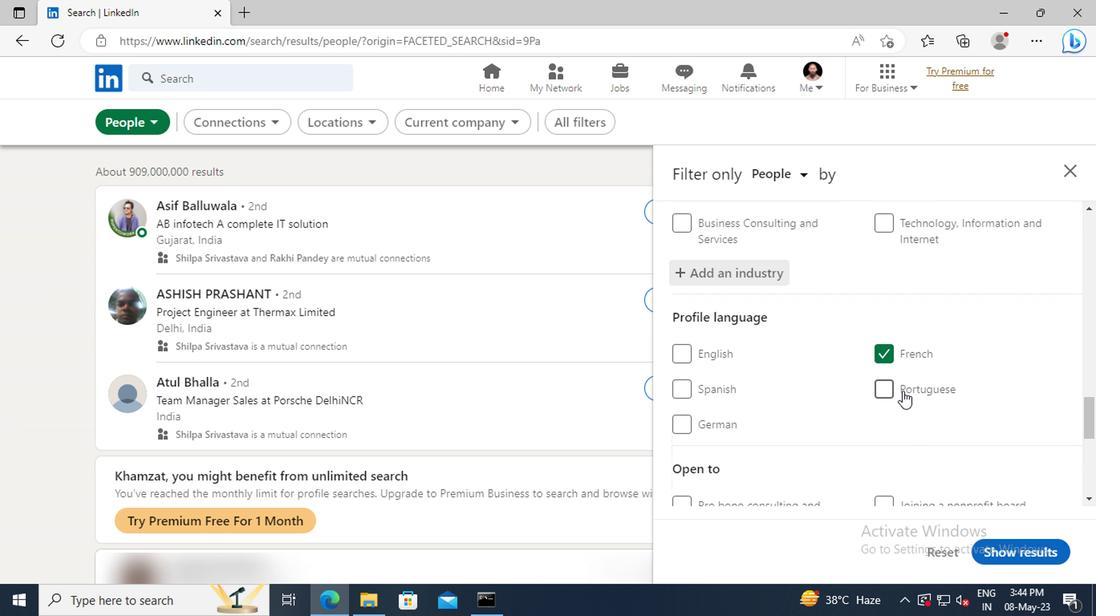 
Action: Mouse moved to (742, 373)
Screenshot: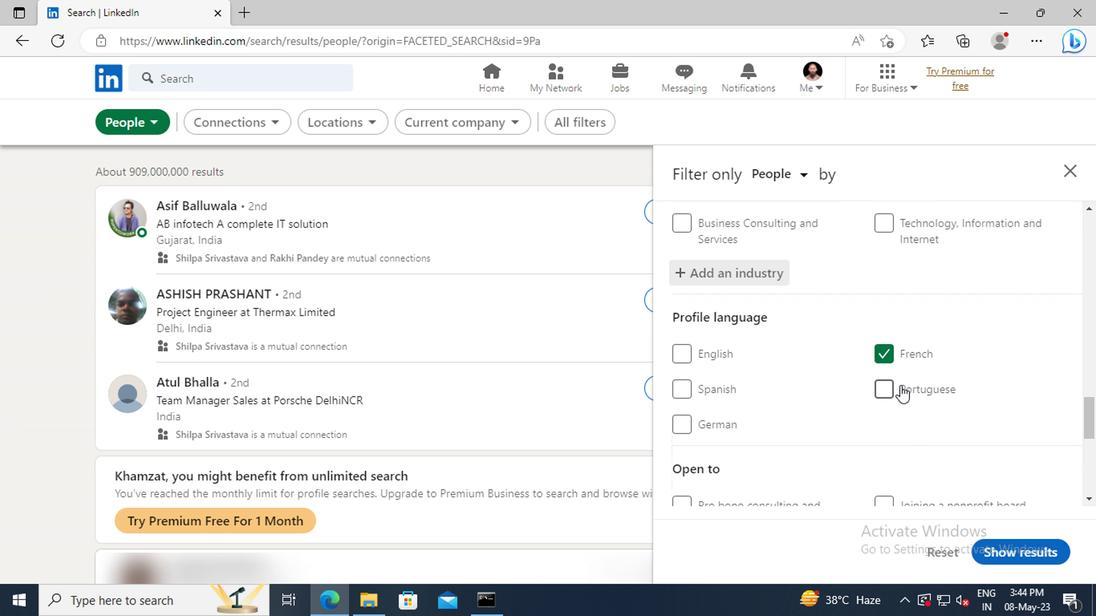 
Action: Mouse scrolled (742, 373) with delta (0, 0)
Screenshot: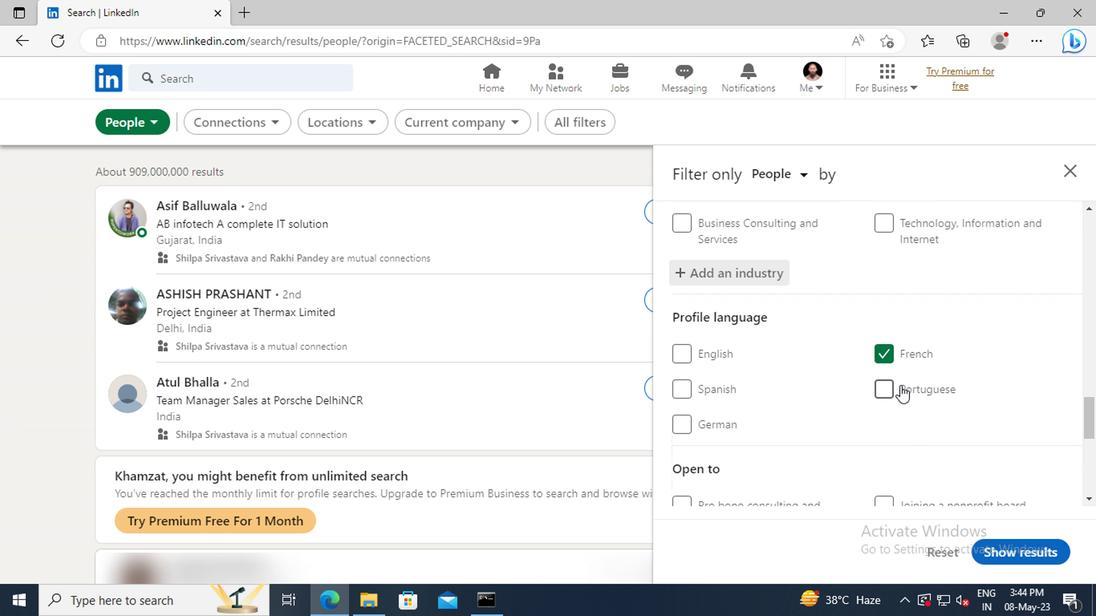 
Action: Mouse moved to (739, 360)
Screenshot: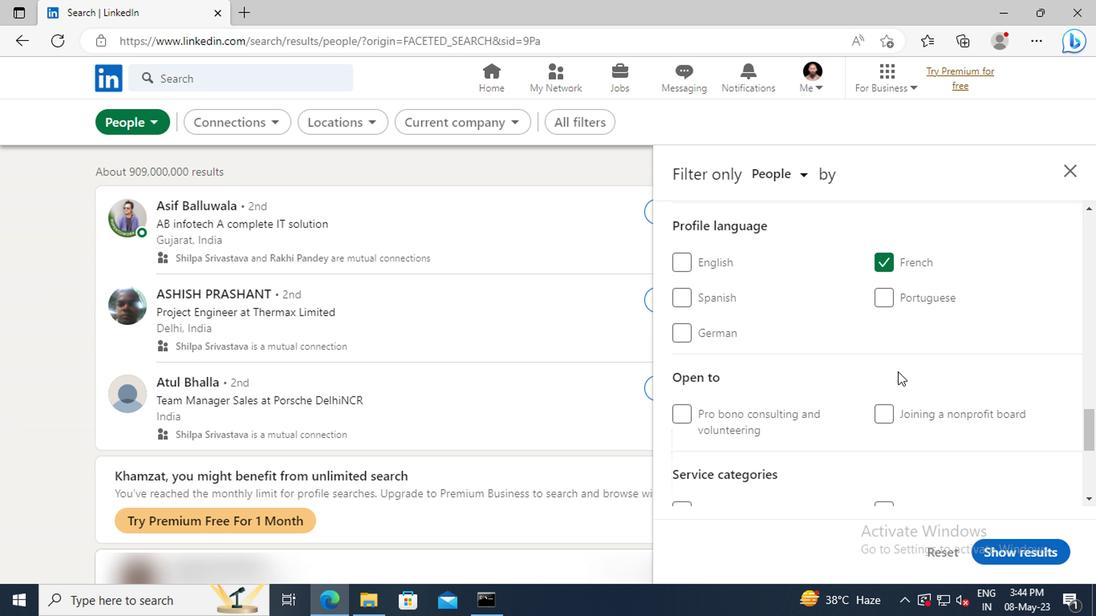 
Action: Mouse scrolled (739, 360) with delta (0, 0)
Screenshot: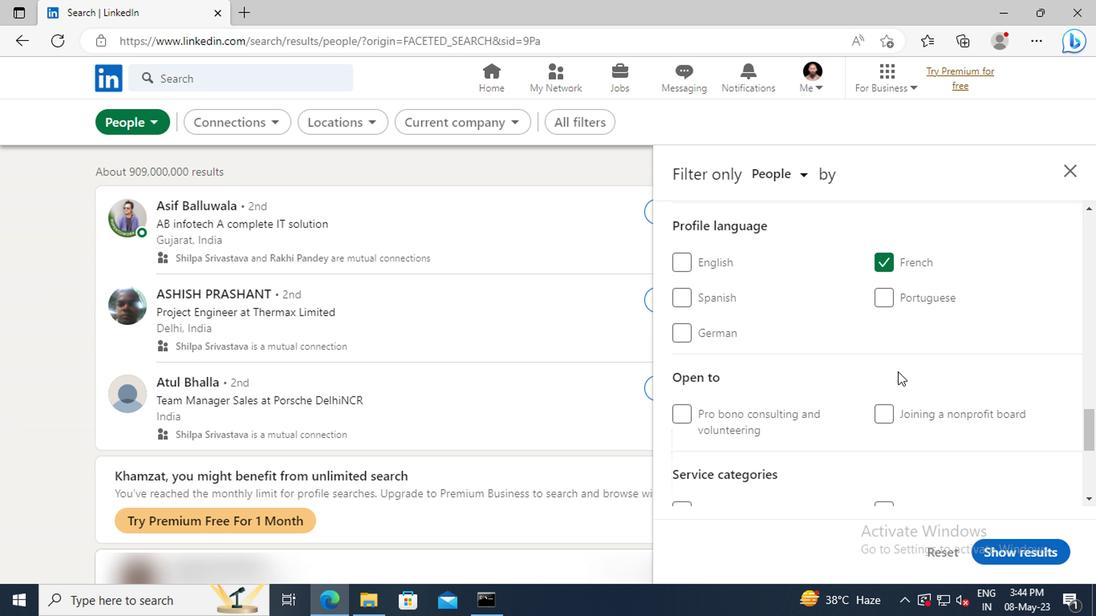 
Action: Mouse scrolled (739, 360) with delta (0, 0)
Screenshot: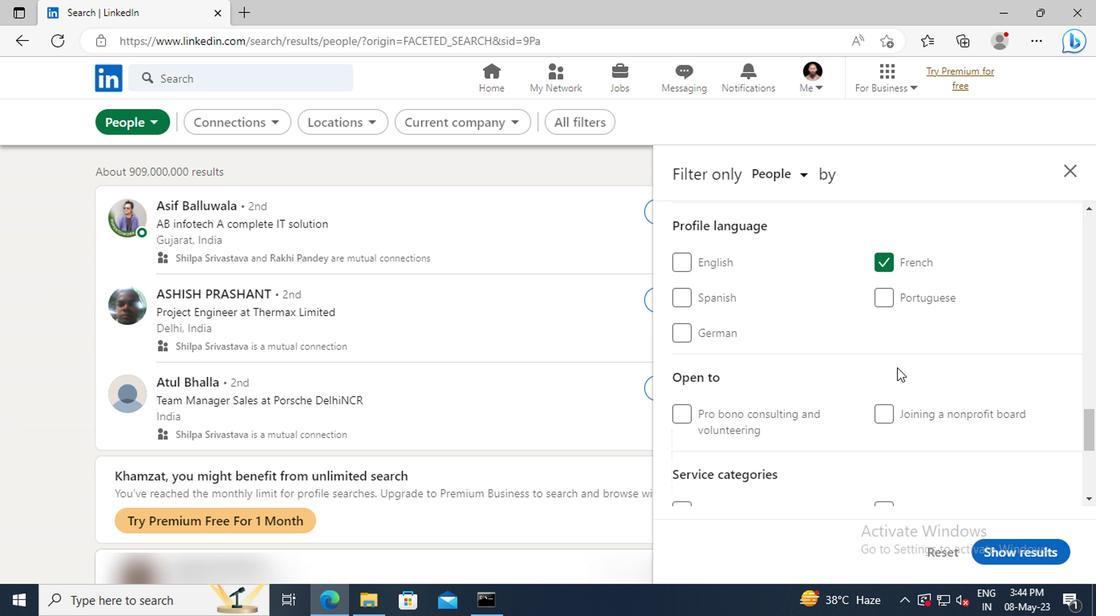 
Action: Mouse scrolled (739, 360) with delta (0, 0)
Screenshot: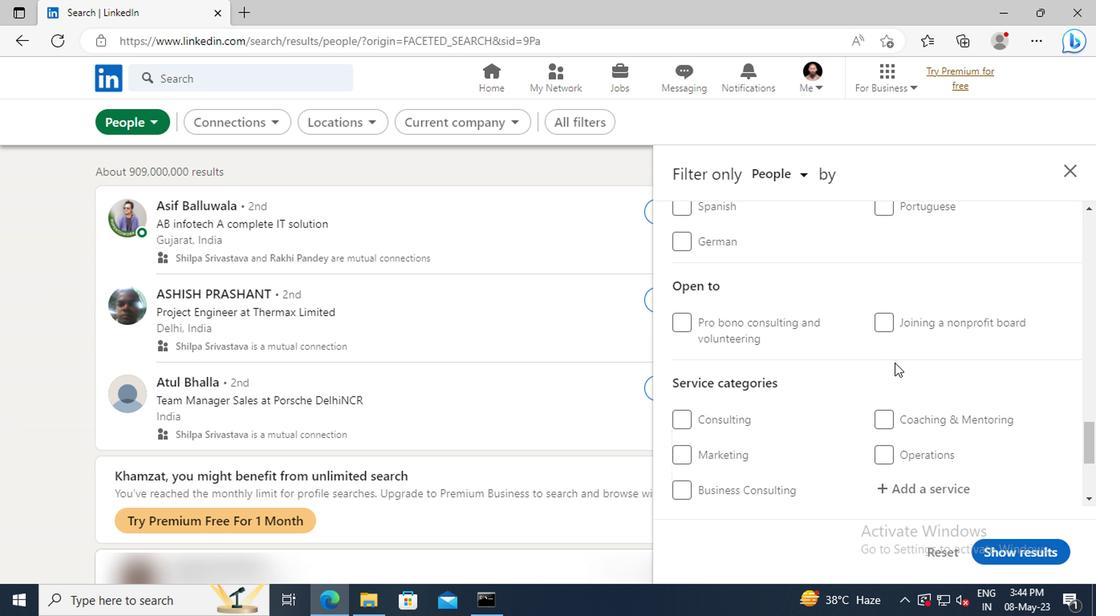 
Action: Mouse scrolled (739, 360) with delta (0, 0)
Screenshot: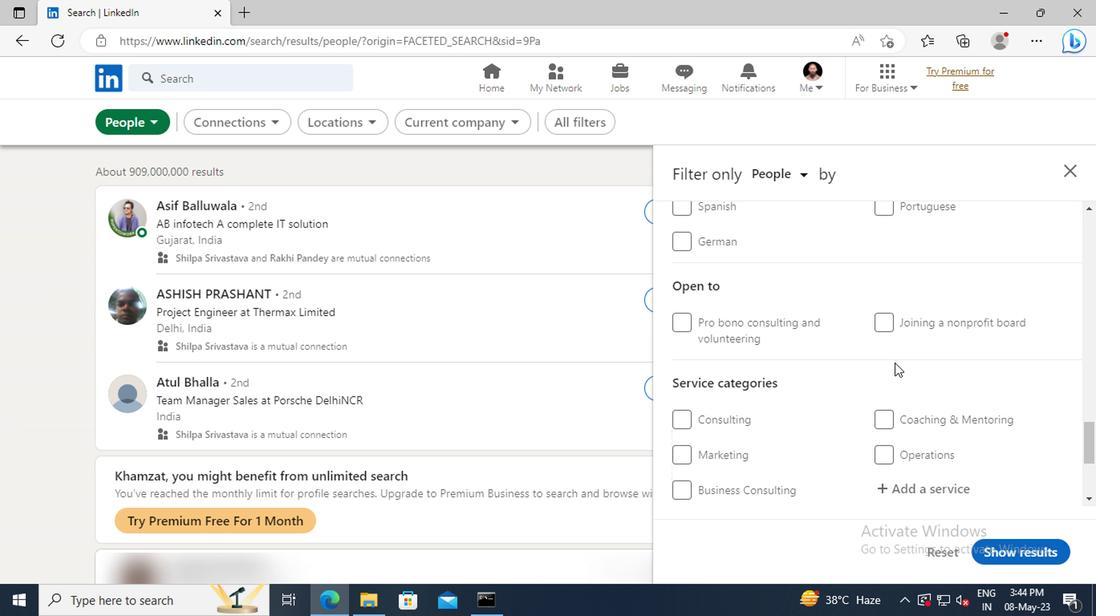 
Action: Mouse scrolled (739, 360) with delta (0, 0)
Screenshot: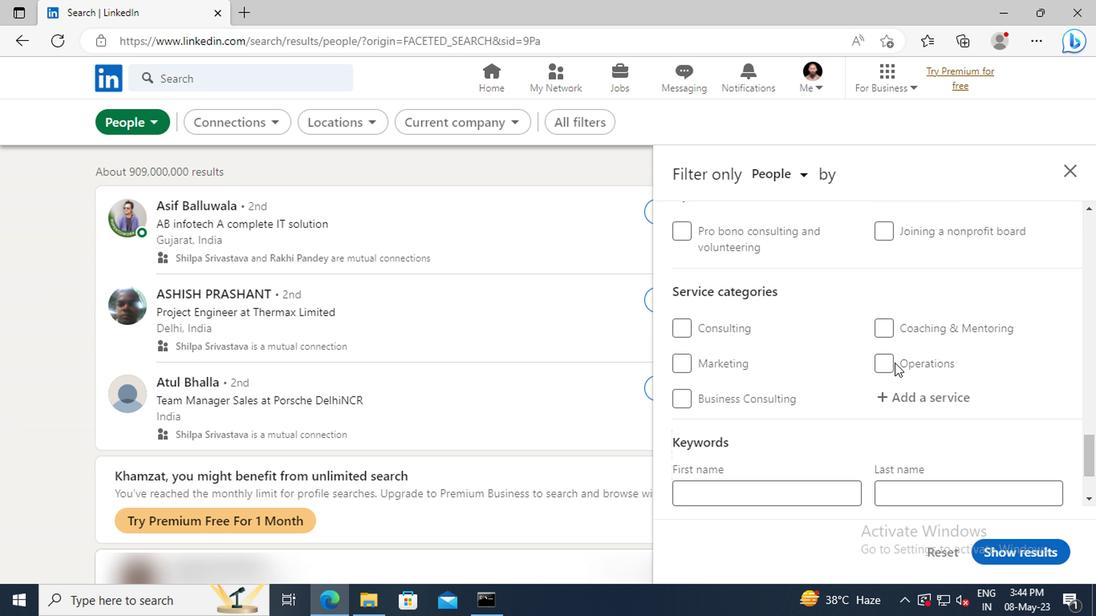 
Action: Mouse moved to (741, 357)
Screenshot: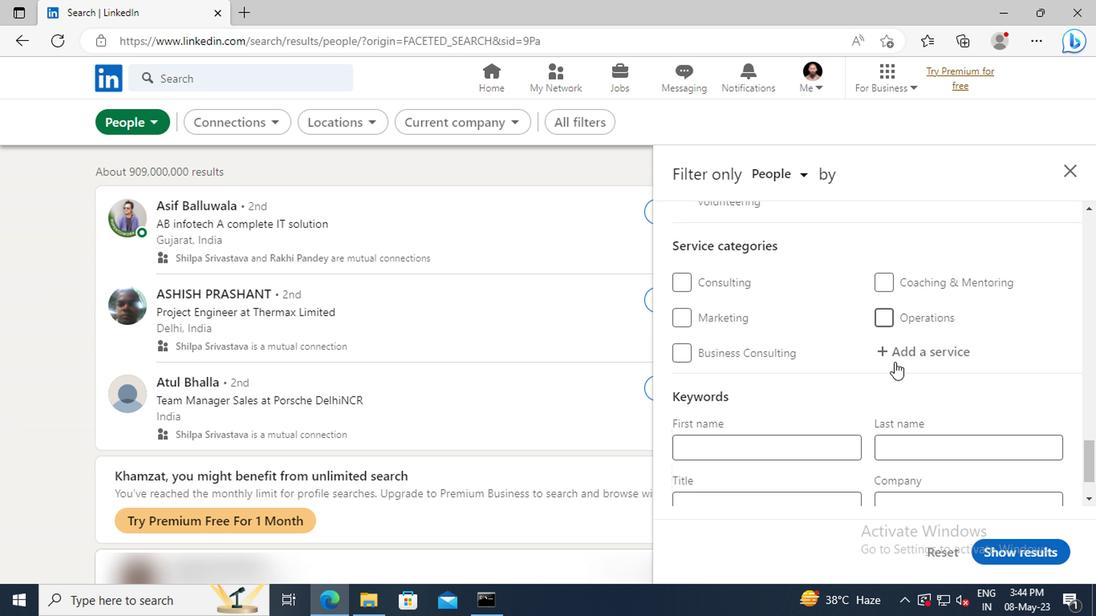 
Action: Mouse pressed left at (741, 357)
Screenshot: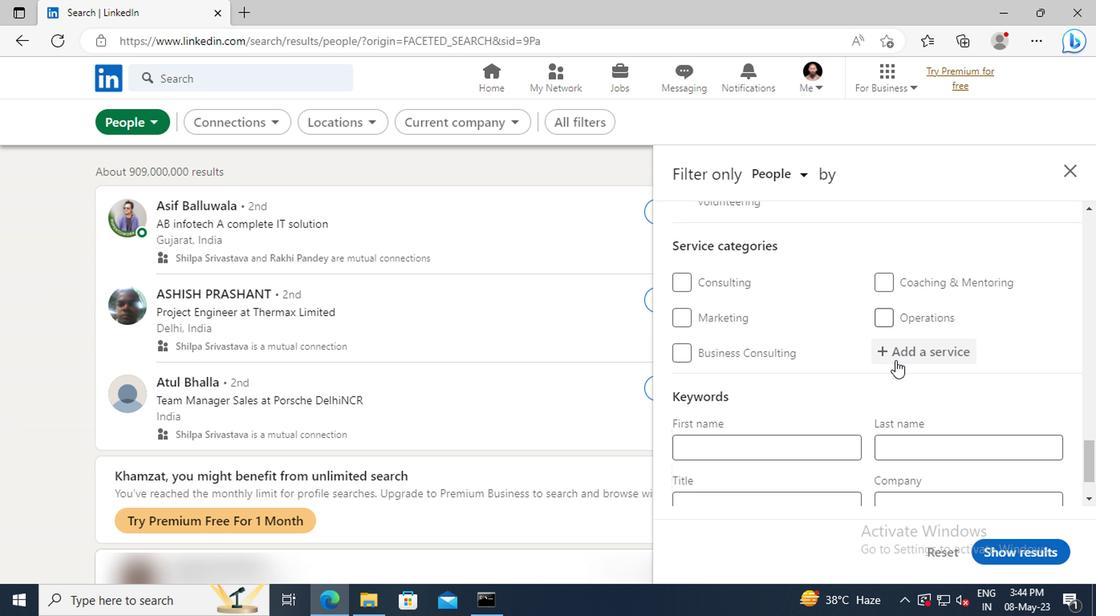 
Action: Mouse moved to (741, 357)
Screenshot: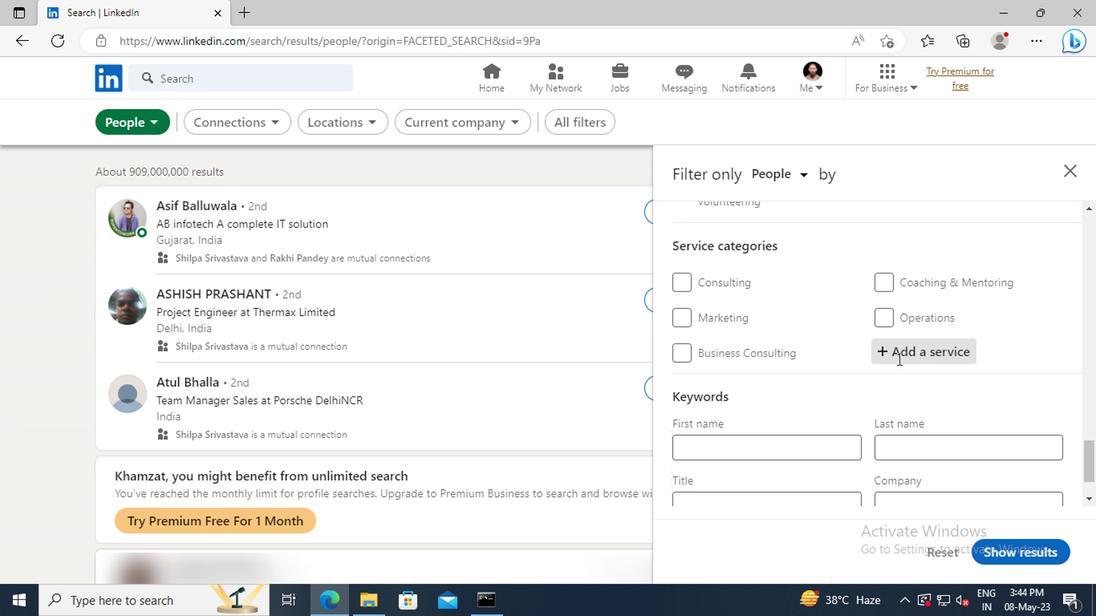 
Action: Key pressed <Key.shift>HEALT
Screenshot: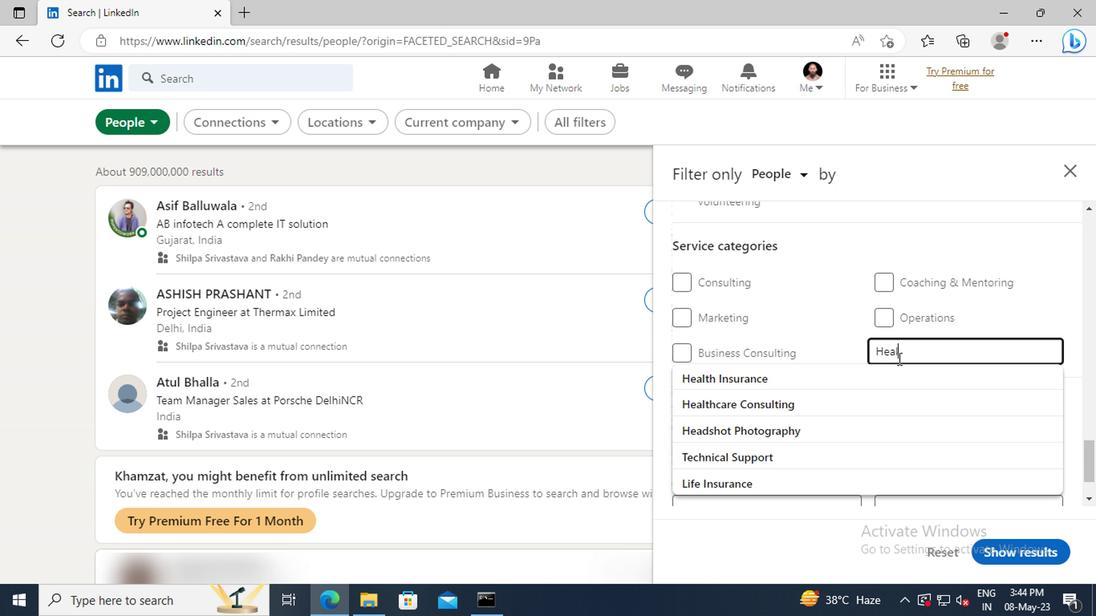 
Action: Mouse moved to (739, 386)
Screenshot: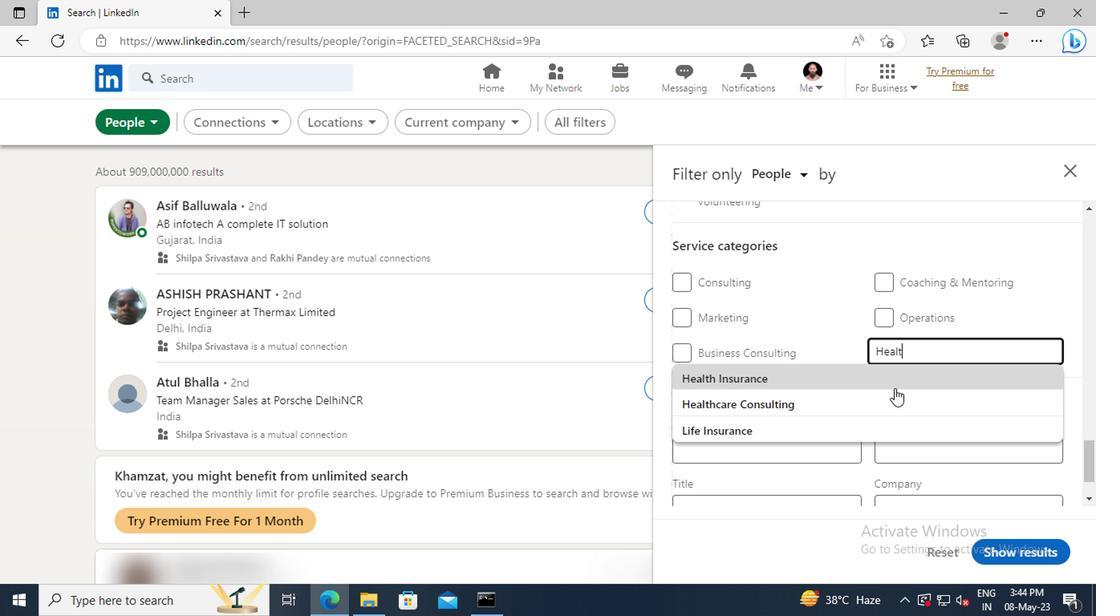 
Action: Mouse pressed left at (739, 386)
Screenshot: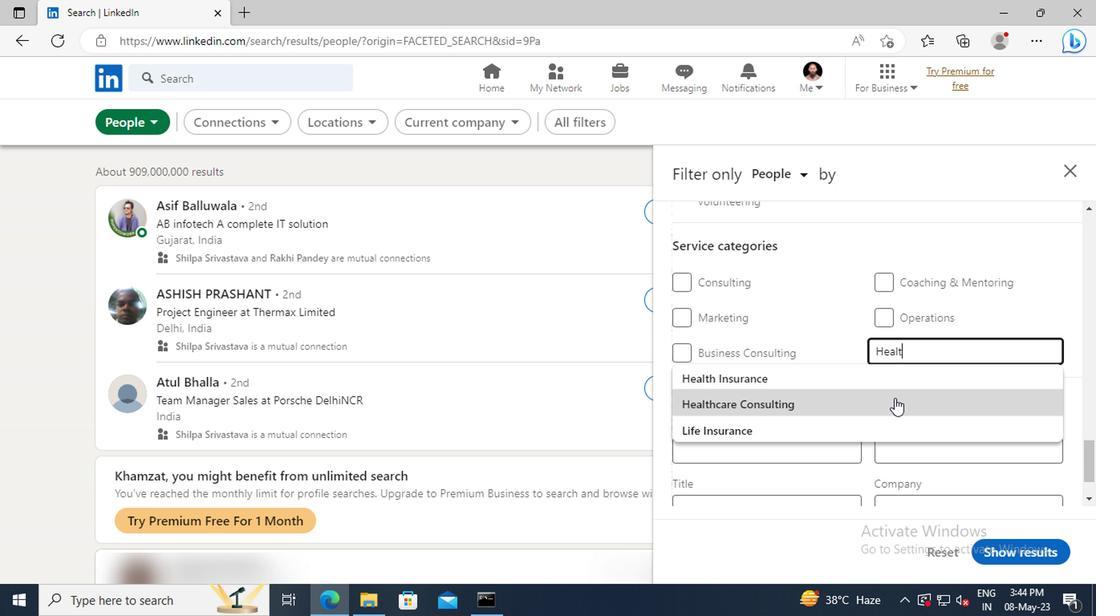 
Action: Mouse scrolled (739, 385) with delta (0, 0)
Screenshot: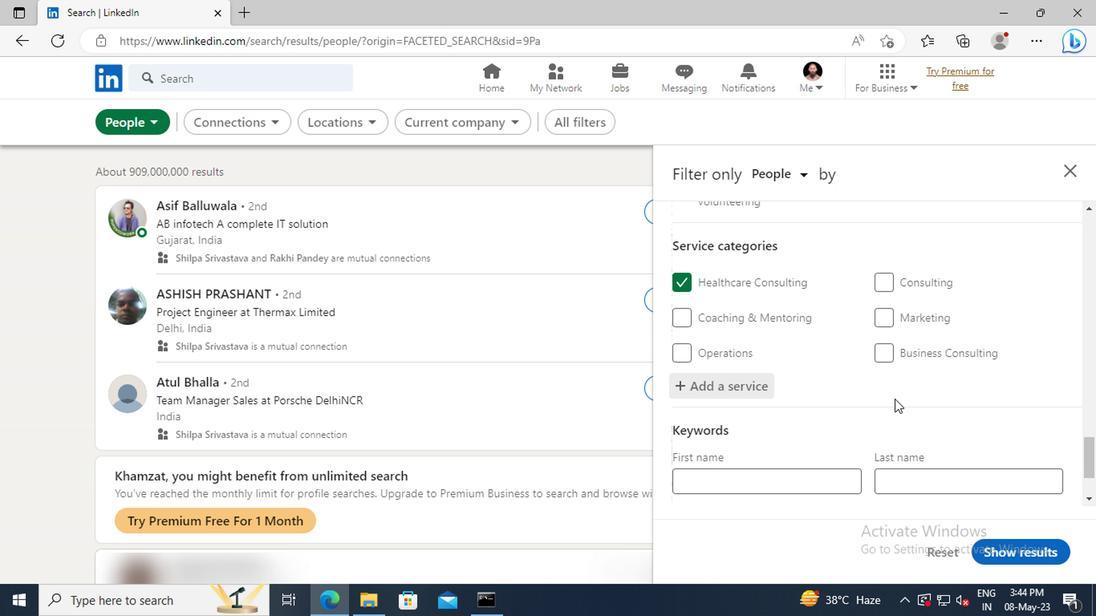 
Action: Mouse scrolled (739, 385) with delta (0, 0)
Screenshot: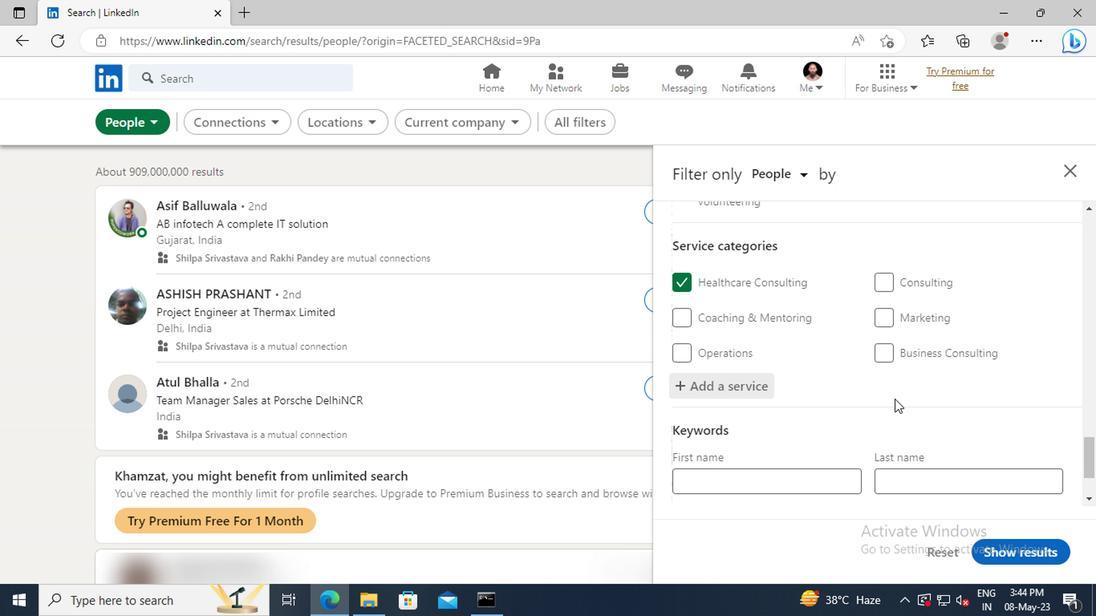 
Action: Mouse scrolled (739, 385) with delta (0, 0)
Screenshot: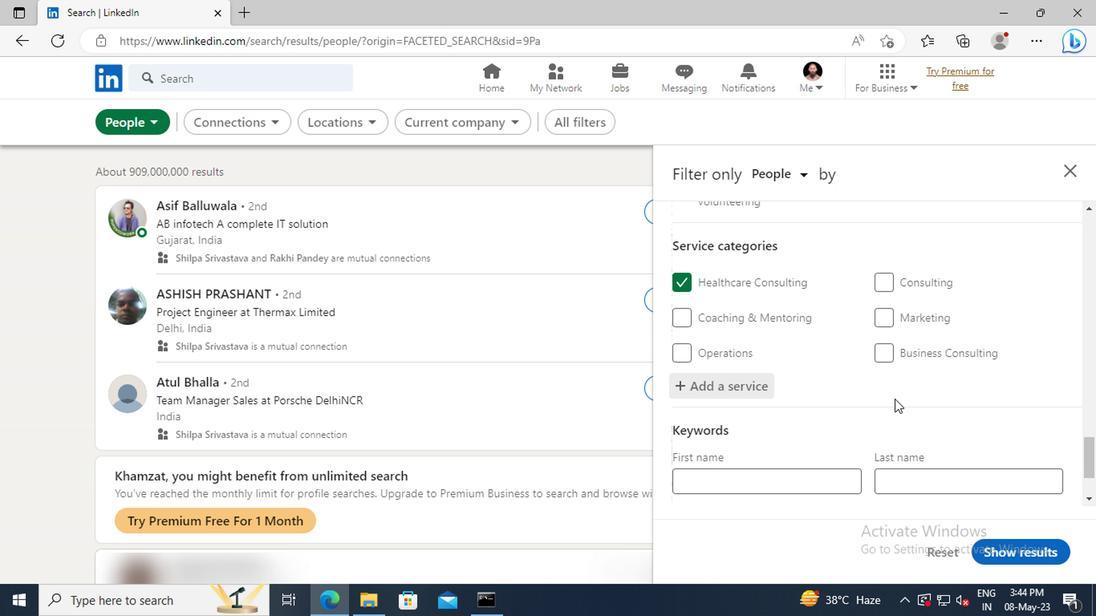 
Action: Mouse scrolled (739, 385) with delta (0, 0)
Screenshot: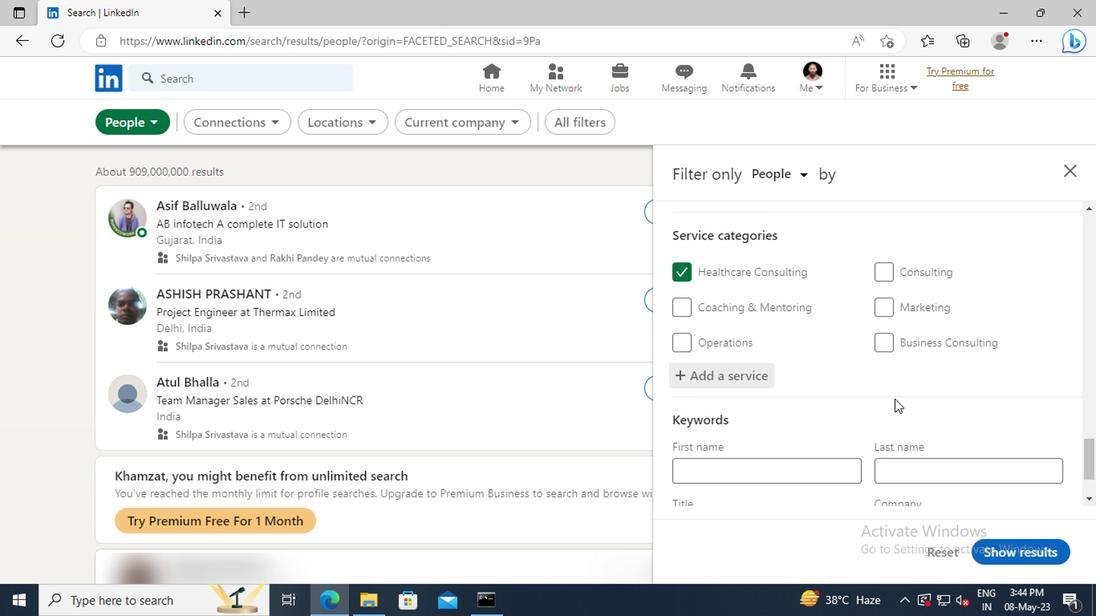 
Action: Mouse scrolled (739, 385) with delta (0, 0)
Screenshot: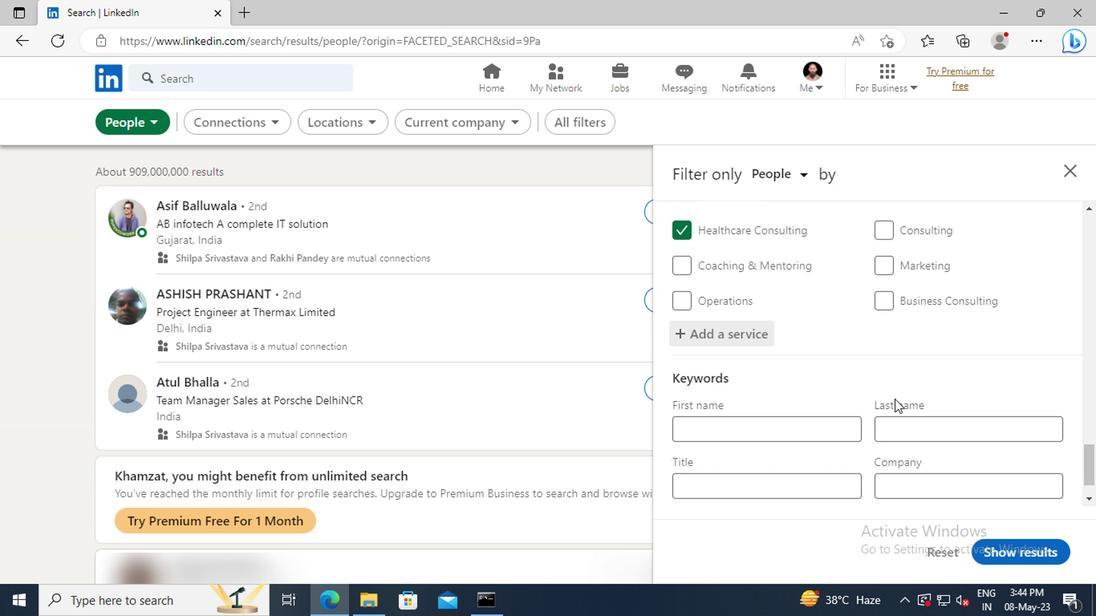 
Action: Mouse moved to (671, 411)
Screenshot: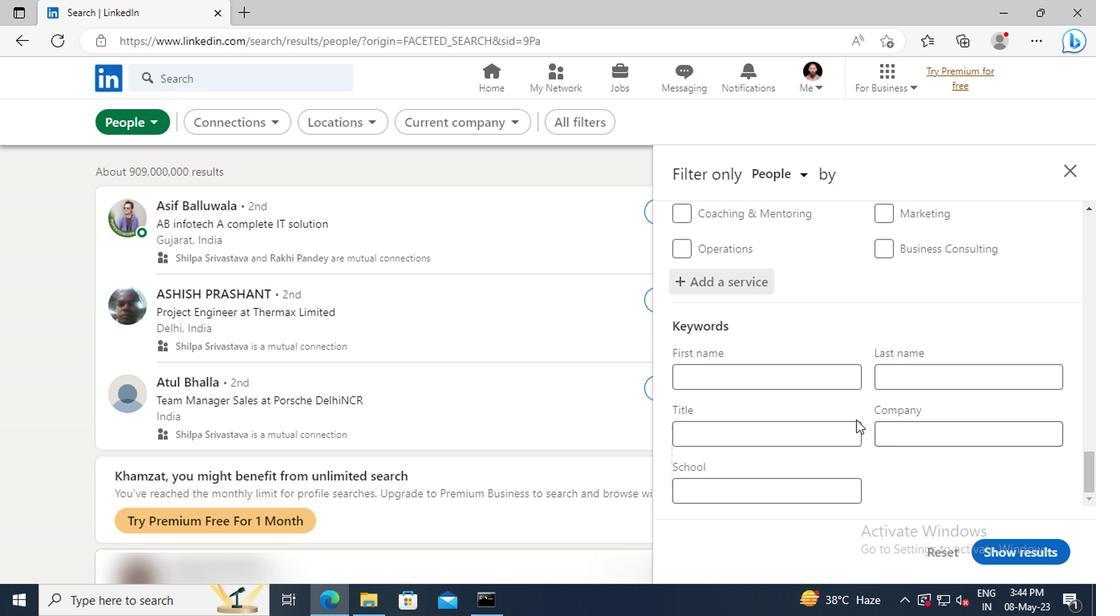 
Action: Mouse pressed left at (671, 411)
Screenshot: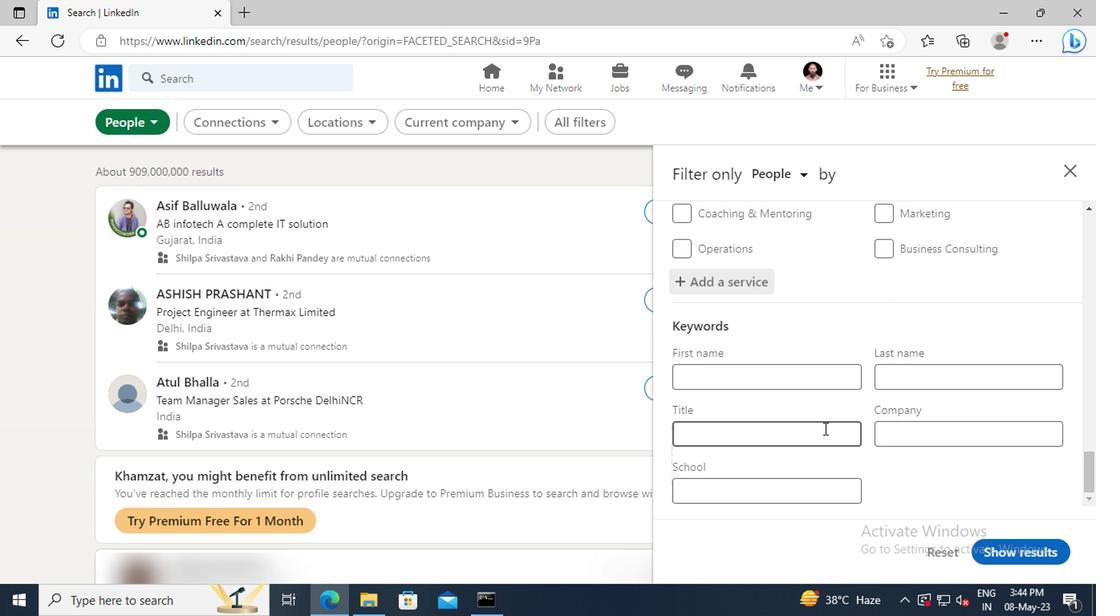 
Action: Key pressed <Key.shift>PROFESSOR<Key.enter>
Screenshot: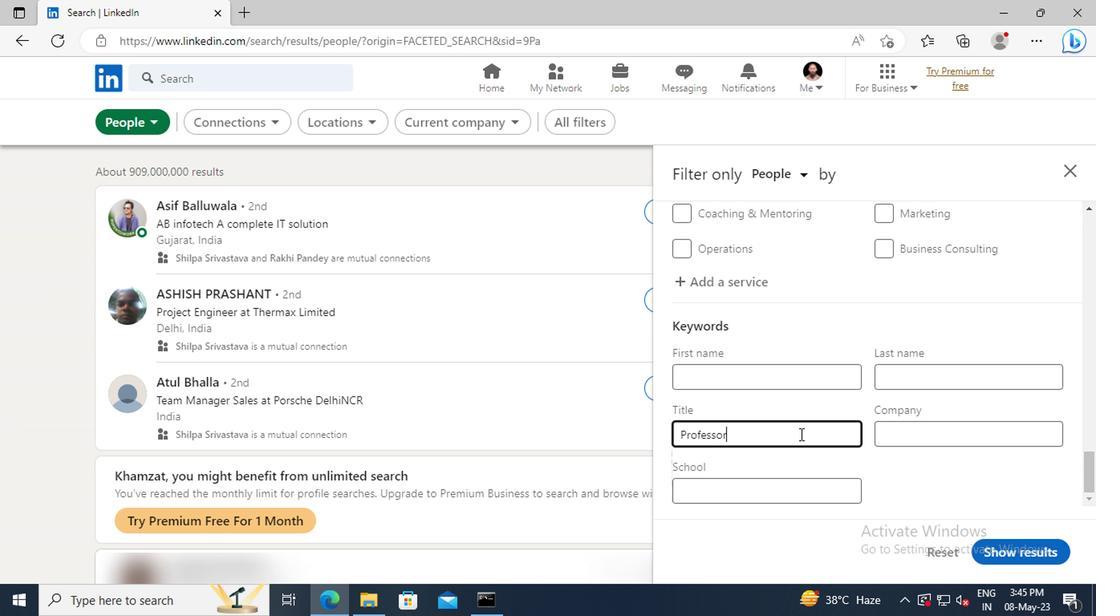 
Action: Mouse moved to (823, 496)
Screenshot: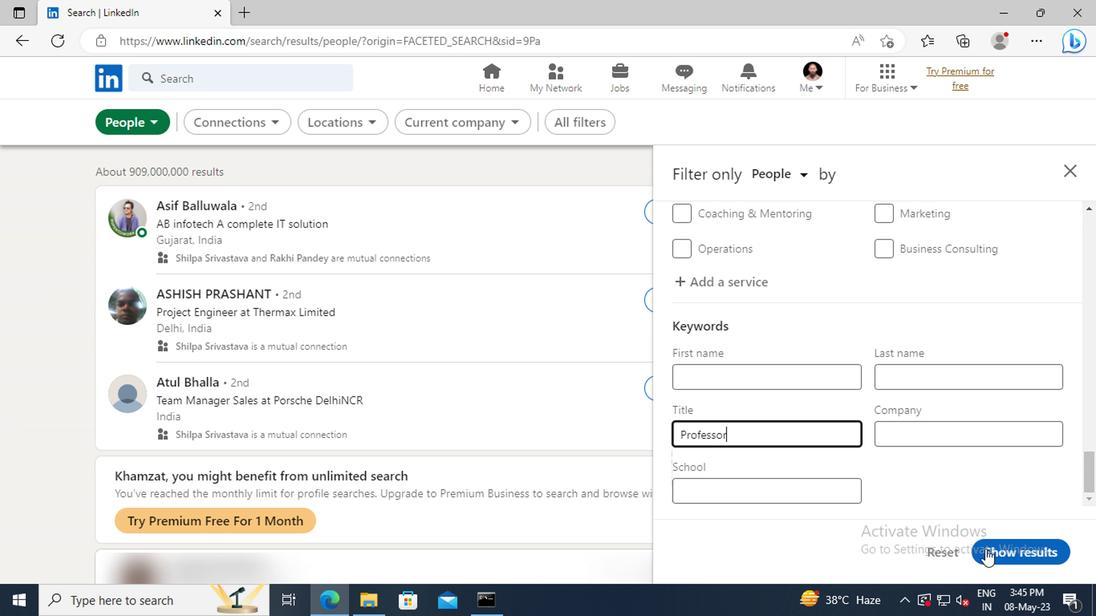 
Action: Mouse pressed left at (823, 496)
Screenshot: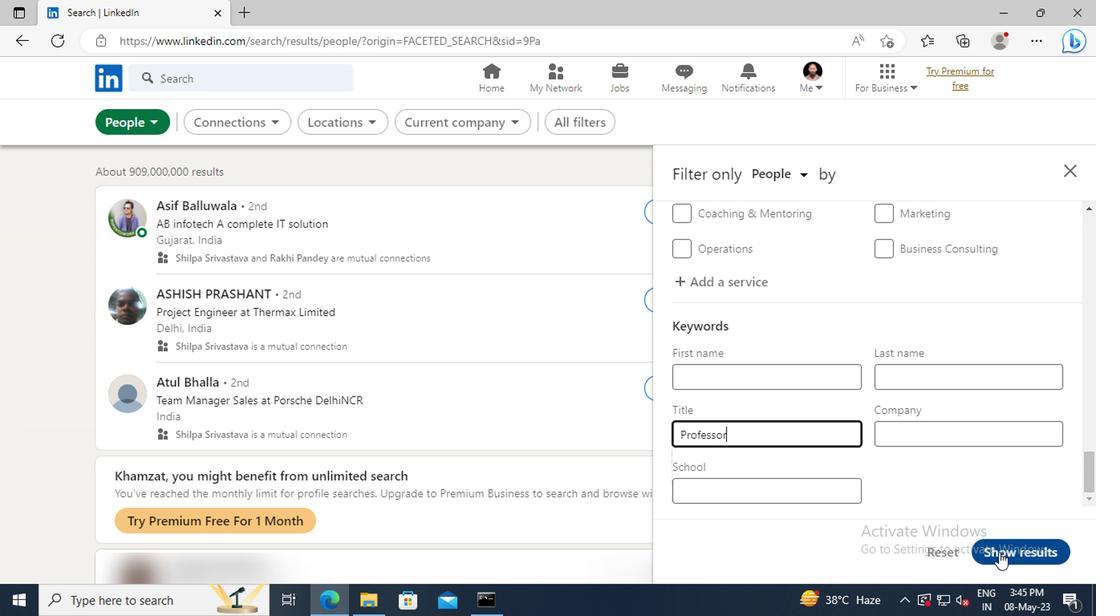 
